 Task: For heading Use Courier New with pink colour.  font size for heading26,  'Change the font style of data to'Courier New and font size to 18,  Change the alignment of both headline & data to Align left In the sheet  Budget Analysis Templatebook
Action: Mouse moved to (193, 147)
Screenshot: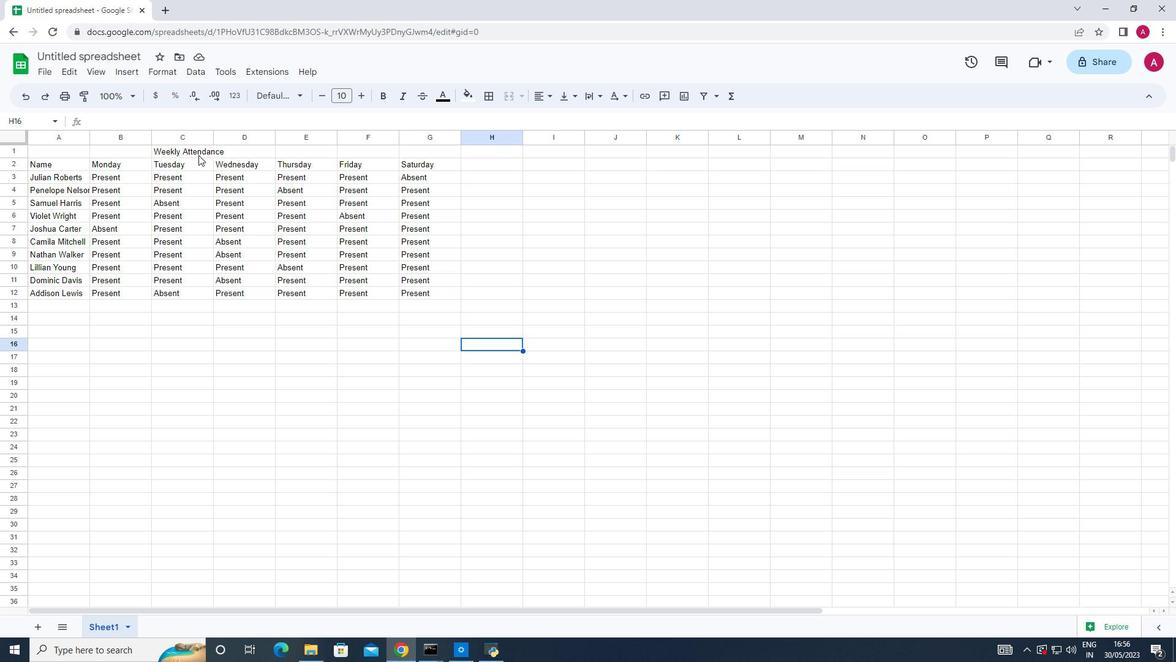 
Action: Mouse pressed left at (193, 147)
Screenshot: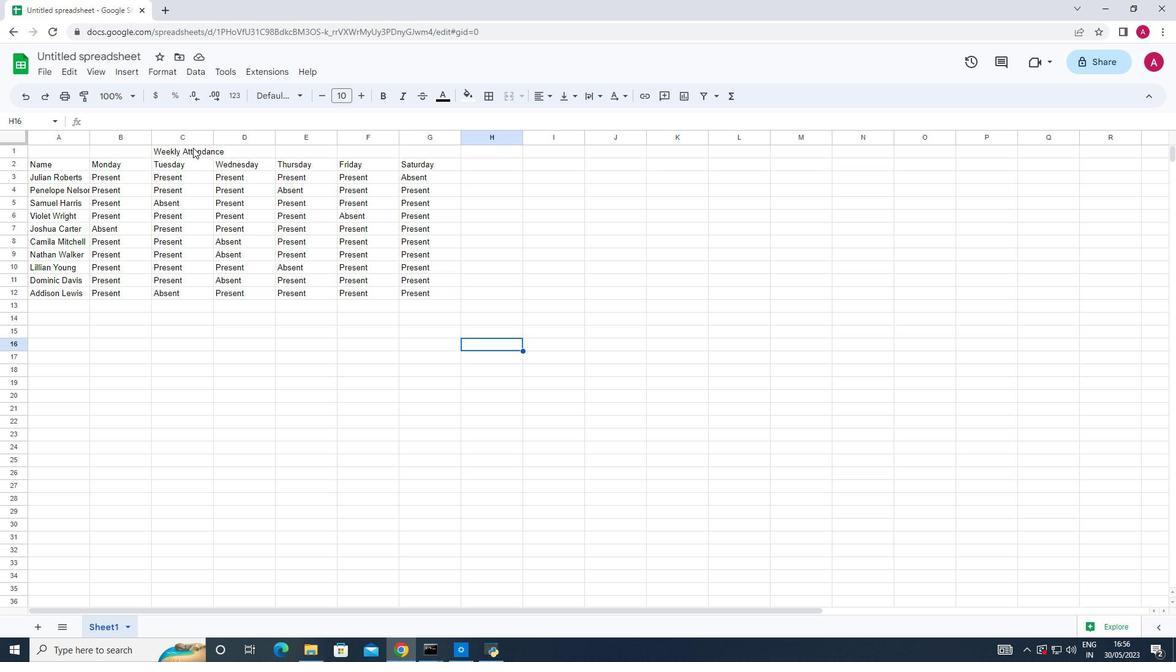 
Action: Mouse moved to (300, 99)
Screenshot: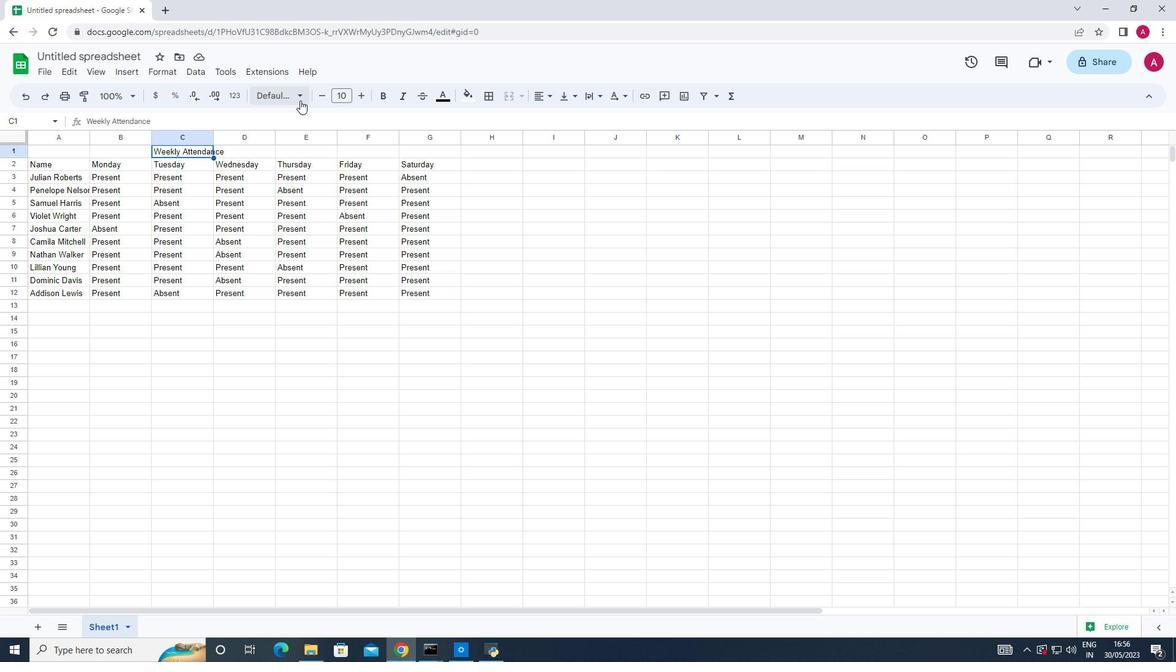 
Action: Mouse pressed left at (300, 99)
Screenshot: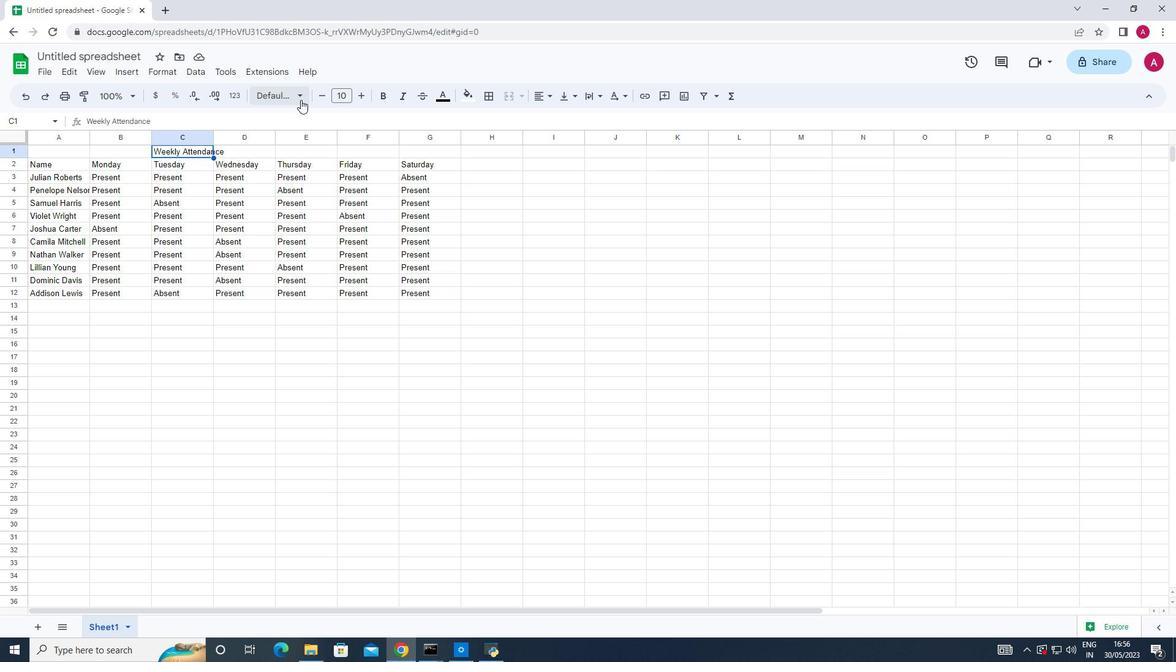 
Action: Mouse moved to (308, 423)
Screenshot: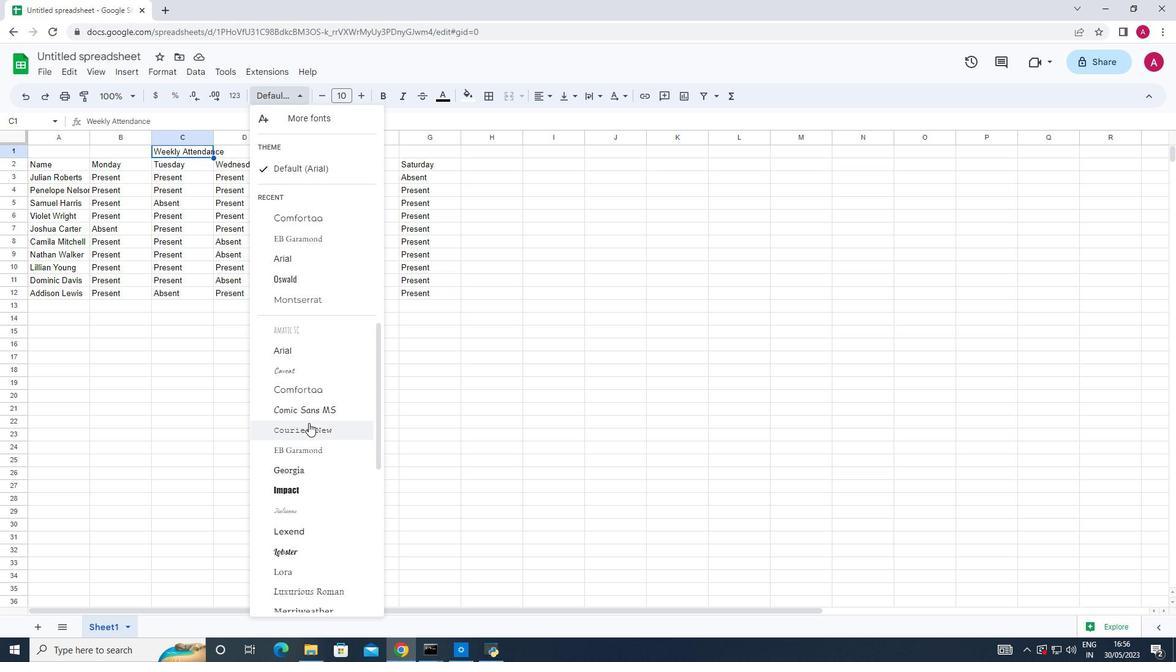 
Action: Mouse pressed left at (308, 423)
Screenshot: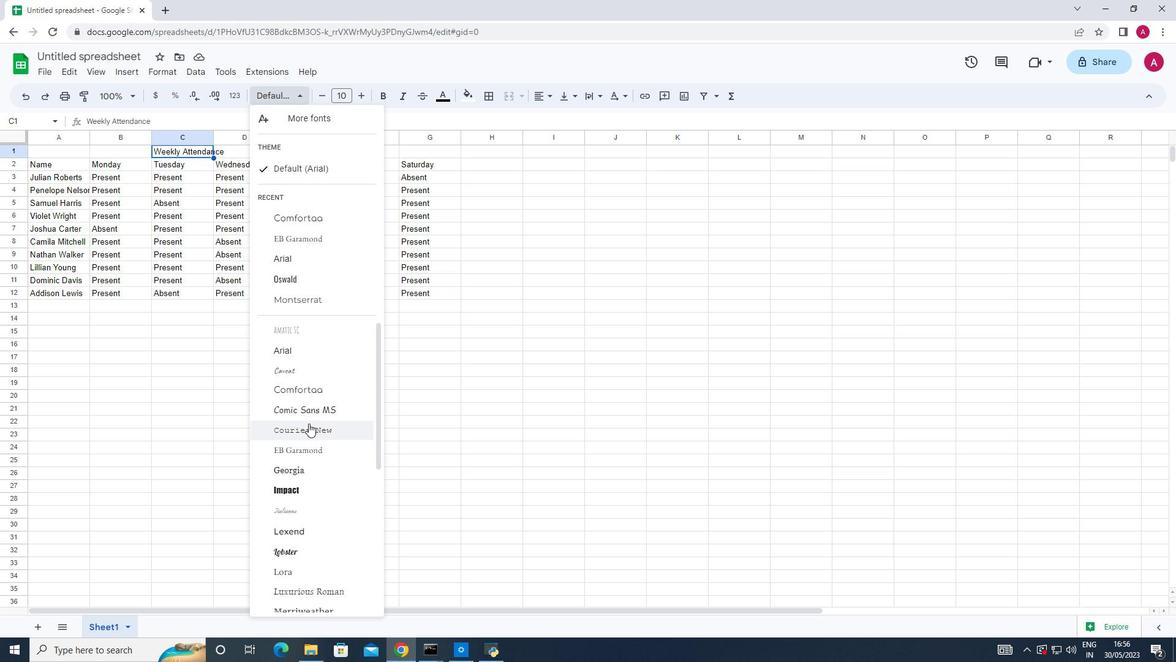 
Action: Mouse moved to (472, 95)
Screenshot: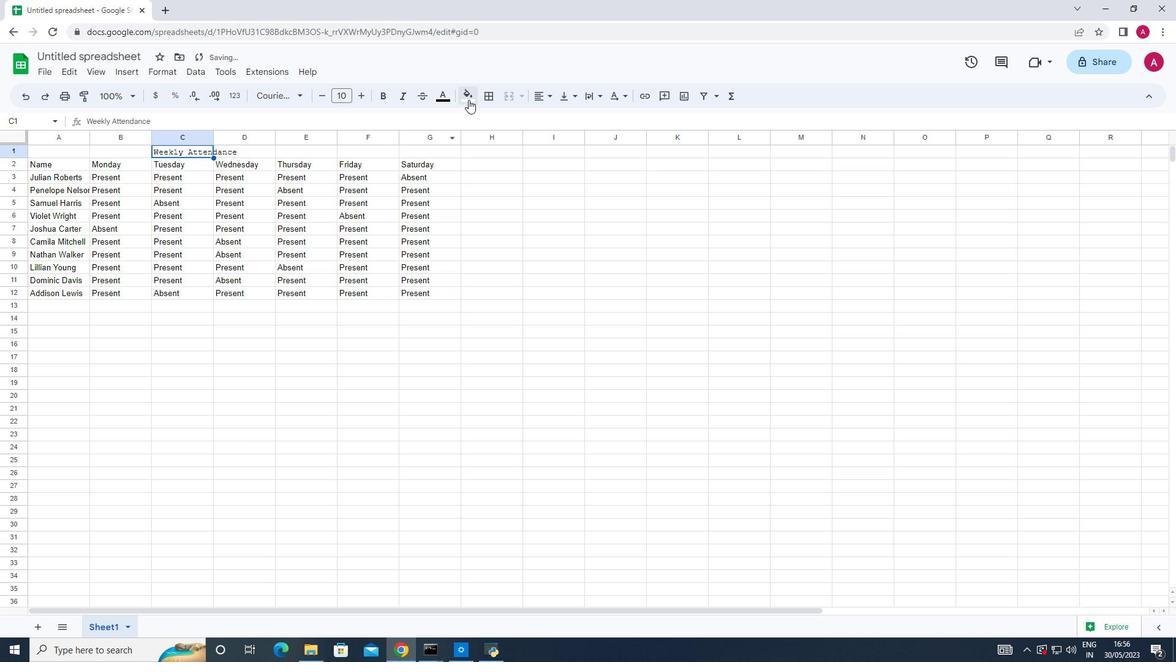 
Action: Mouse pressed left at (472, 95)
Screenshot: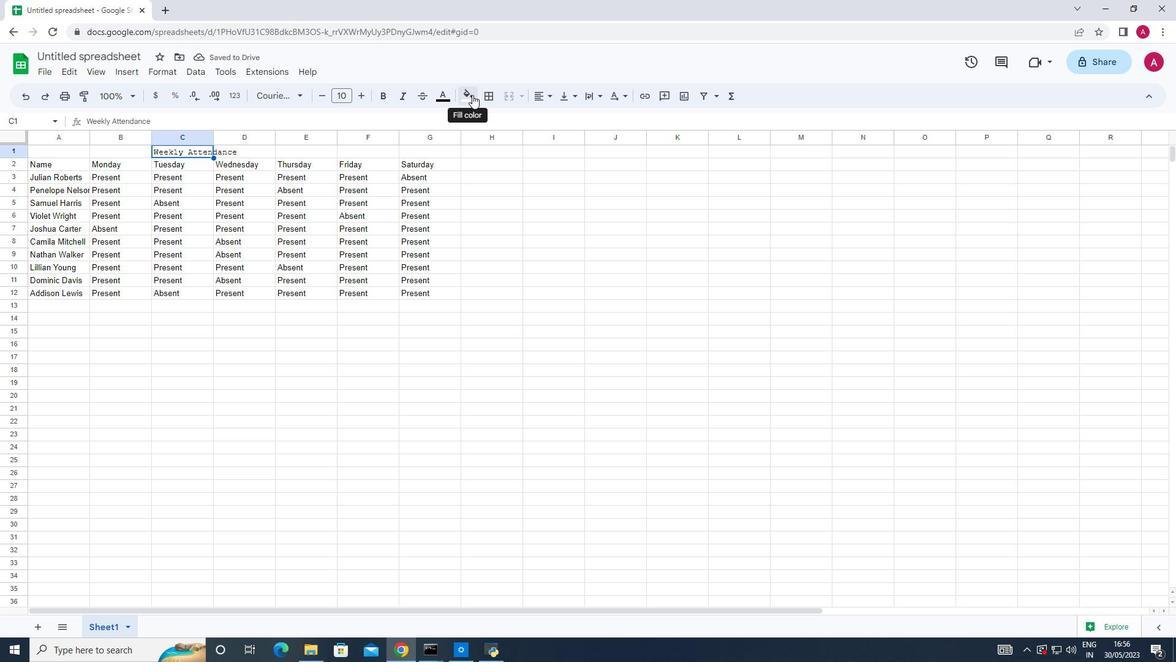 
Action: Mouse moved to (508, 245)
Screenshot: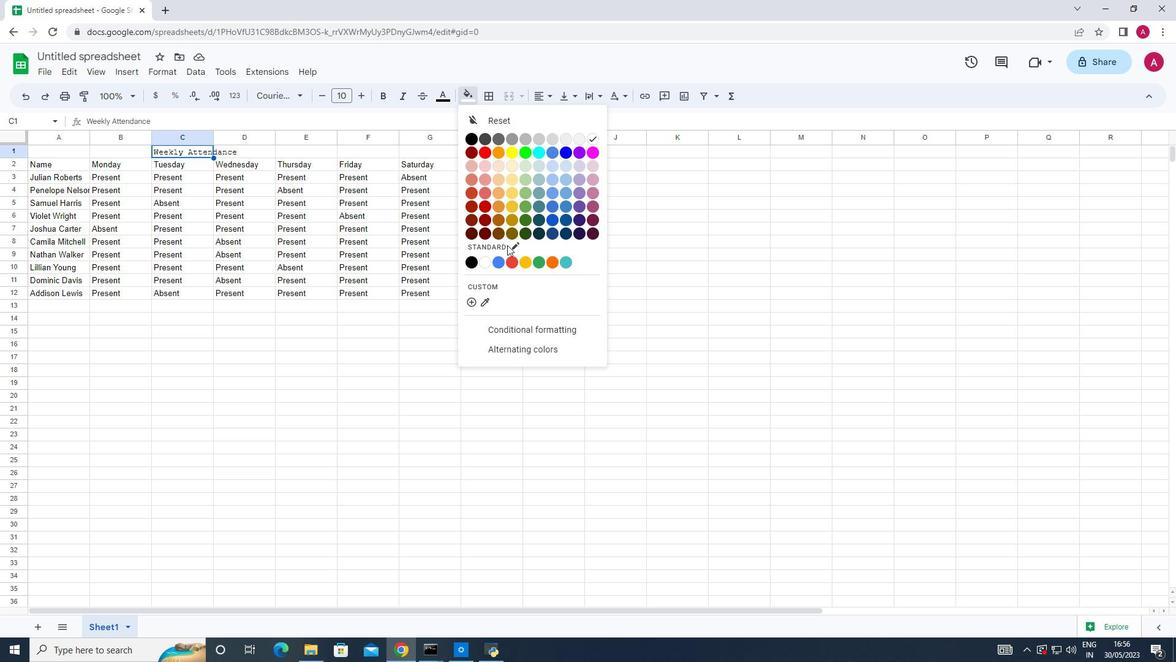 
Action: Mouse pressed left at (508, 245)
Screenshot: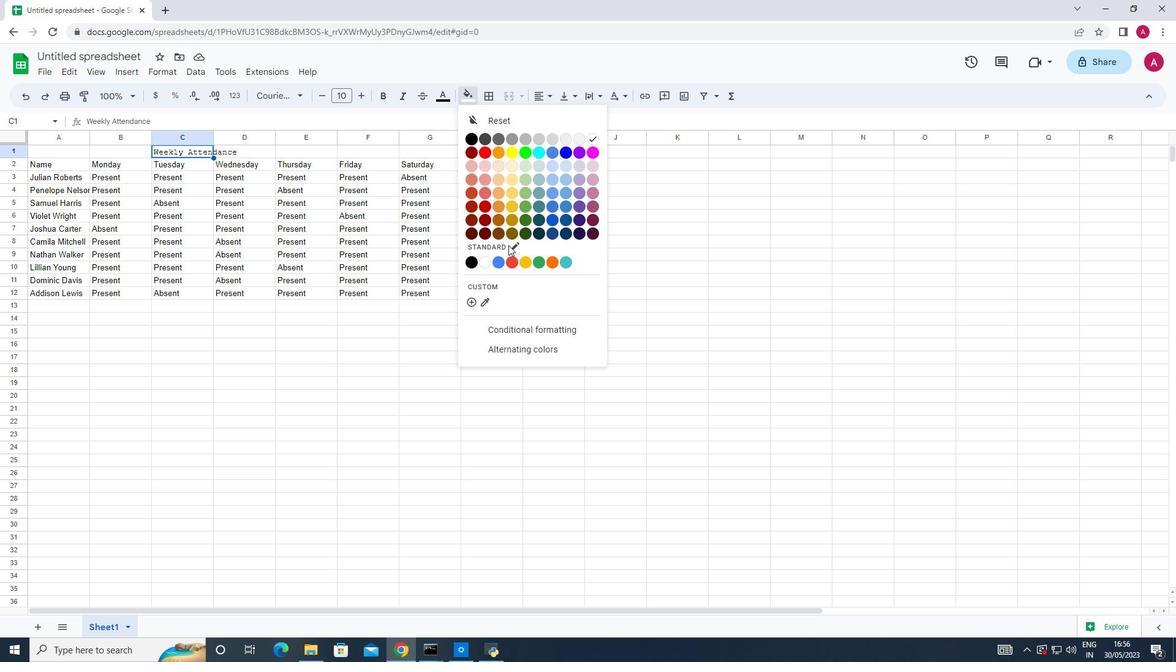 
Action: Mouse moved to (1087, 432)
Screenshot: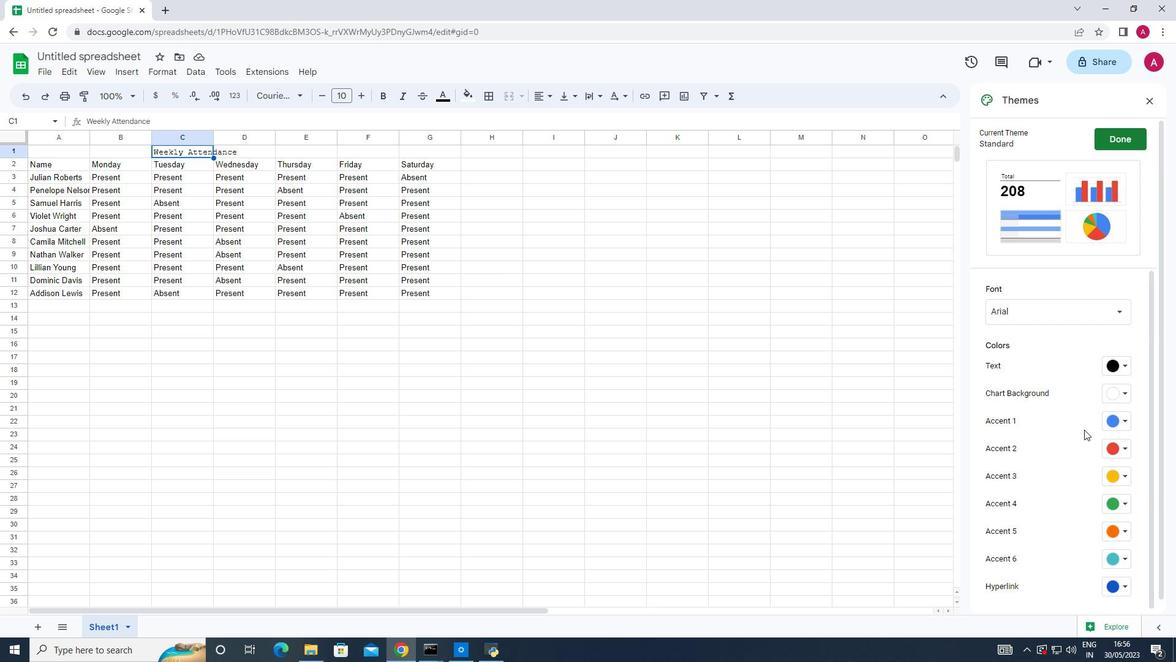 
Action: Mouse scrolled (1087, 432) with delta (0, 0)
Screenshot: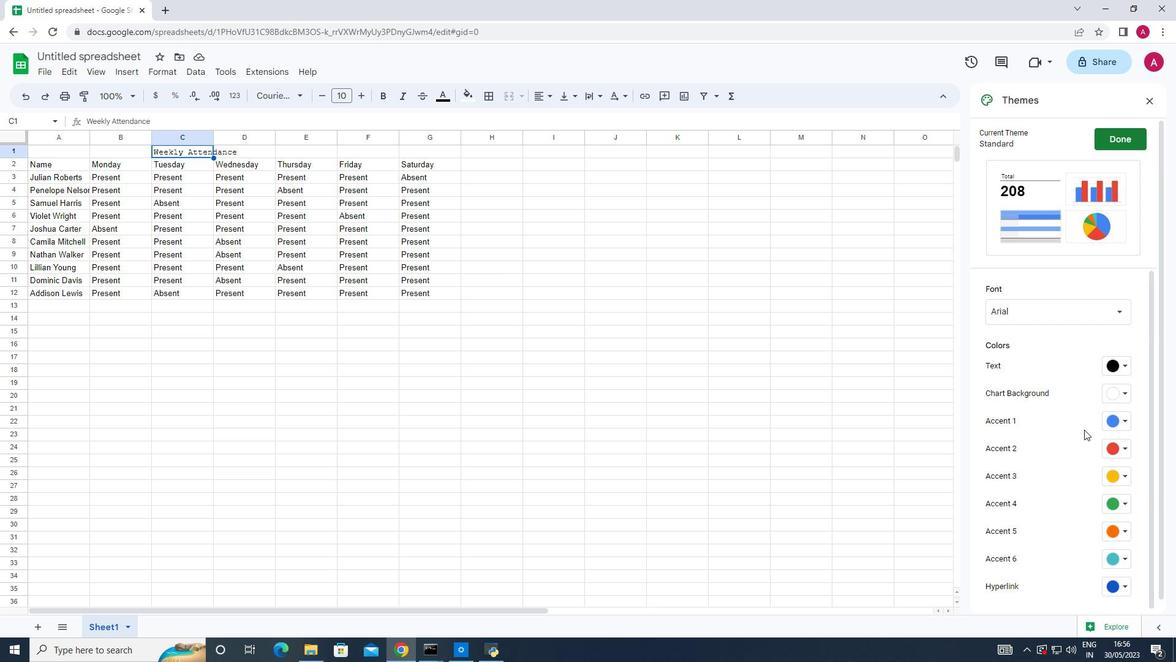 
Action: Mouse scrolled (1087, 432) with delta (0, 0)
Screenshot: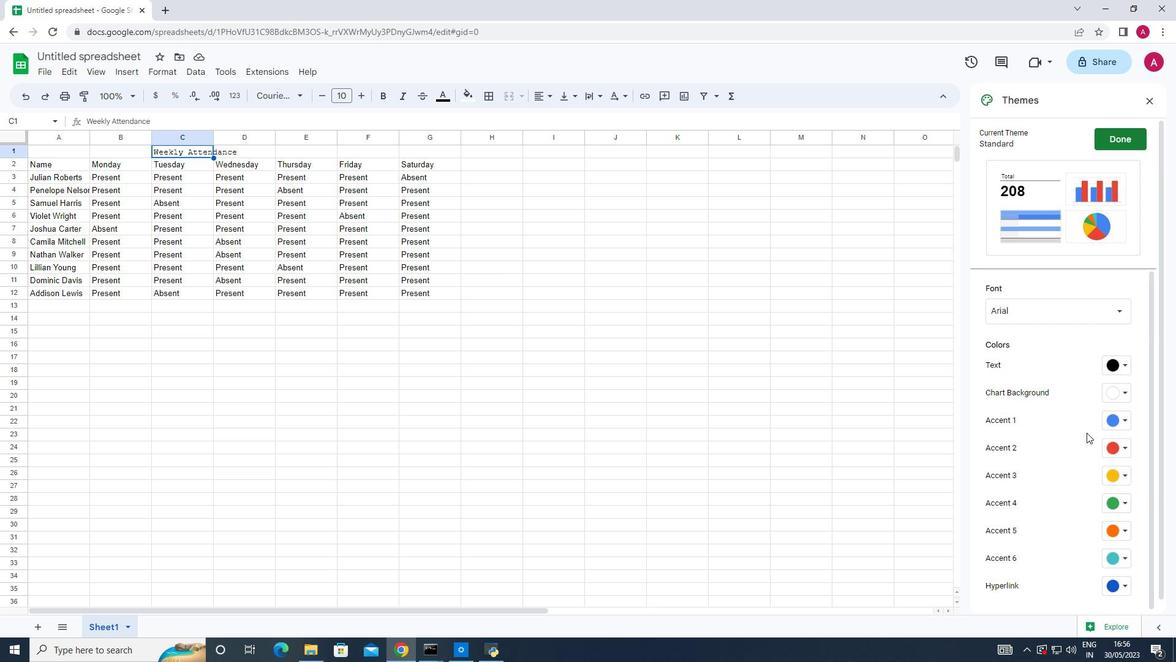 
Action: Mouse scrolled (1087, 432) with delta (0, 0)
Screenshot: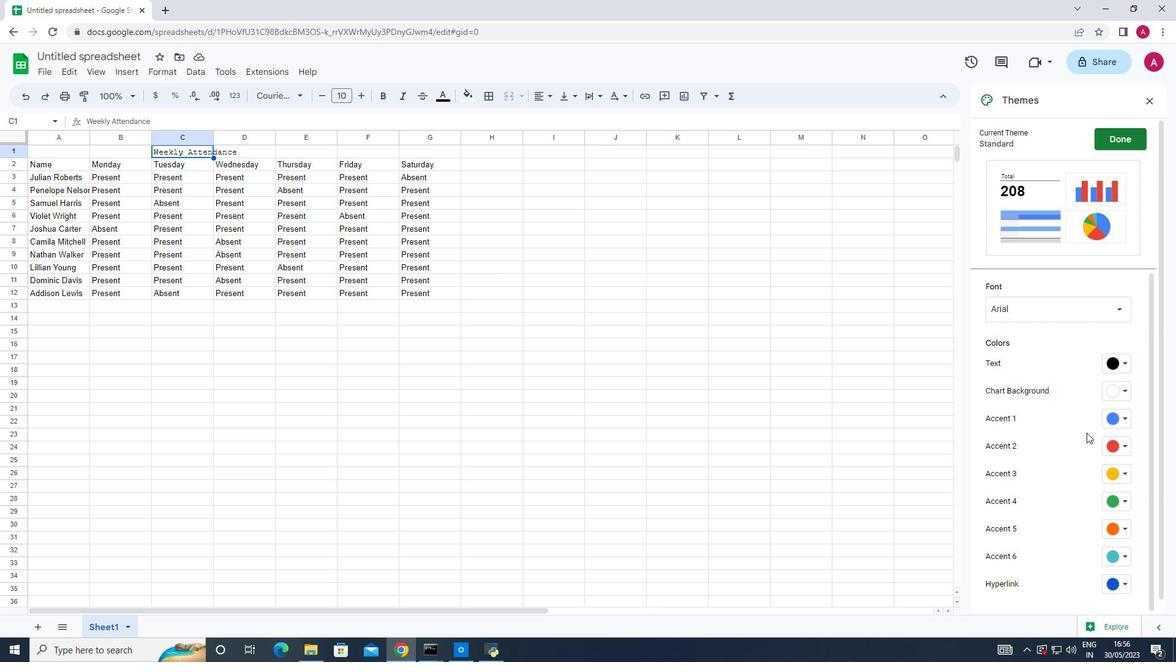 
Action: Mouse moved to (1087, 432)
Screenshot: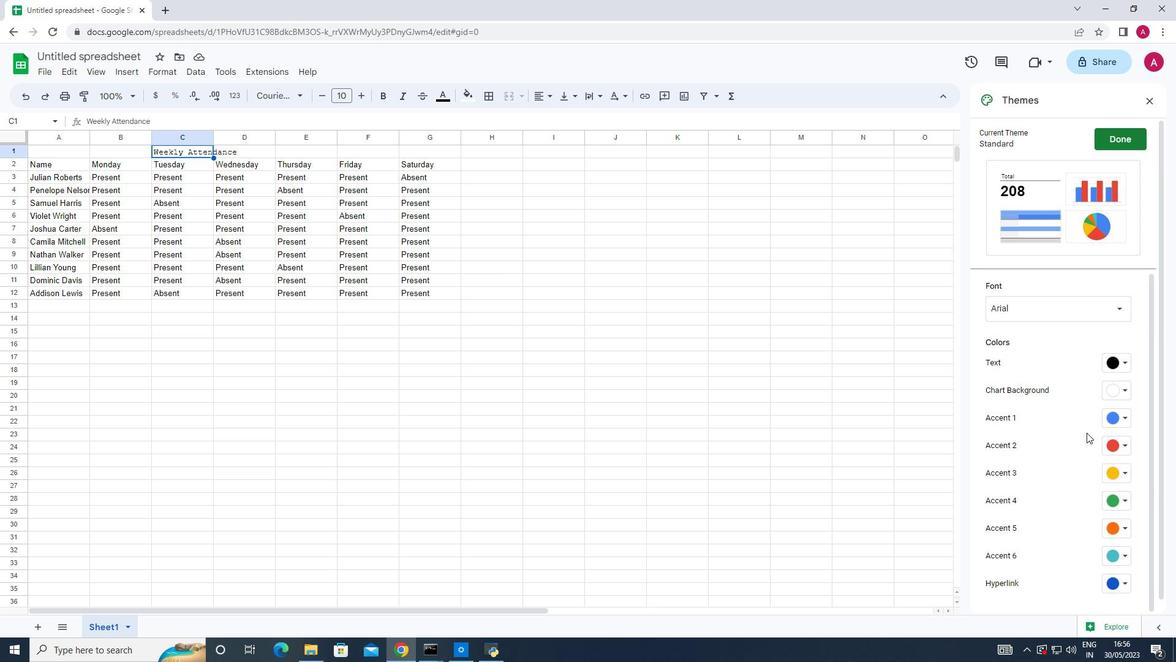 
Action: Mouse scrolled (1087, 432) with delta (0, 0)
Screenshot: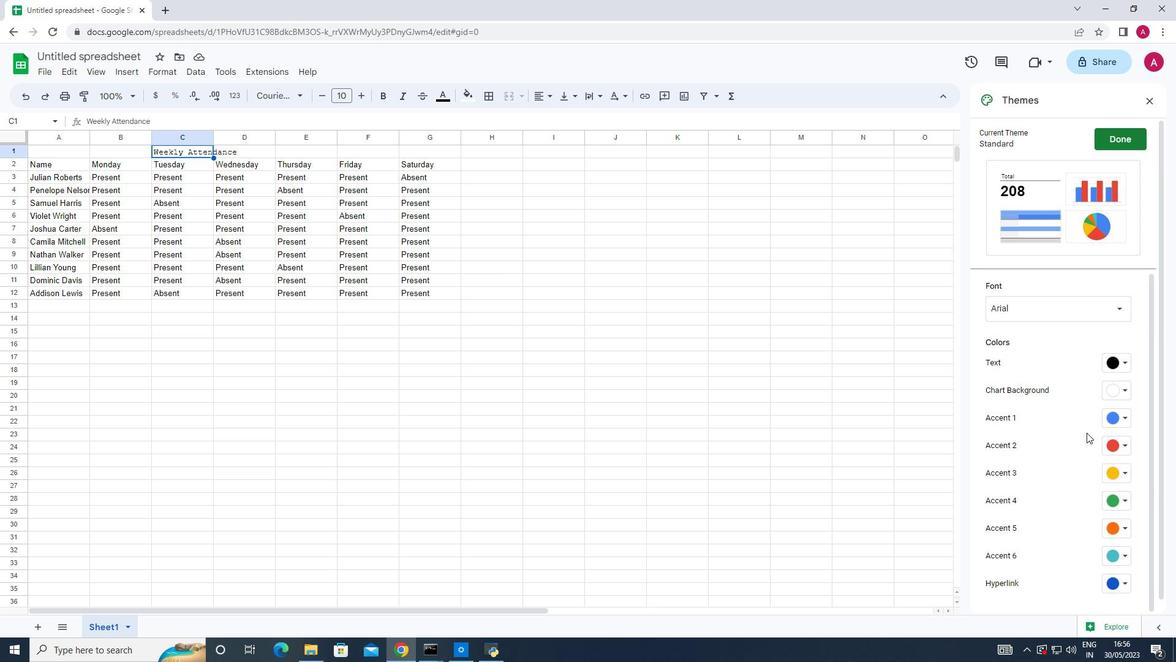 
Action: Mouse scrolled (1087, 433) with delta (0, 0)
Screenshot: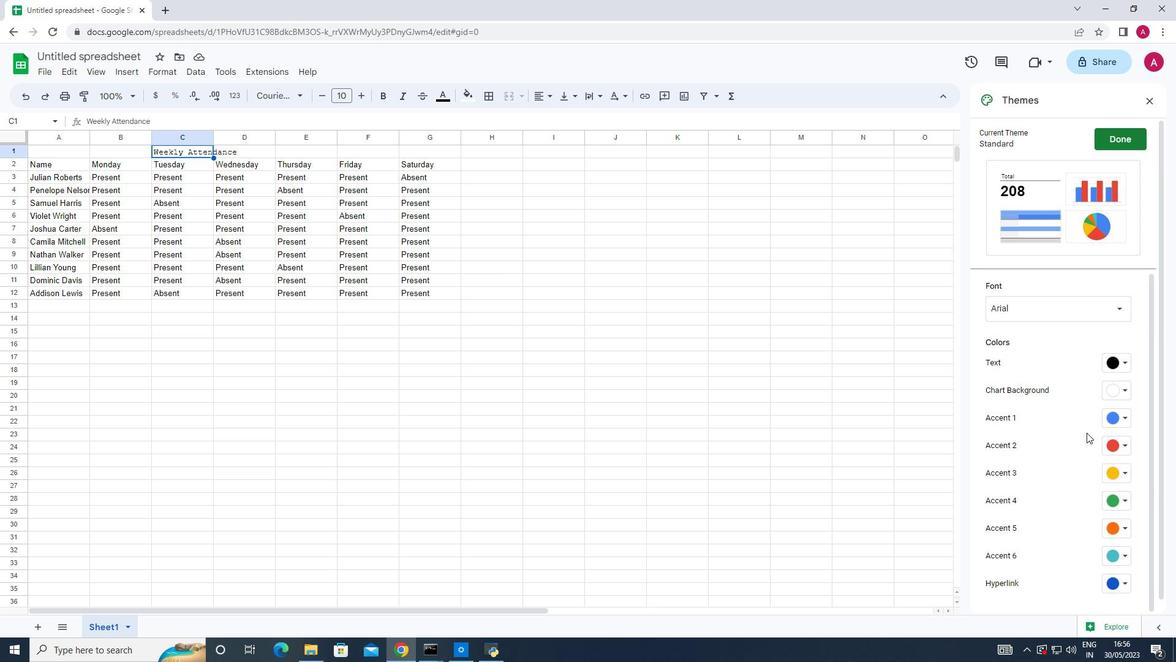 
Action: Mouse scrolled (1087, 433) with delta (0, 0)
Screenshot: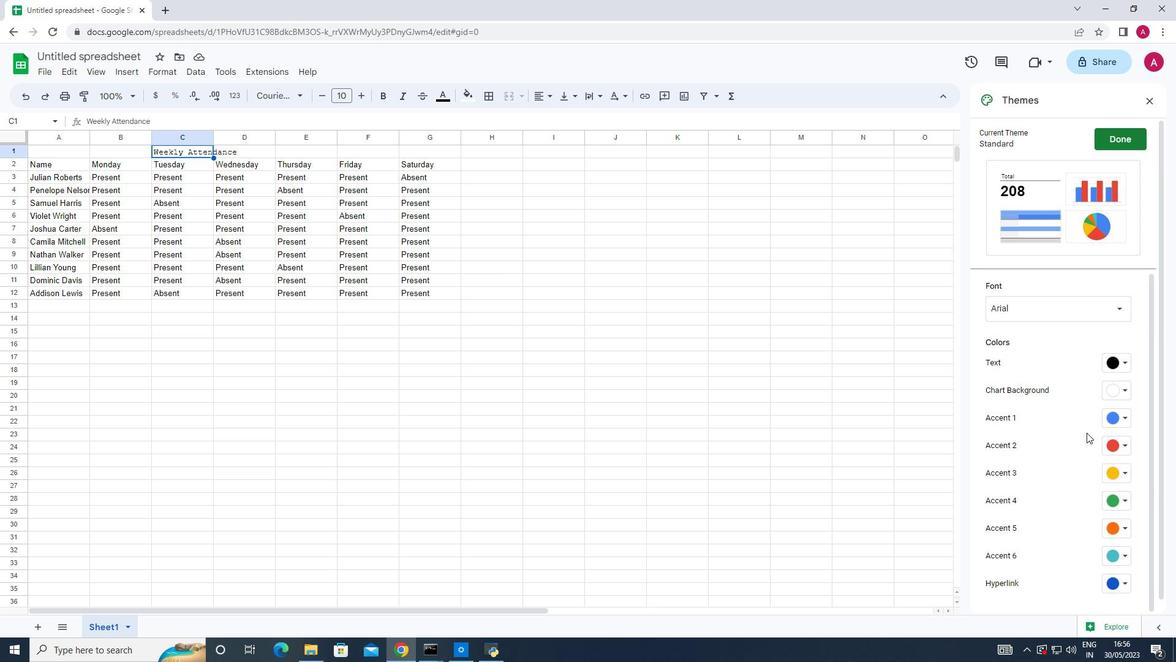 
Action: Mouse scrolled (1087, 433) with delta (0, 0)
Screenshot: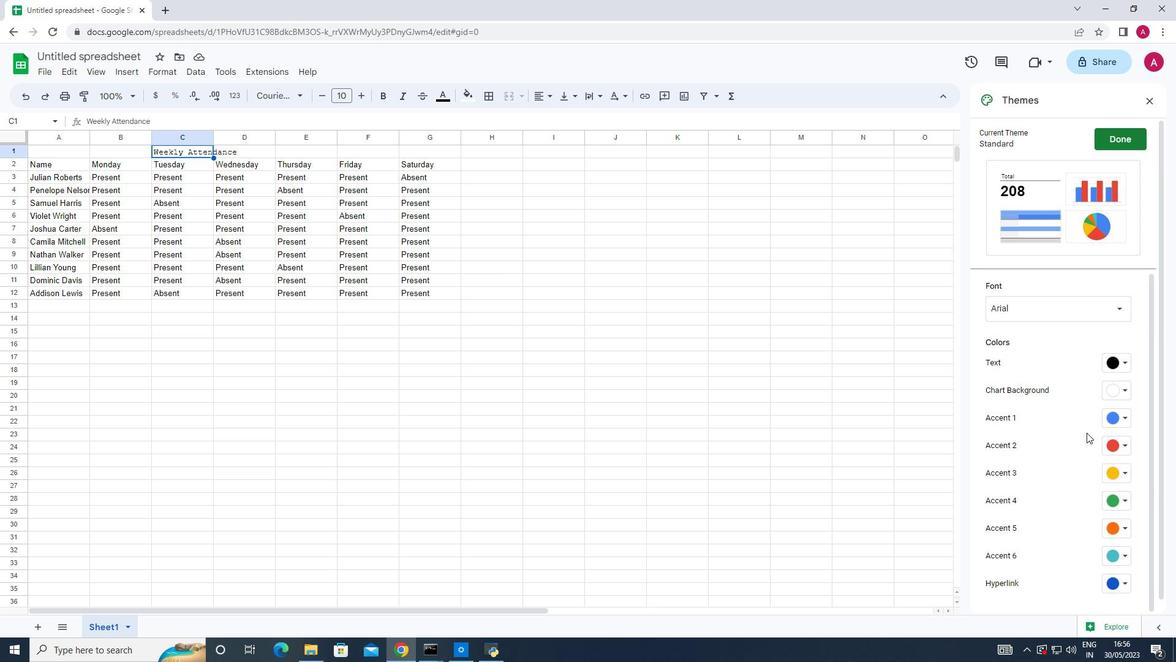 
Action: Mouse moved to (1149, 98)
Screenshot: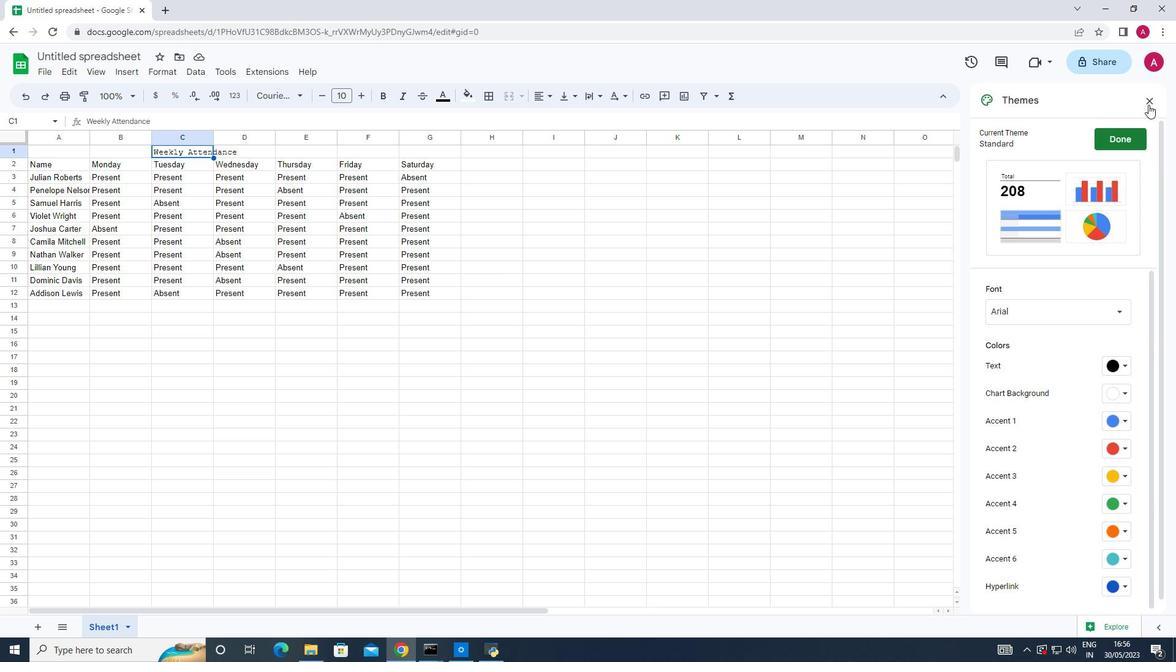 
Action: Mouse pressed left at (1149, 98)
Screenshot: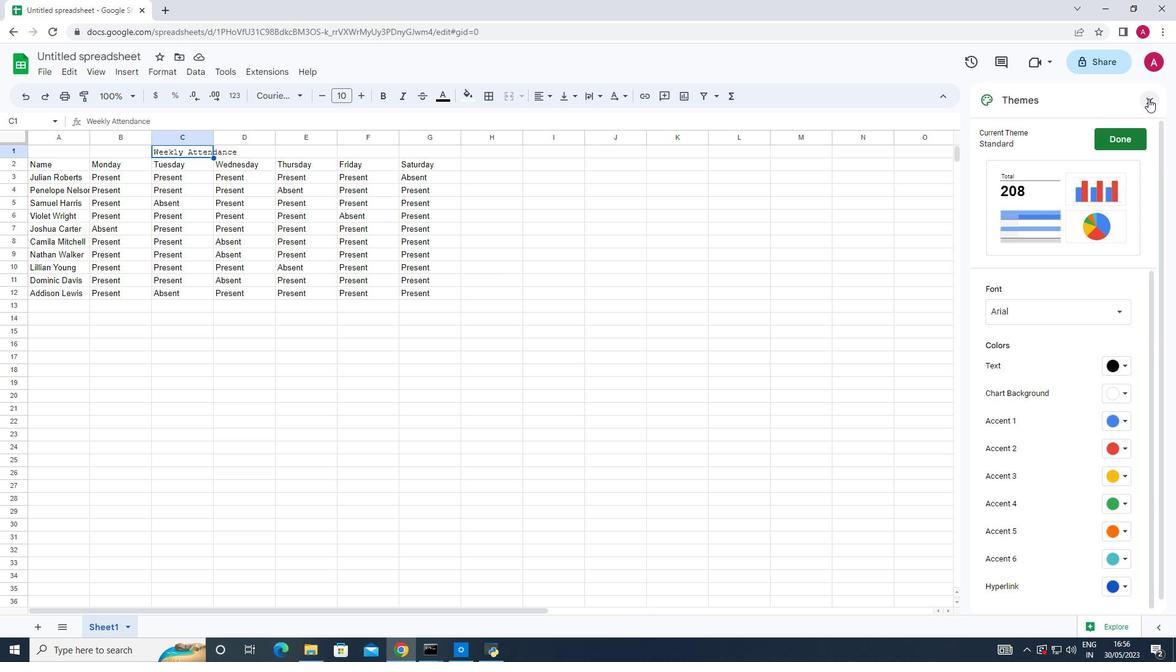 
Action: Mouse moved to (468, 88)
Screenshot: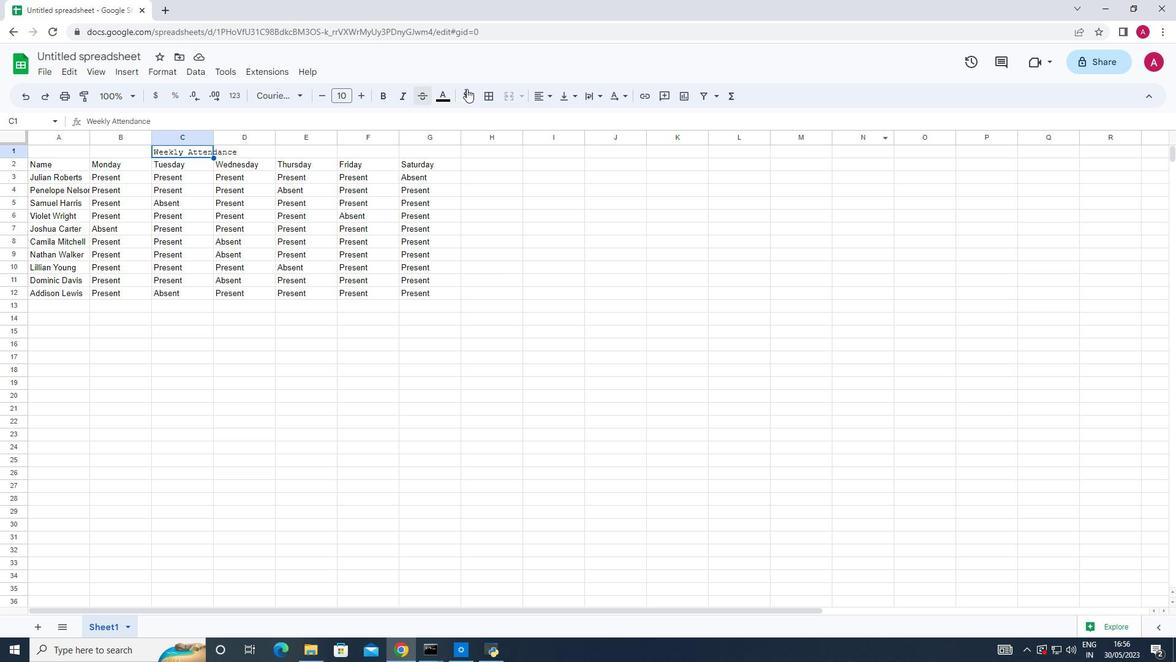 
Action: Mouse pressed left at (468, 88)
Screenshot: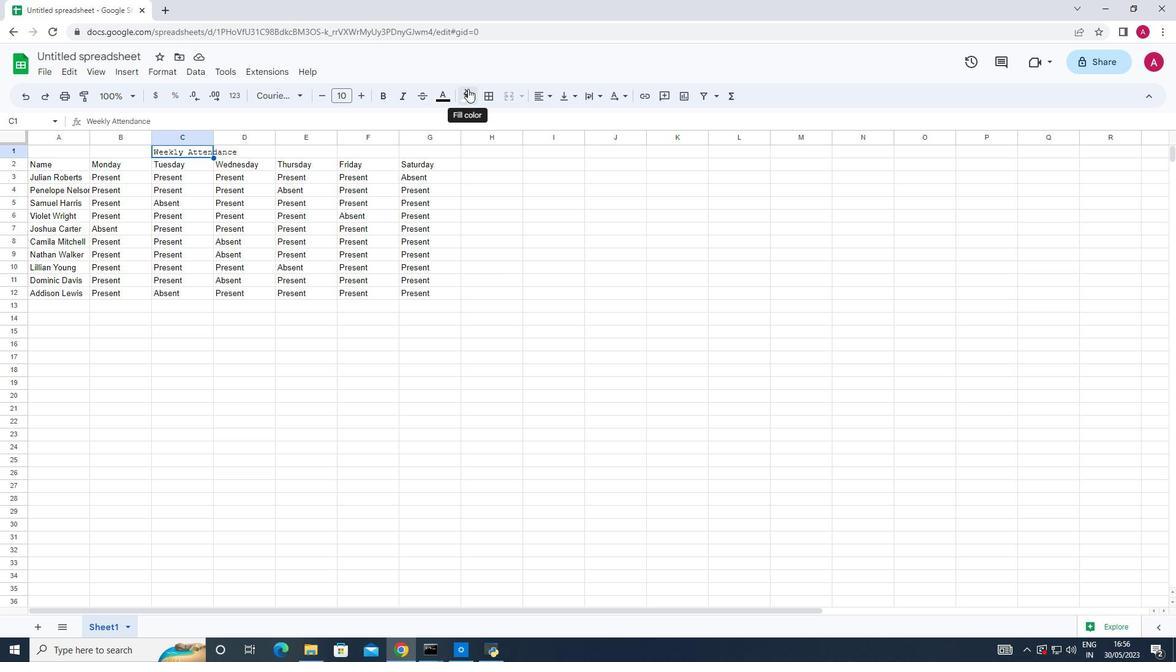 
Action: Mouse moved to (480, 299)
Screenshot: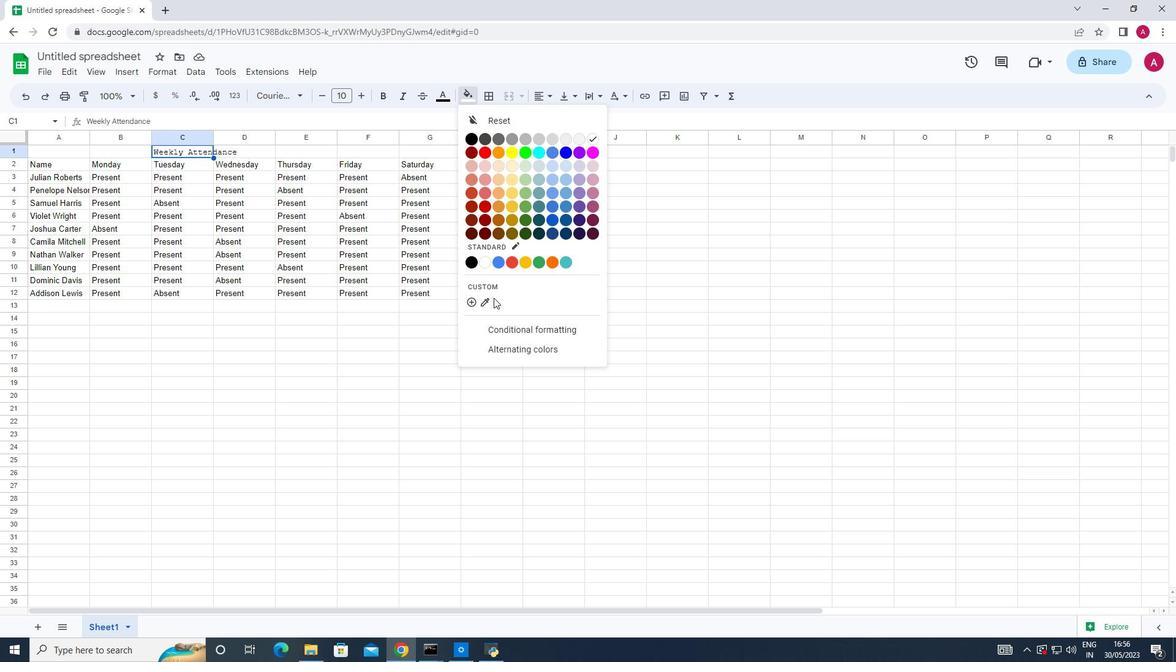 
Action: Mouse pressed left at (480, 299)
Screenshot: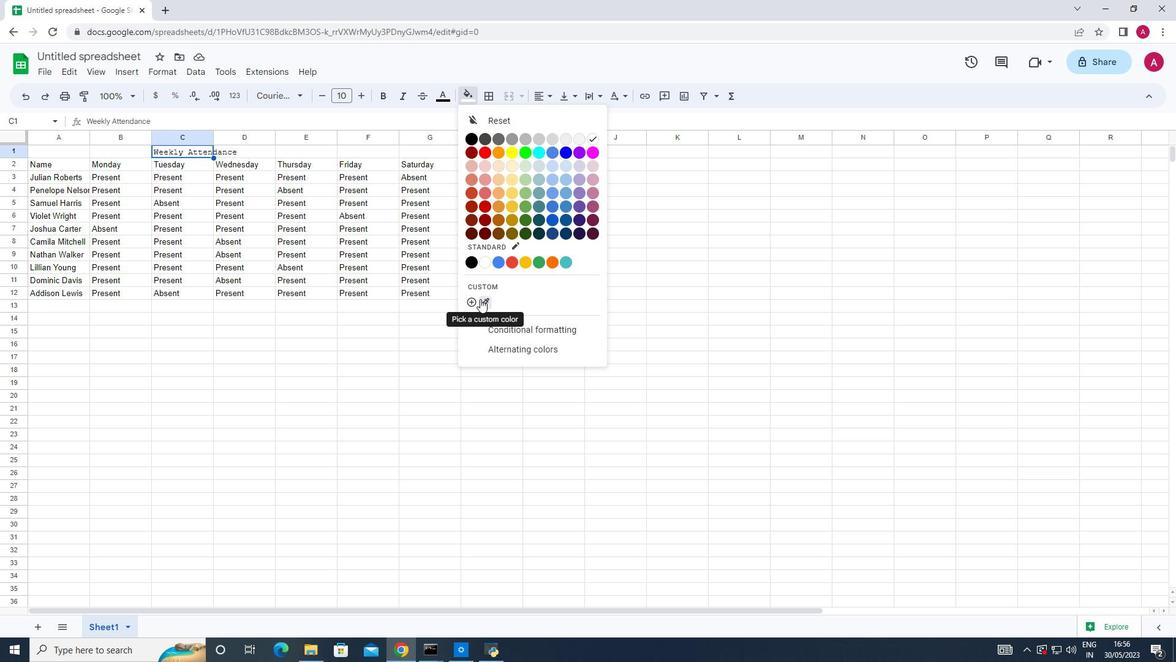 
Action: Mouse moved to (524, 249)
Screenshot: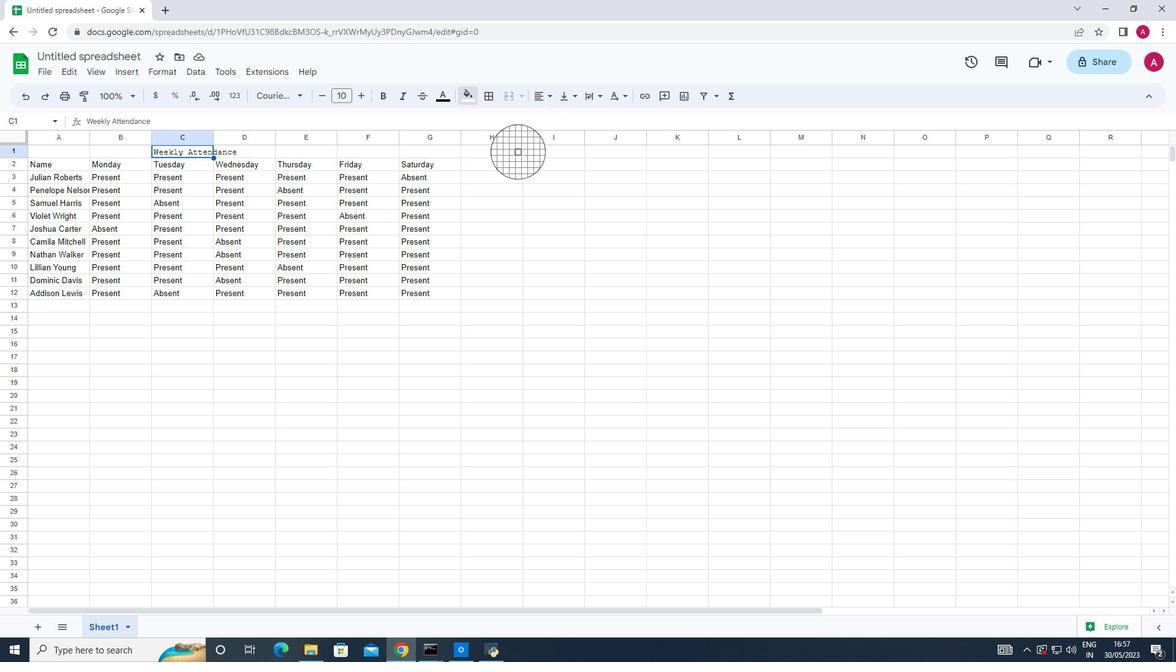 
Action: Mouse pressed right at (524, 249)
Screenshot: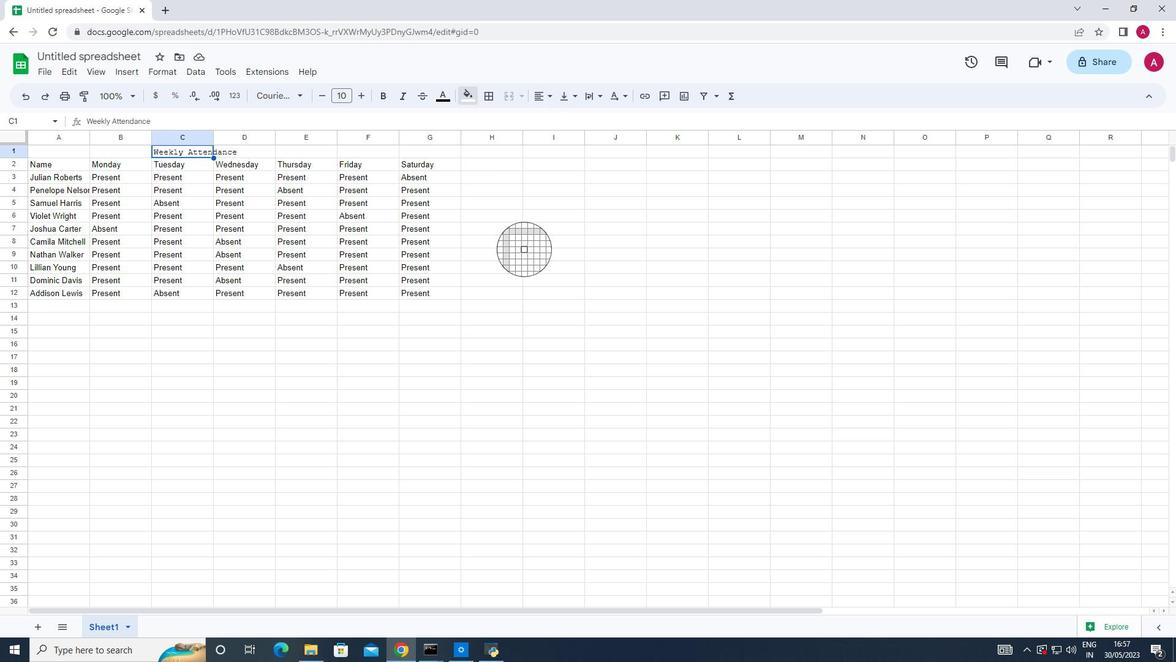 
Action: Mouse moved to (464, 91)
Screenshot: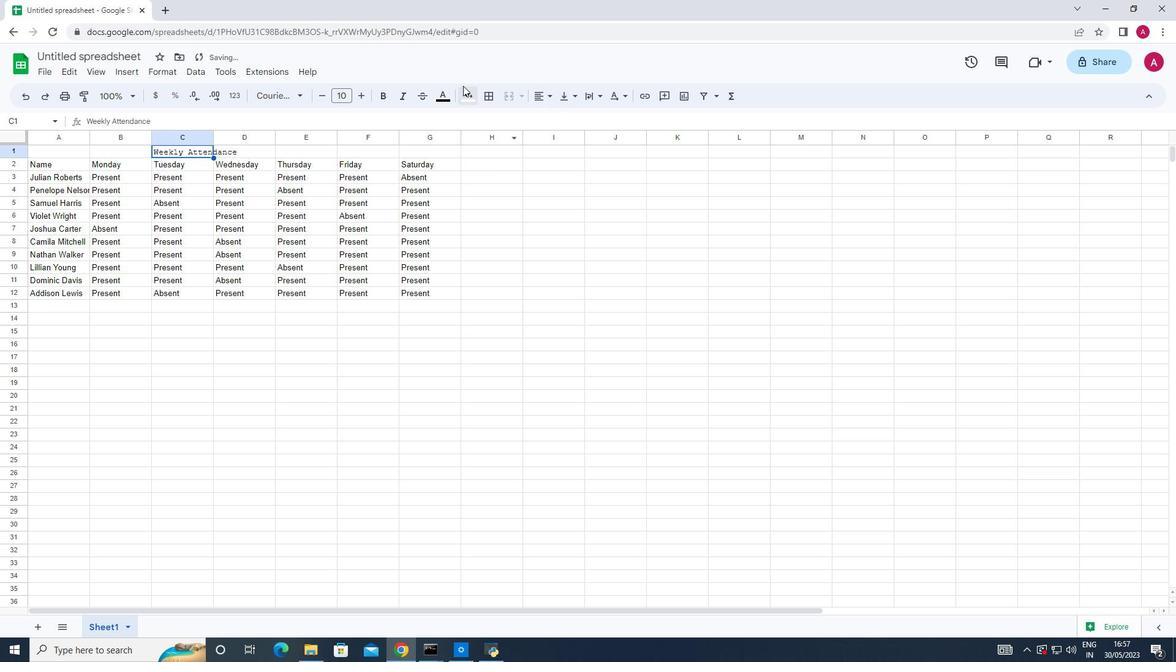 
Action: Mouse pressed left at (464, 91)
Screenshot: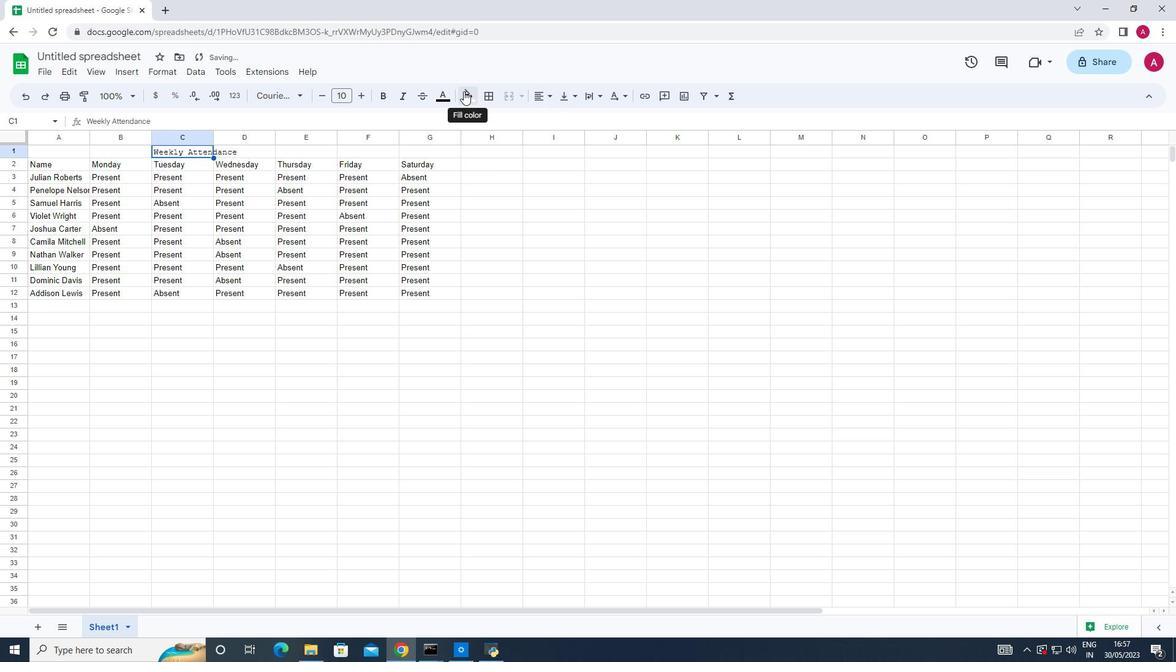 
Action: Mouse moved to (591, 152)
Screenshot: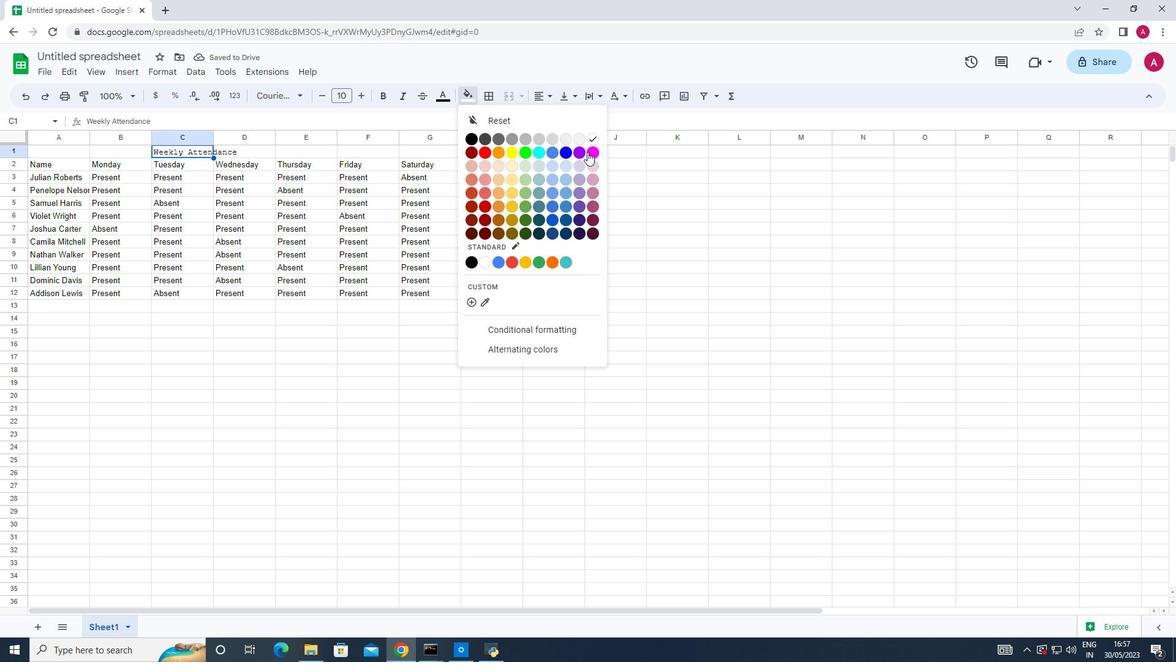 
Action: Mouse pressed left at (591, 152)
Screenshot: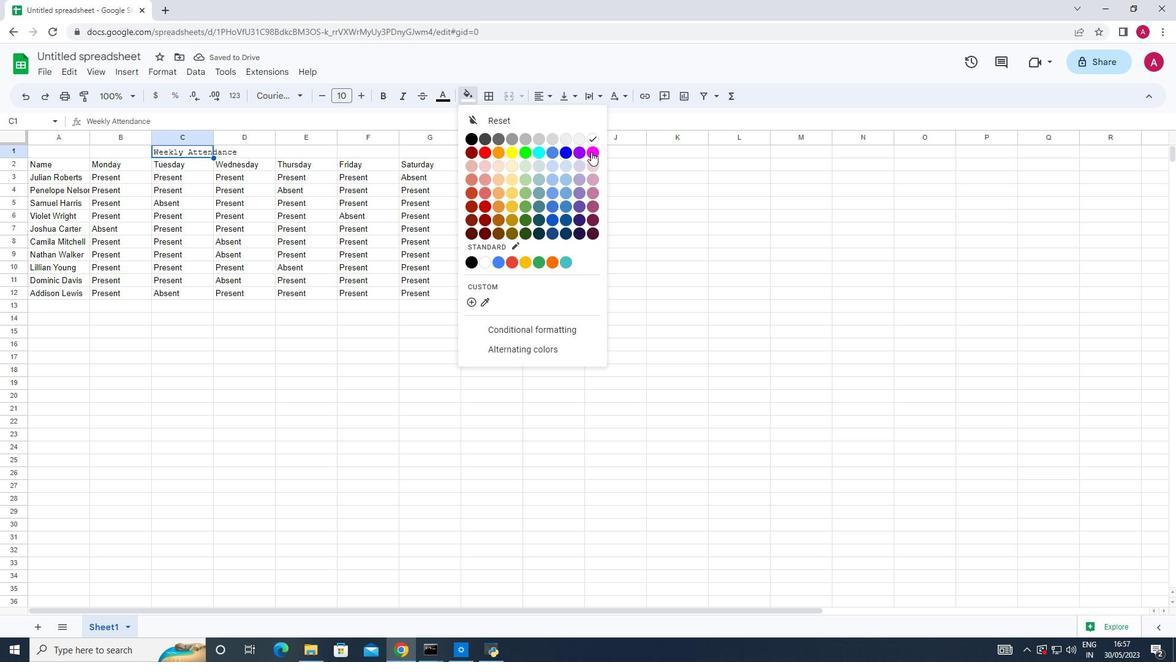 
Action: Mouse moved to (60, 148)
Screenshot: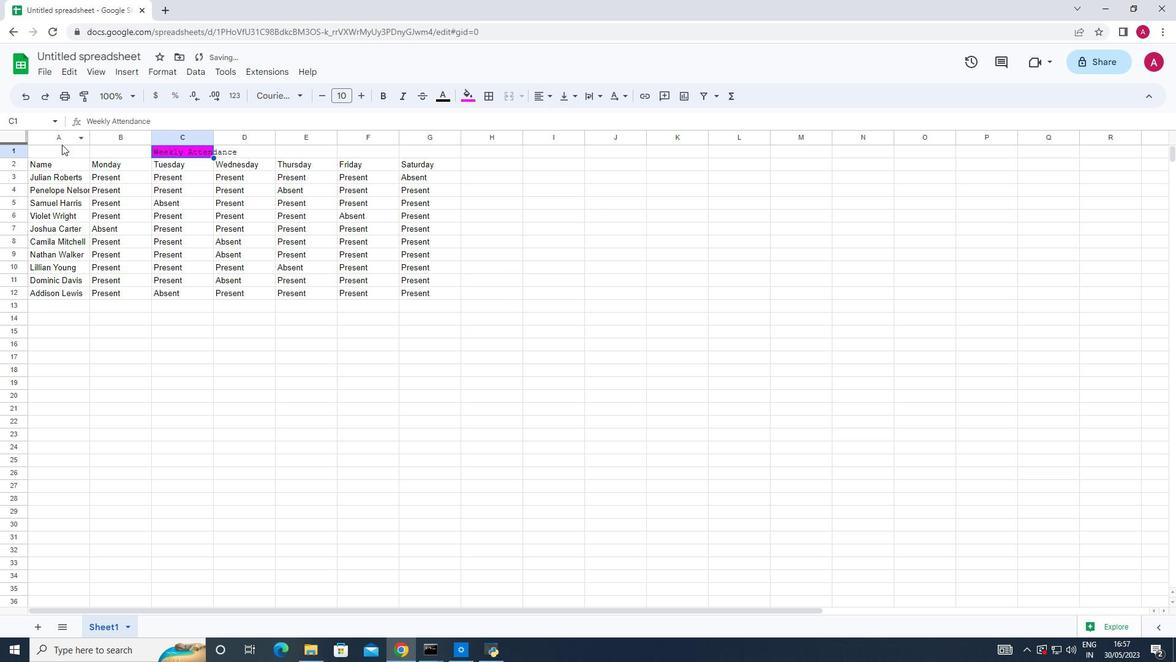
Action: Mouse pressed left at (60, 148)
Screenshot: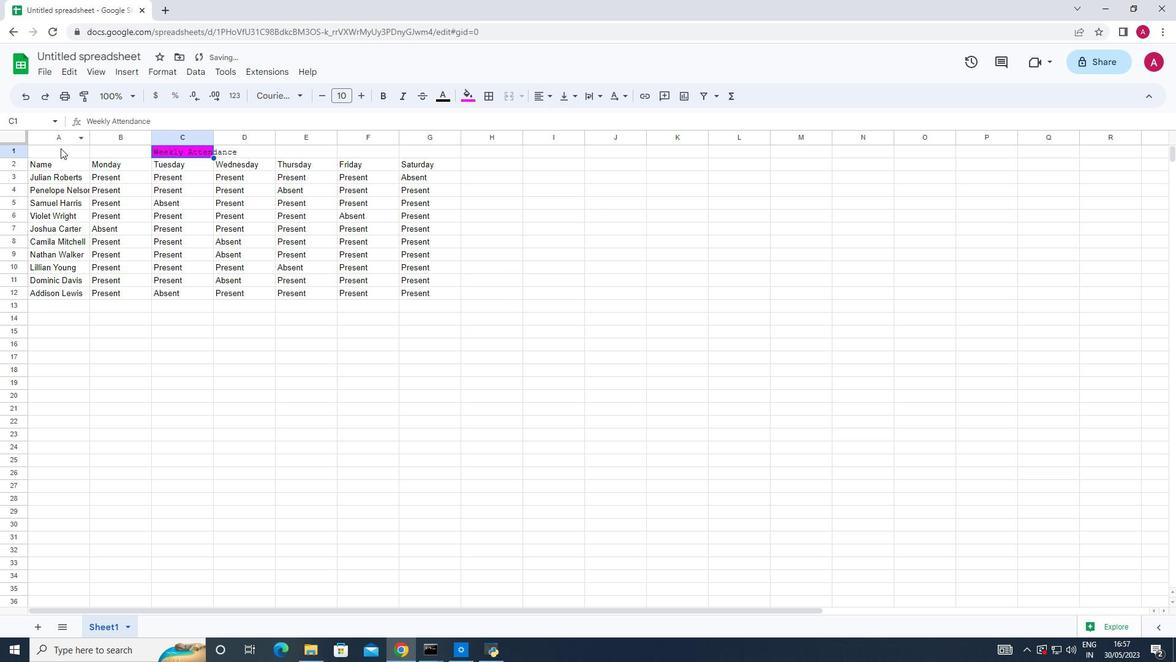 
Action: Mouse moved to (470, 90)
Screenshot: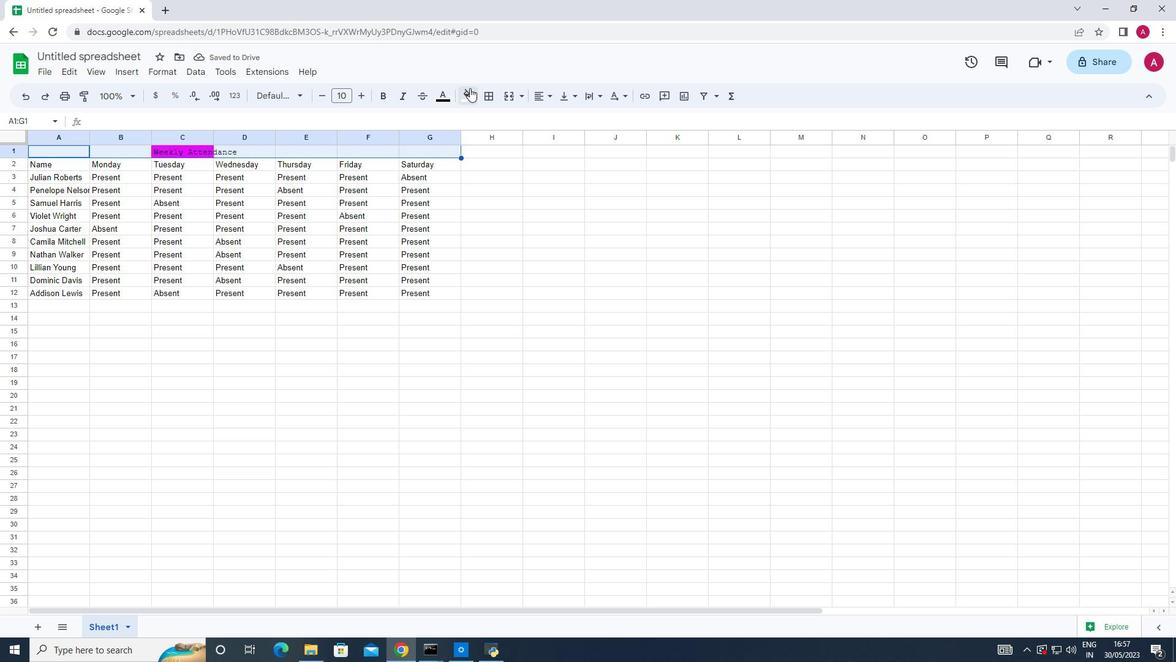 
Action: Mouse pressed left at (470, 90)
Screenshot: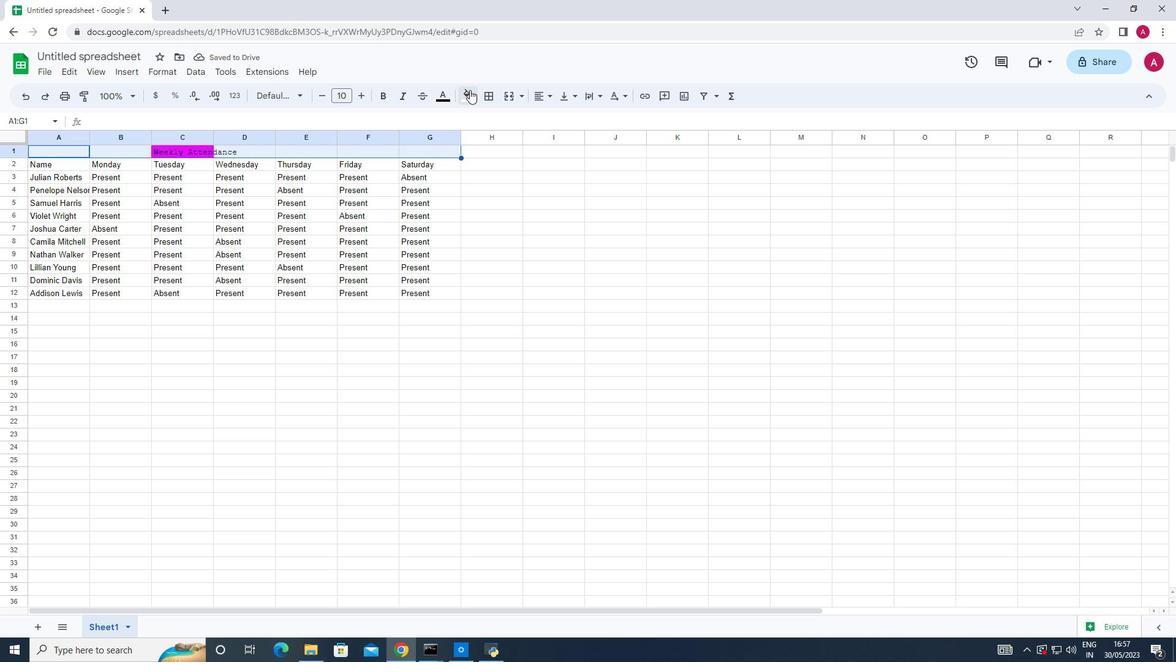 
Action: Mouse moved to (592, 150)
Screenshot: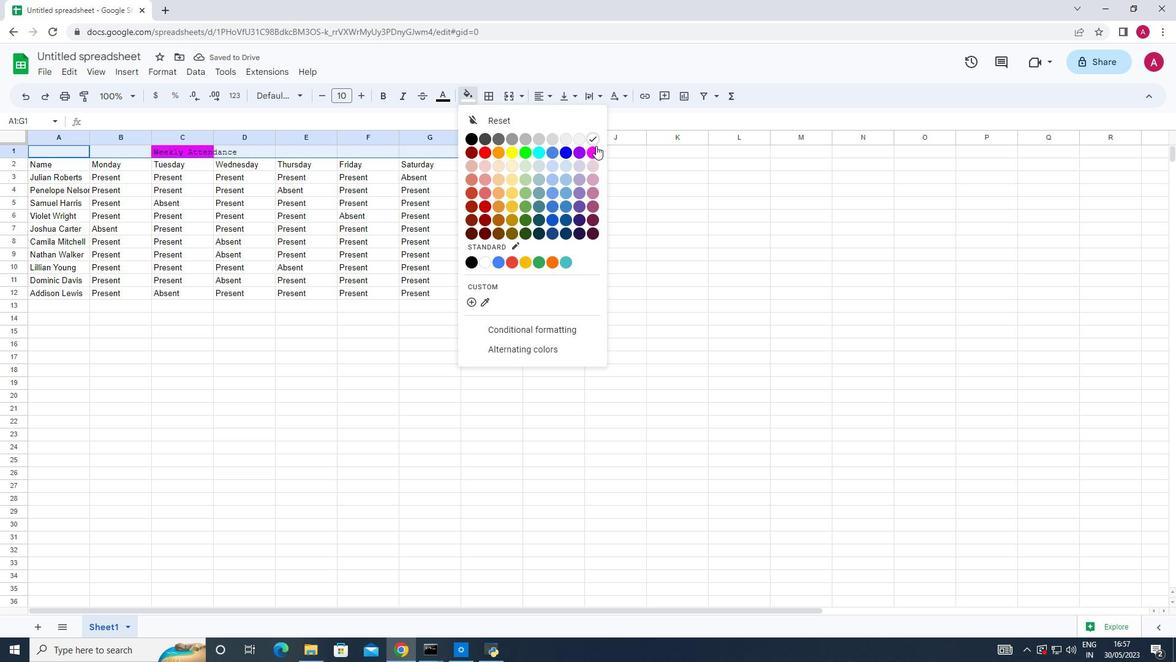 
Action: Mouse pressed left at (592, 150)
Screenshot: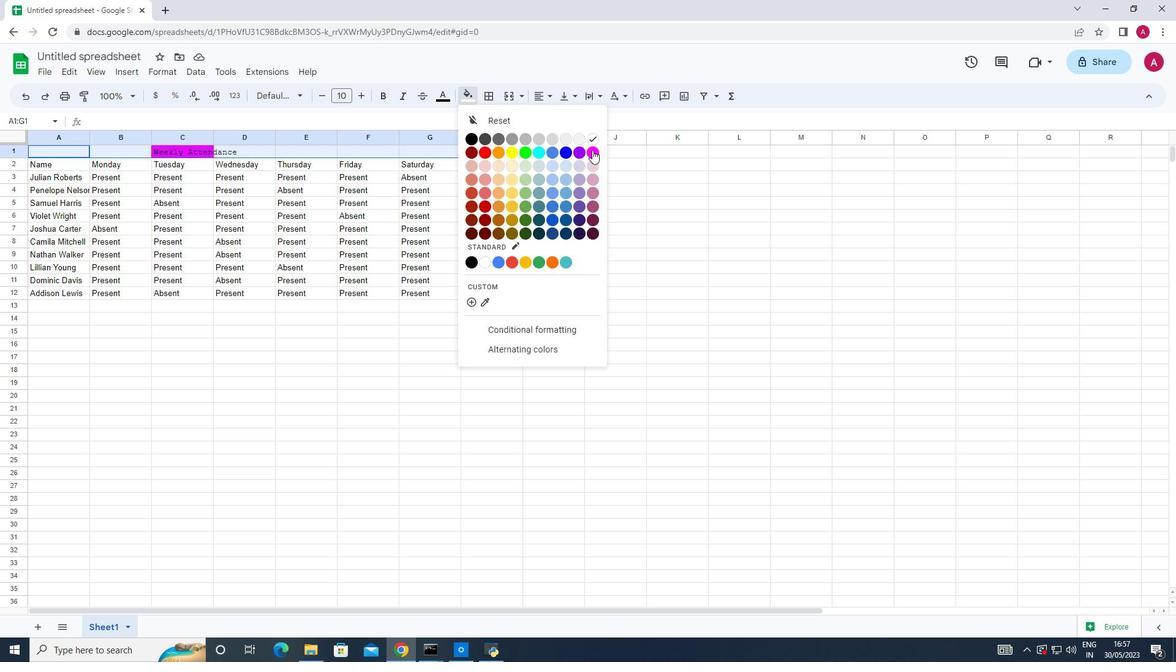 
Action: Mouse moved to (177, 154)
Screenshot: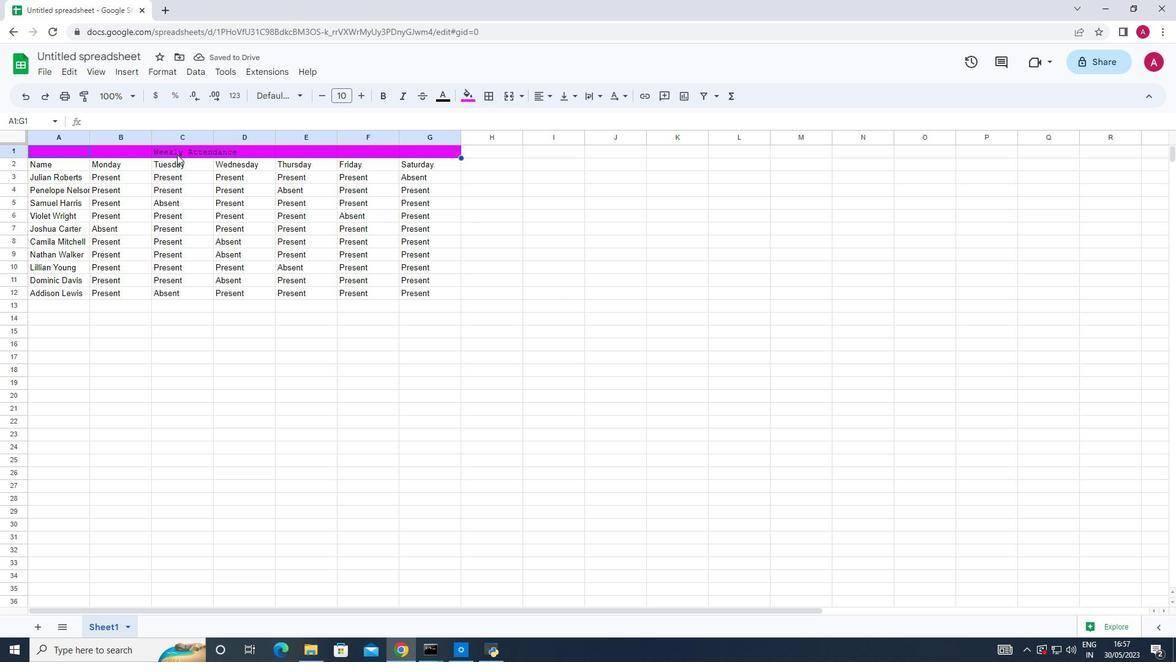 
Action: Mouse pressed left at (177, 154)
Screenshot: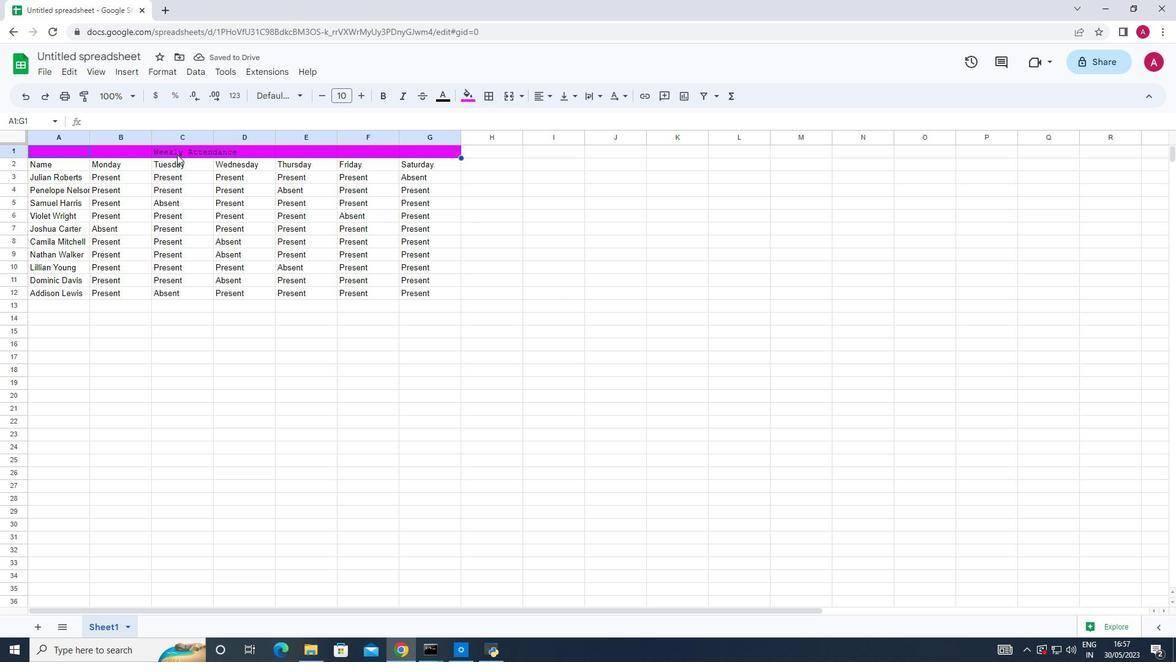 
Action: Mouse moved to (358, 94)
Screenshot: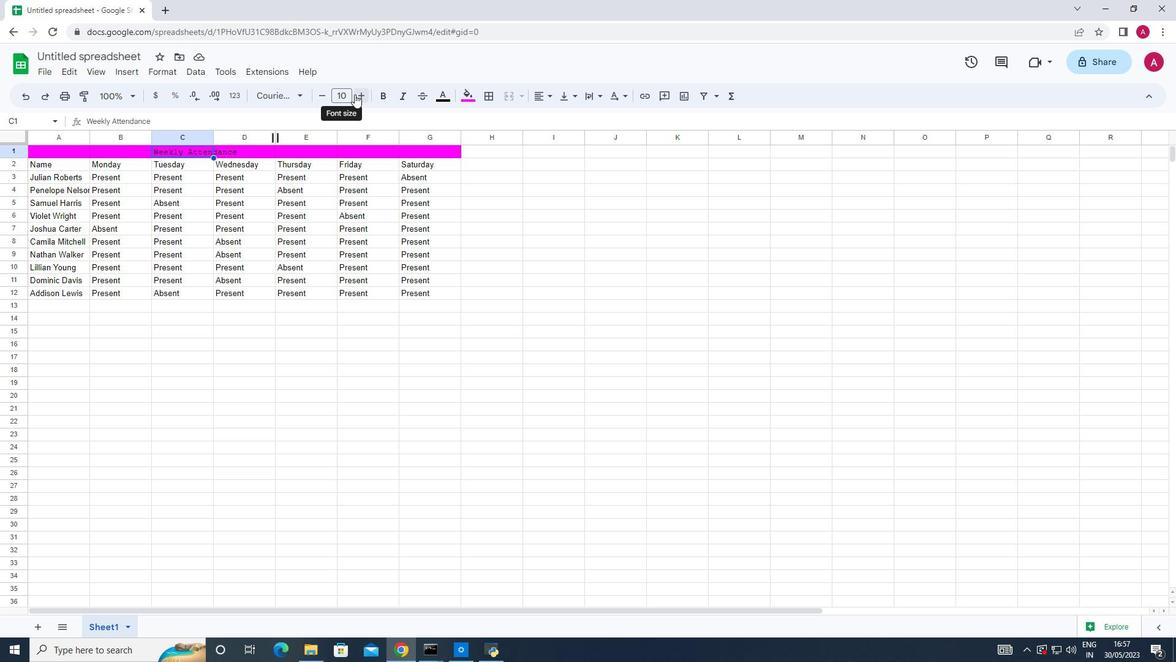 
Action: Mouse pressed left at (358, 94)
Screenshot: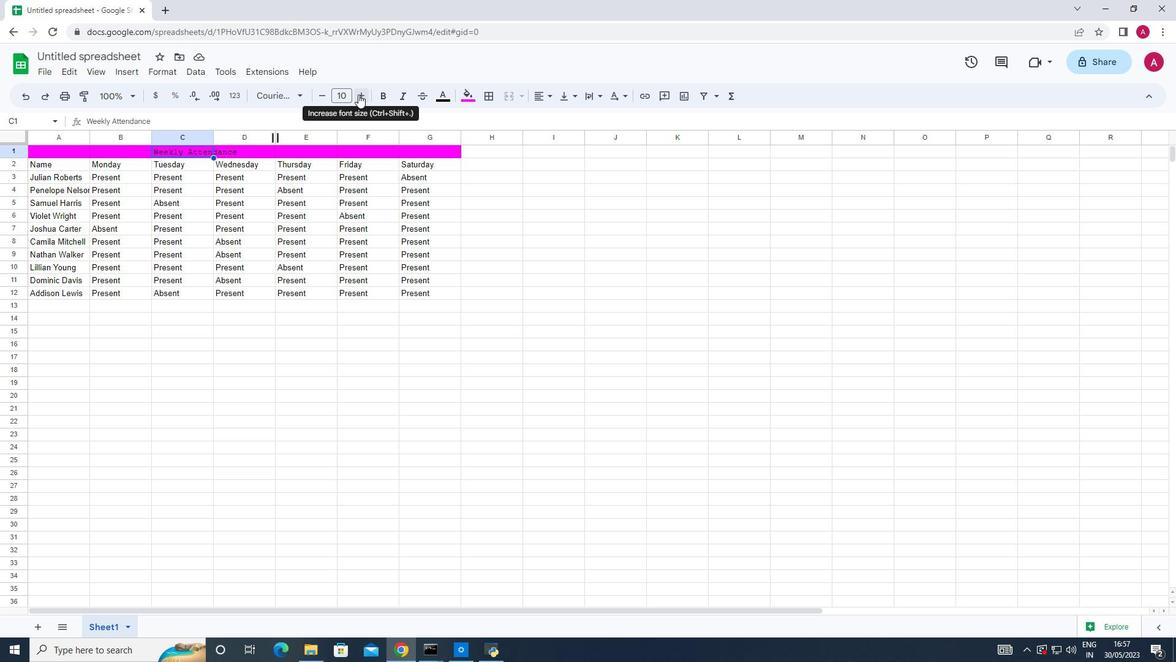 
Action: Mouse pressed left at (358, 94)
Screenshot: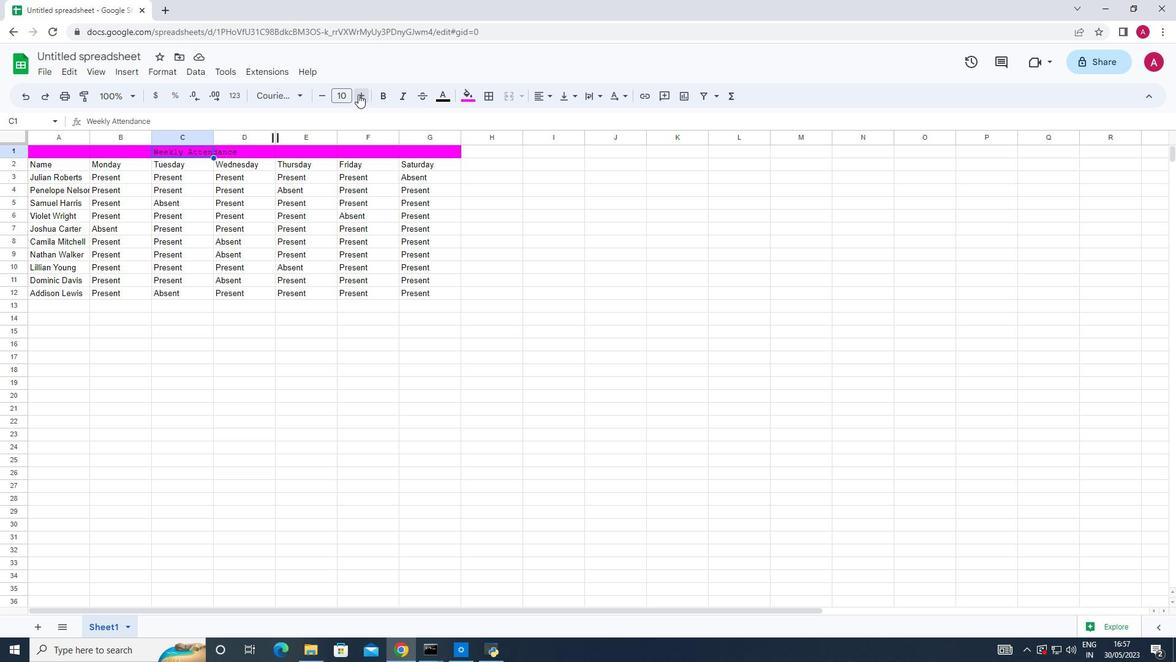 
Action: Mouse pressed left at (358, 94)
Screenshot: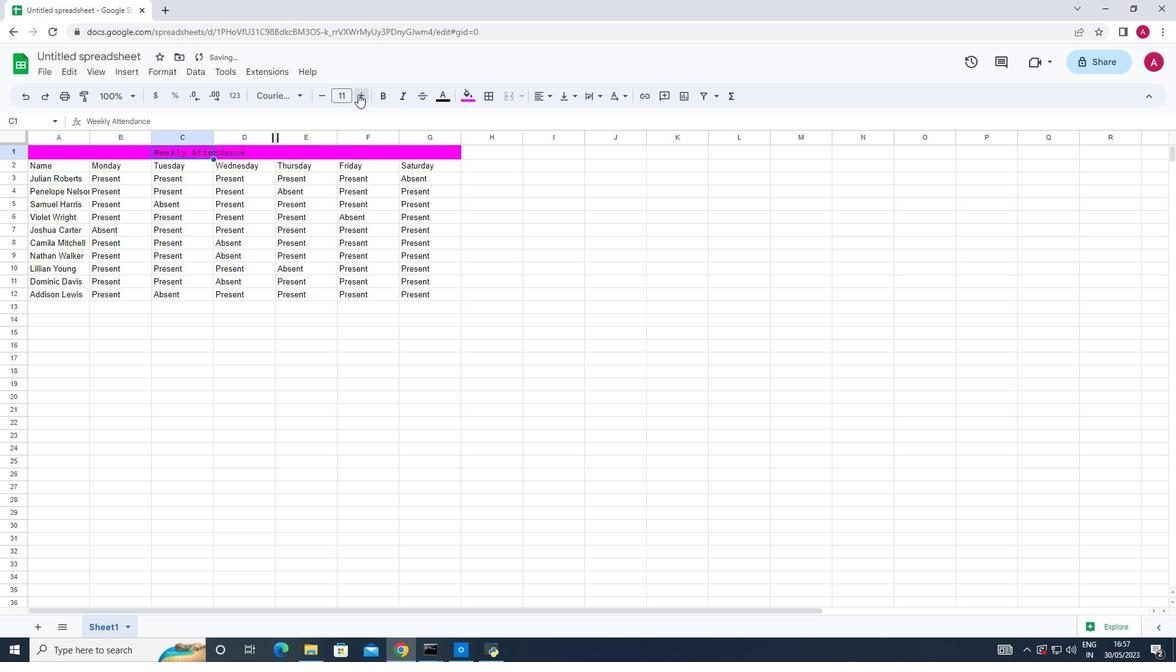 
Action: Mouse pressed left at (358, 94)
Screenshot: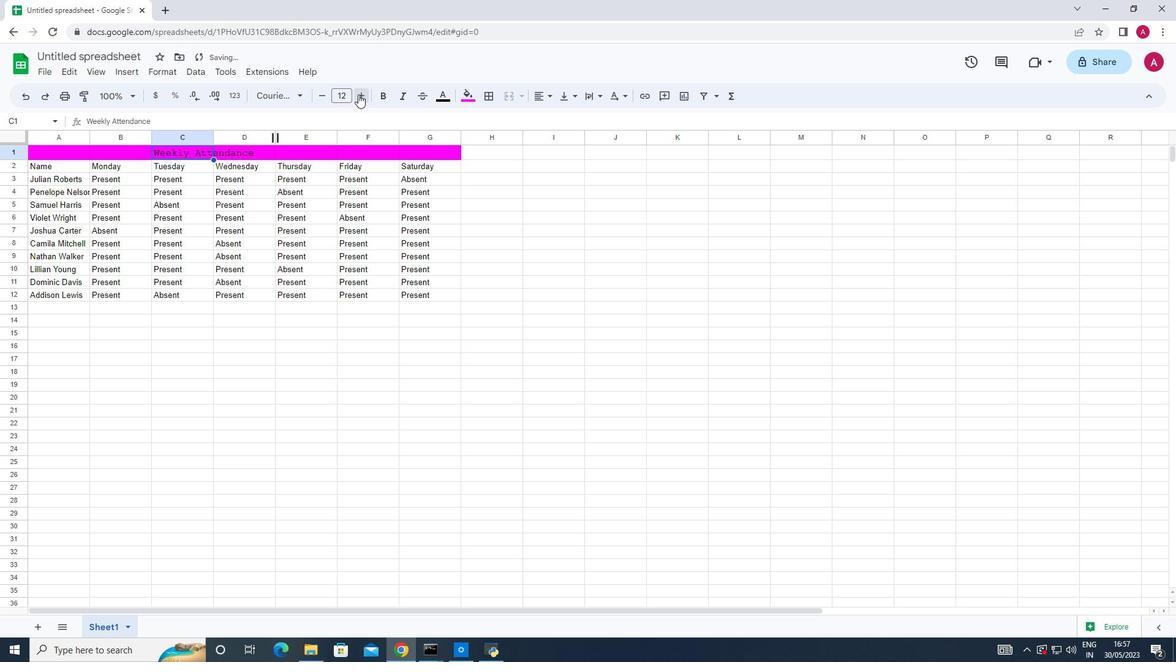 
Action: Mouse pressed left at (358, 94)
Screenshot: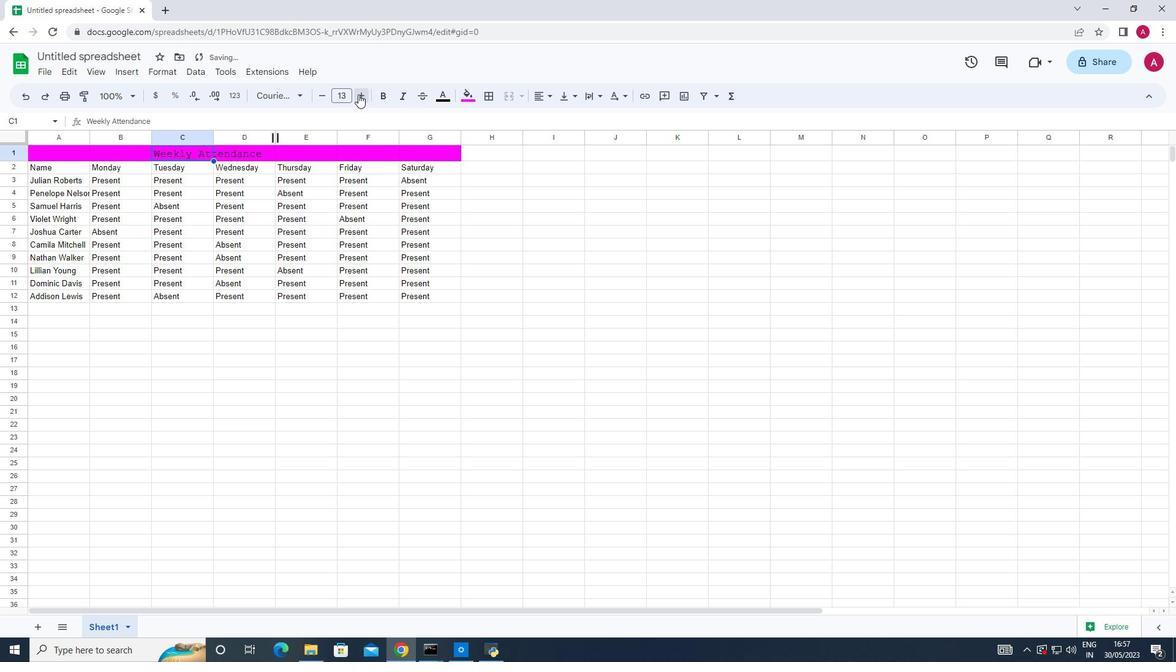 
Action: Mouse pressed left at (358, 94)
Screenshot: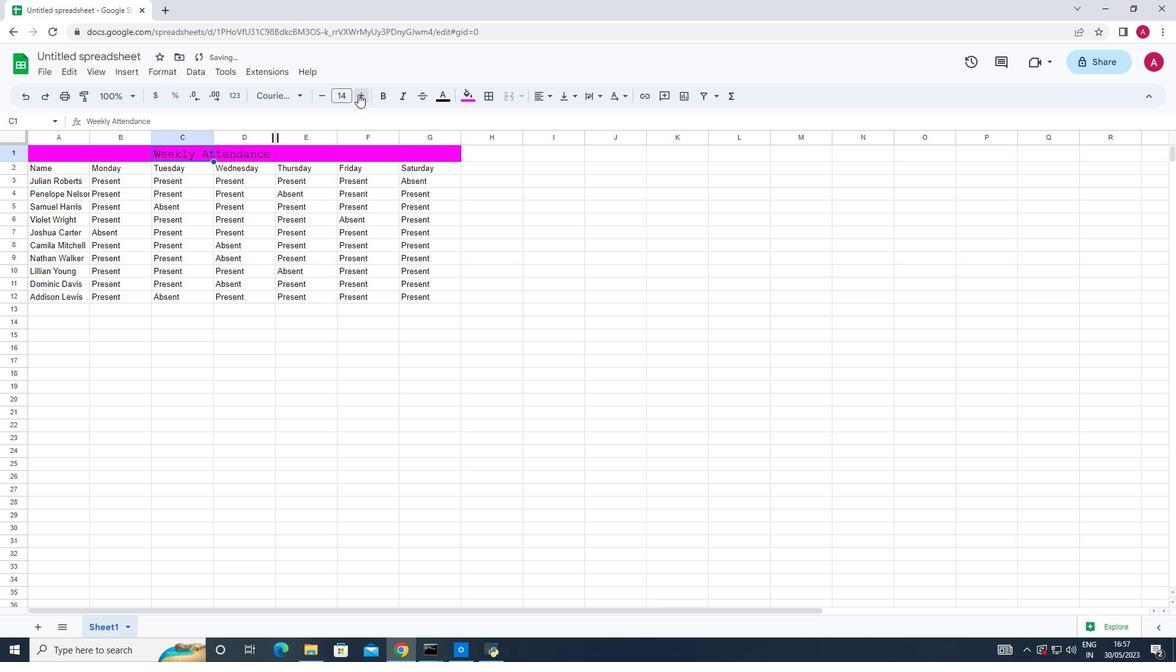 
Action: Mouse pressed left at (358, 94)
Screenshot: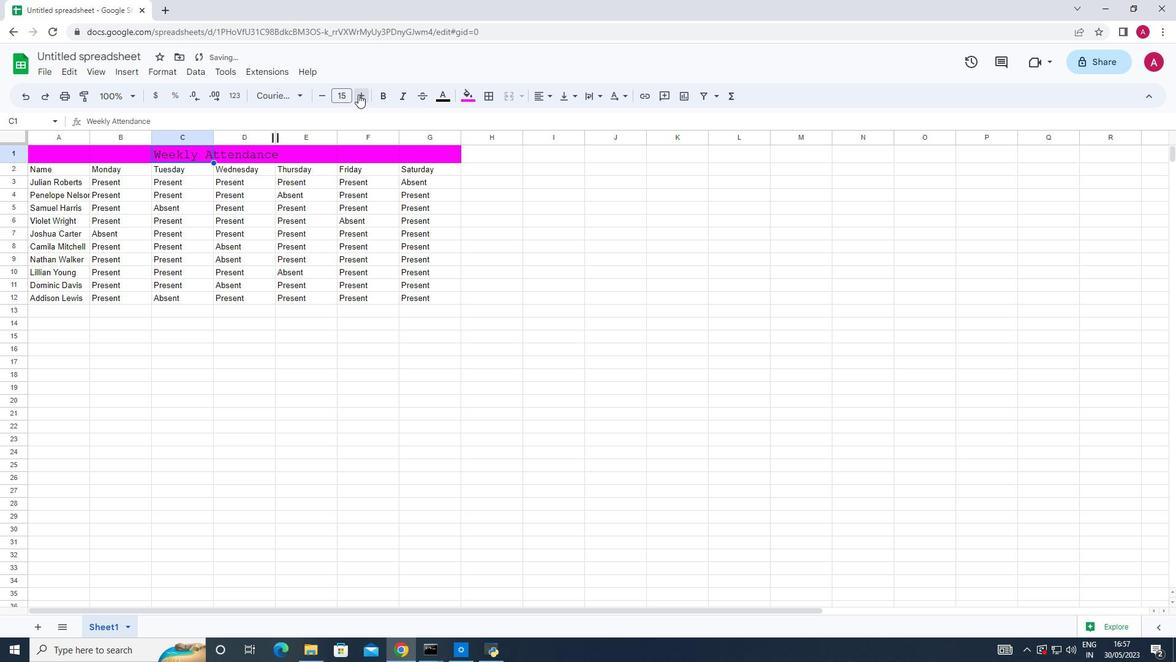 
Action: Mouse pressed left at (358, 94)
Screenshot: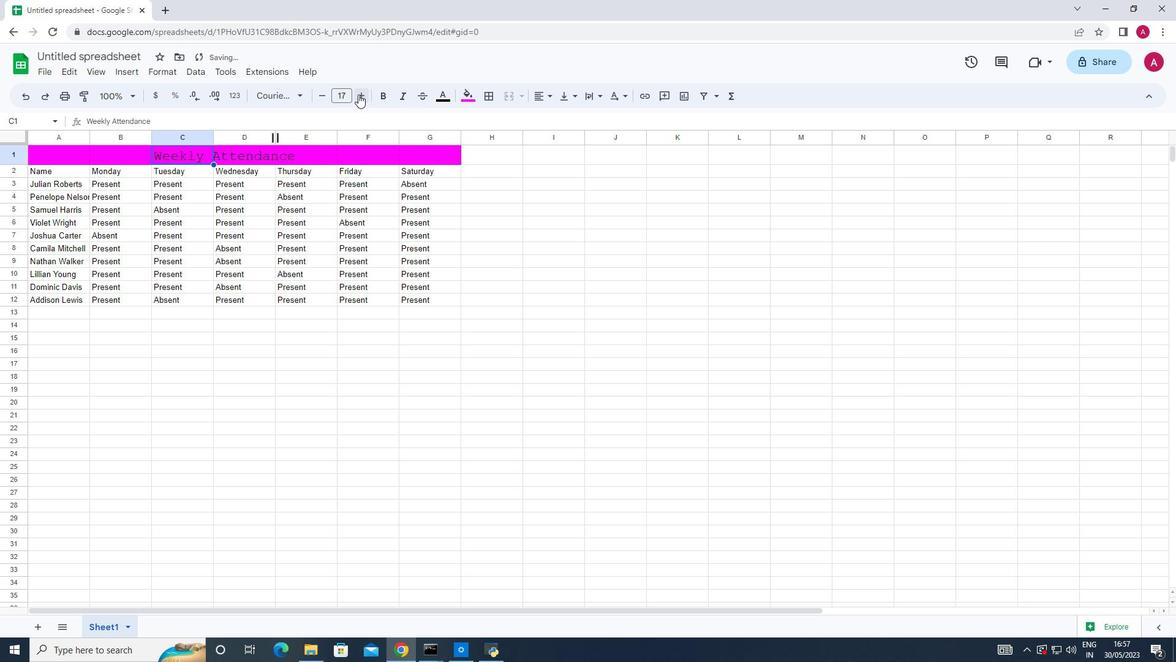 
Action: Mouse pressed left at (358, 94)
Screenshot: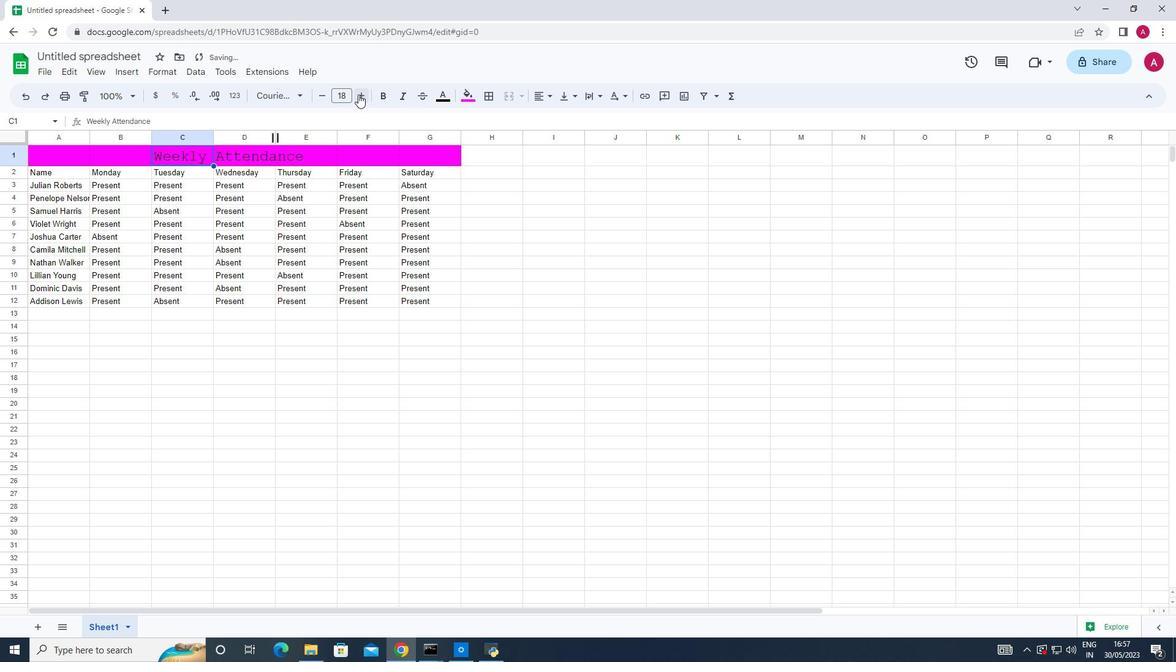 
Action: Mouse pressed left at (358, 94)
Screenshot: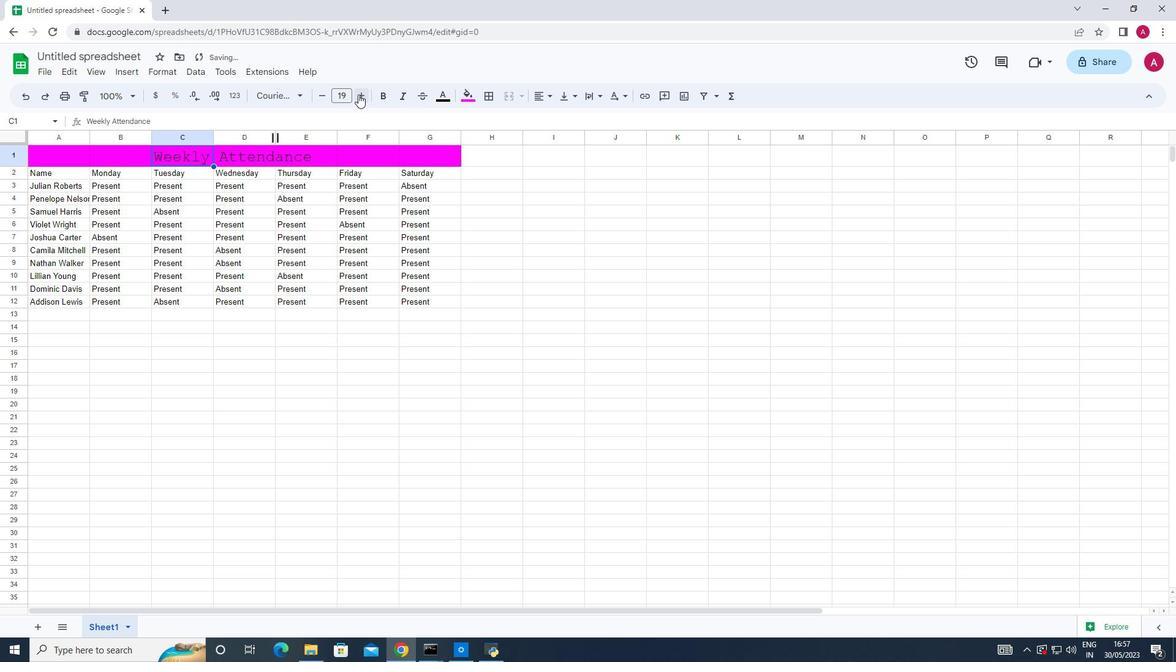 
Action: Mouse pressed left at (358, 94)
Screenshot: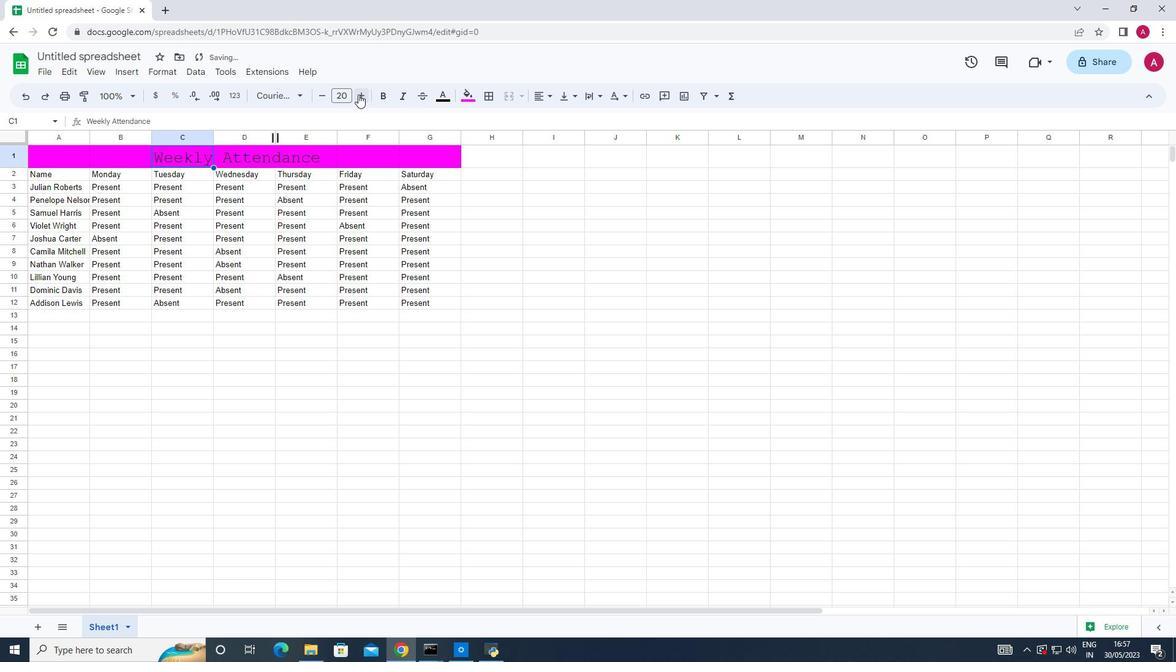
Action: Mouse pressed left at (358, 94)
Screenshot: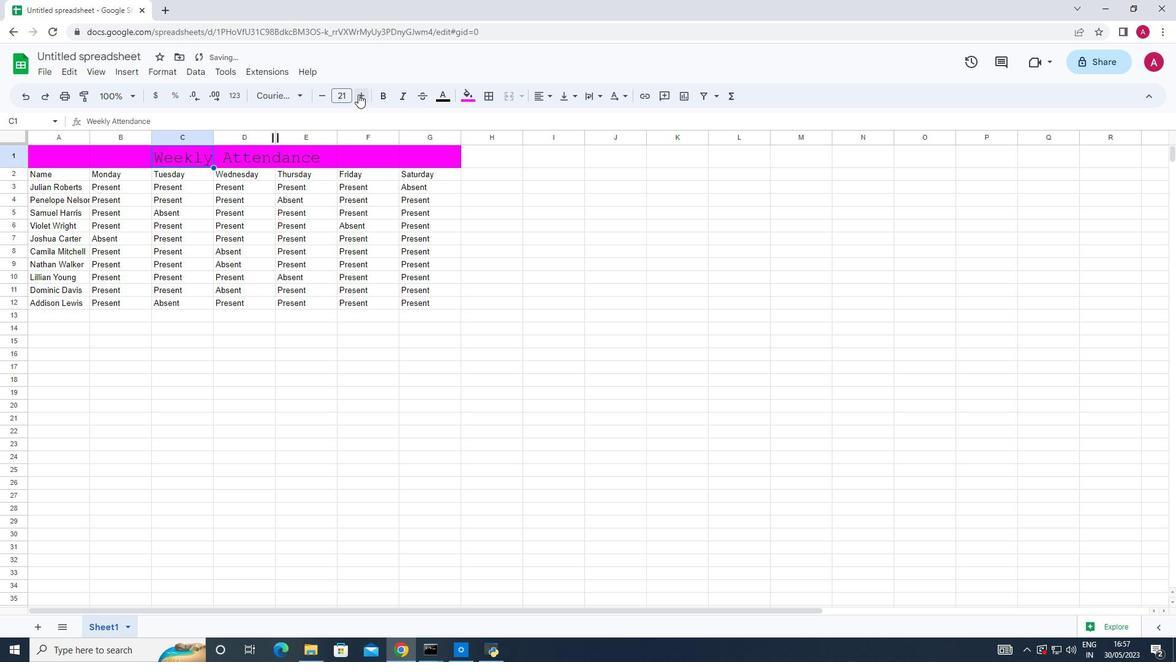 
Action: Mouse pressed left at (358, 94)
Screenshot: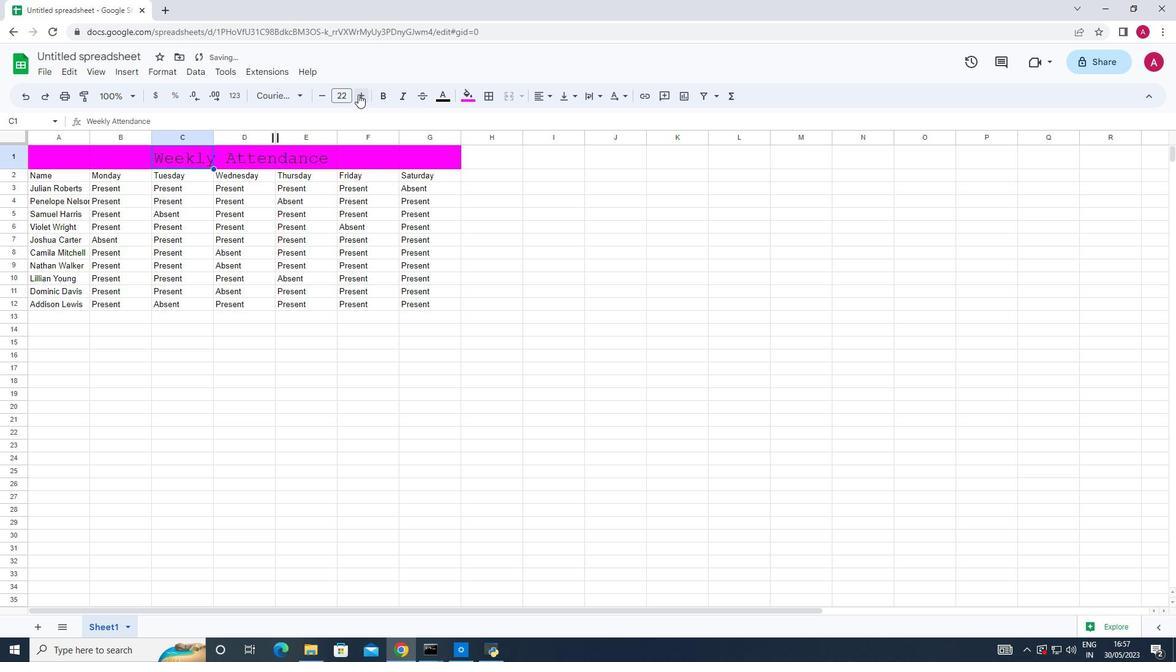 
Action: Mouse pressed left at (358, 94)
Screenshot: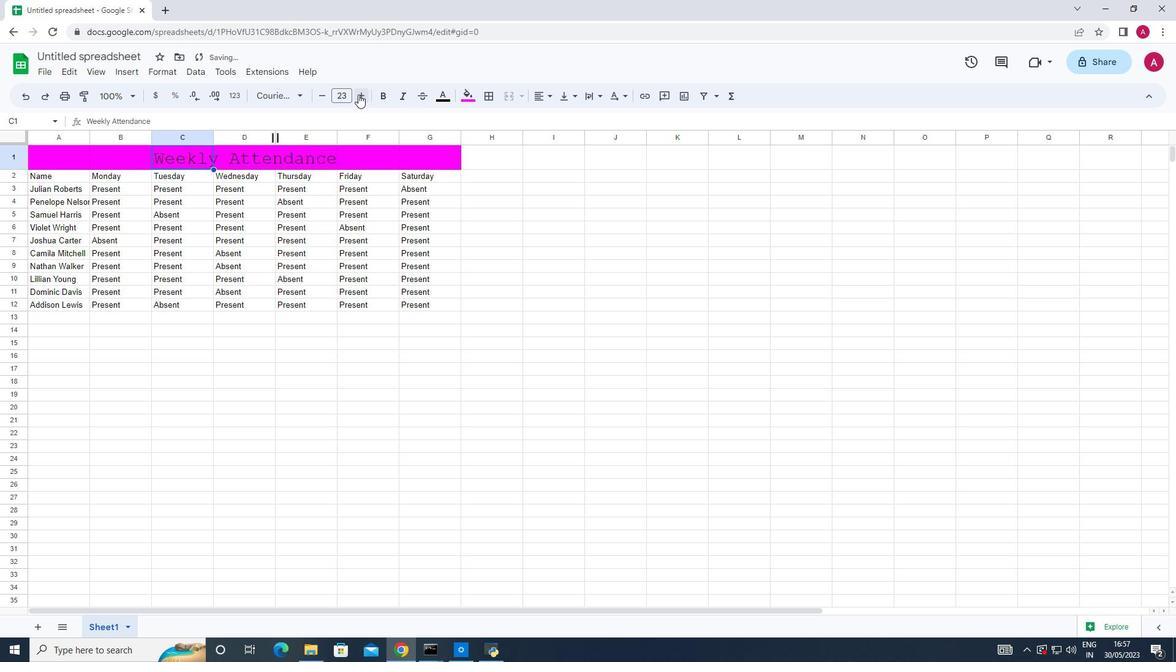 
Action: Mouse pressed left at (358, 94)
Screenshot: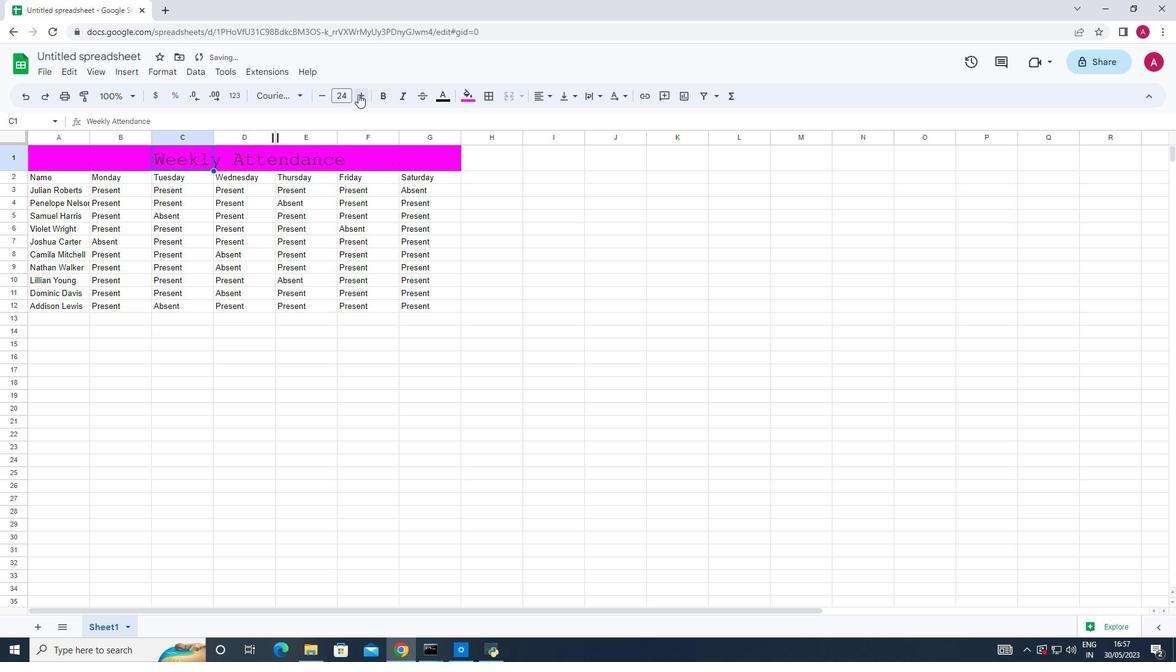 
Action: Mouse pressed left at (358, 94)
Screenshot: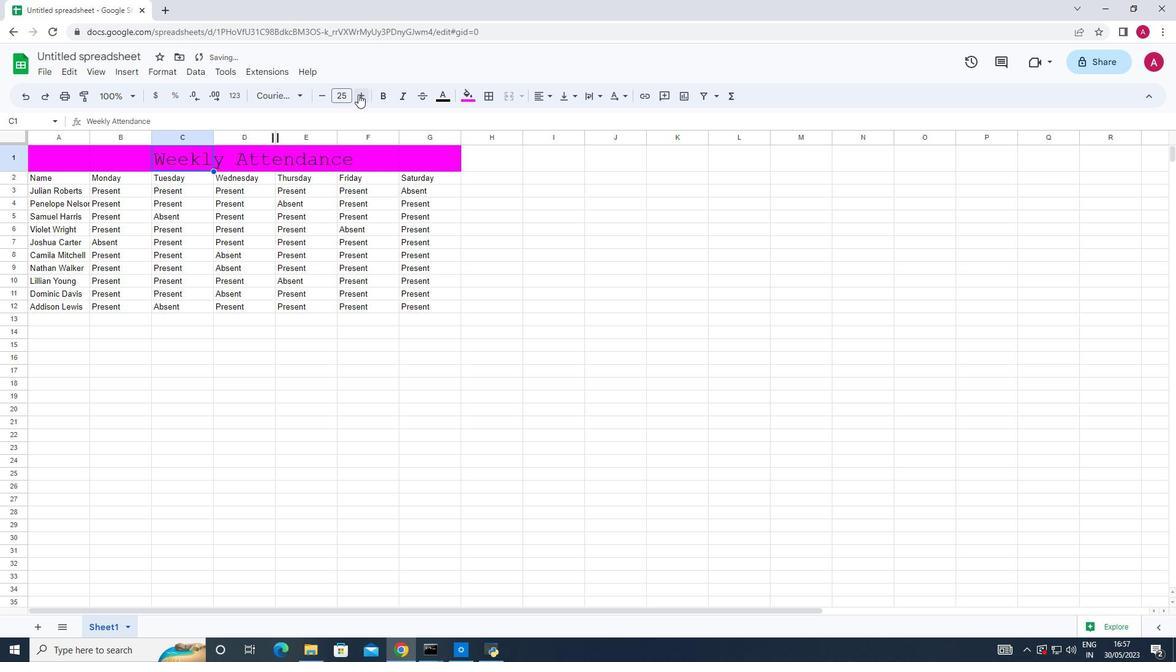 
Action: Mouse moved to (44, 176)
Screenshot: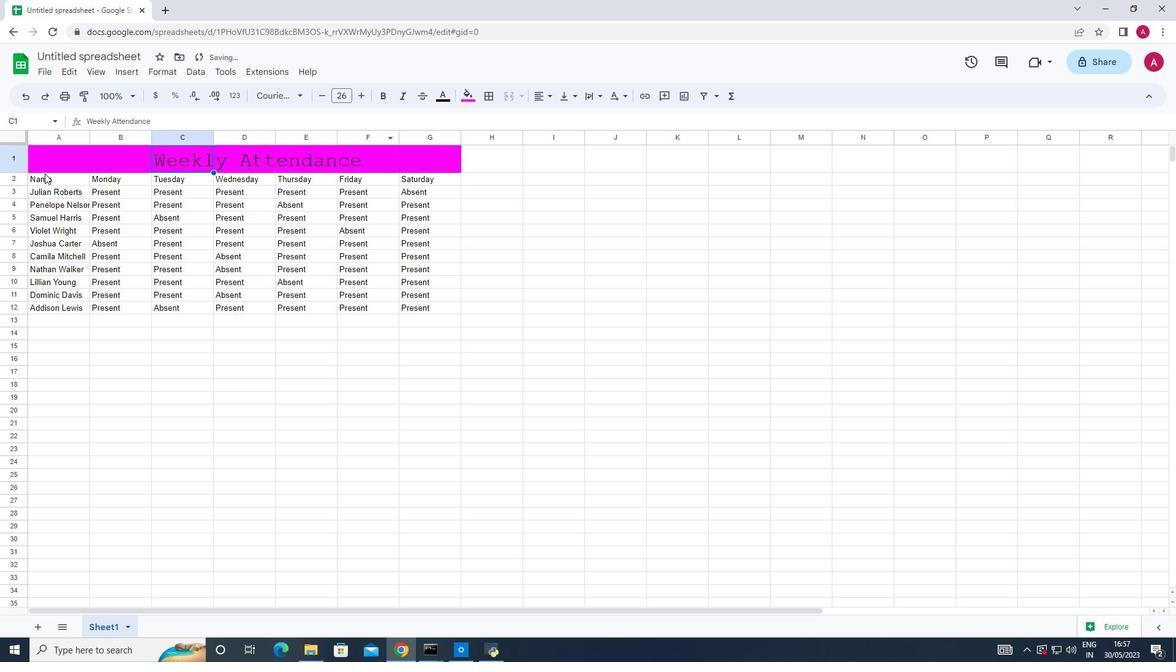 
Action: Mouse pressed left at (44, 176)
Screenshot: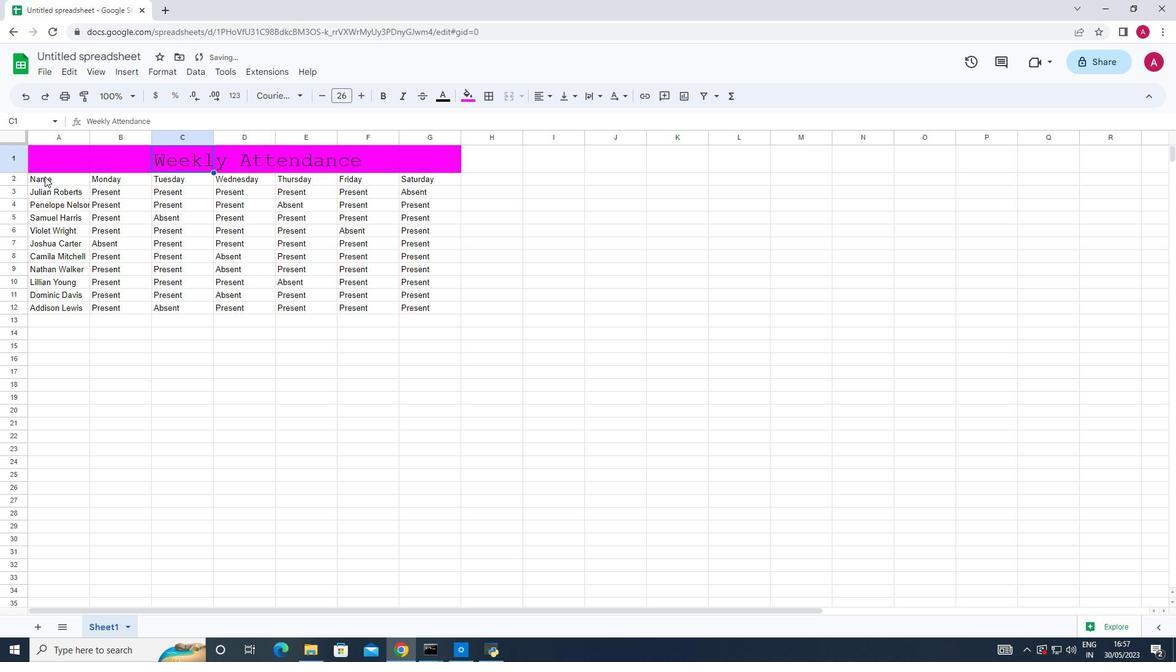 
Action: Mouse moved to (304, 99)
Screenshot: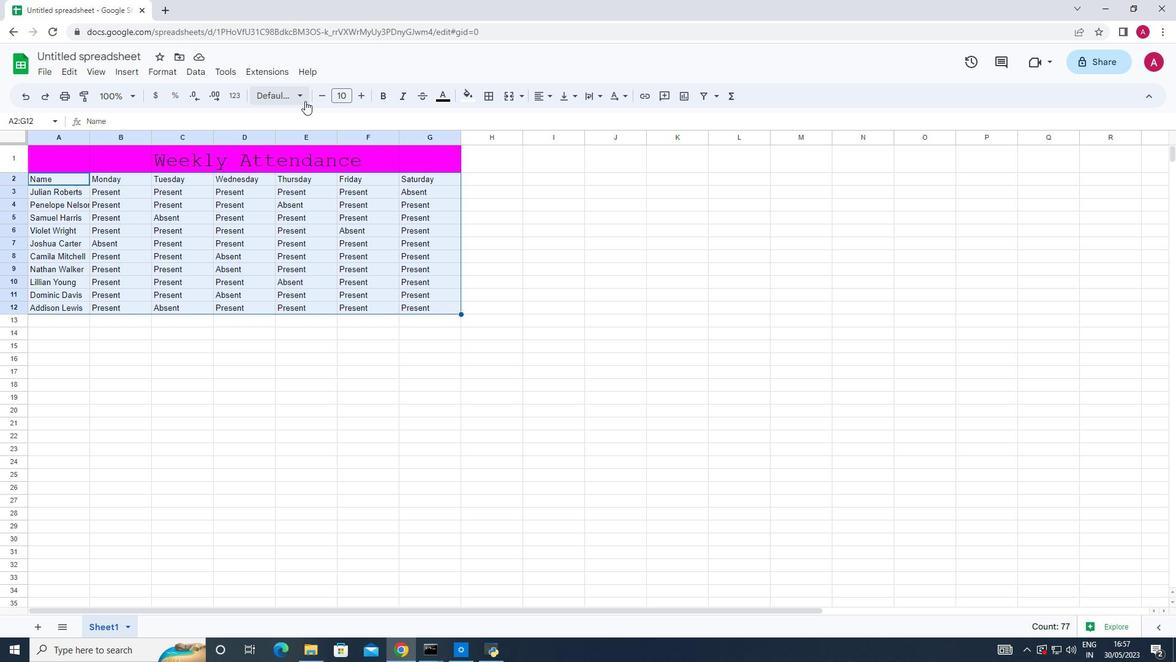 
Action: Mouse pressed left at (304, 99)
Screenshot: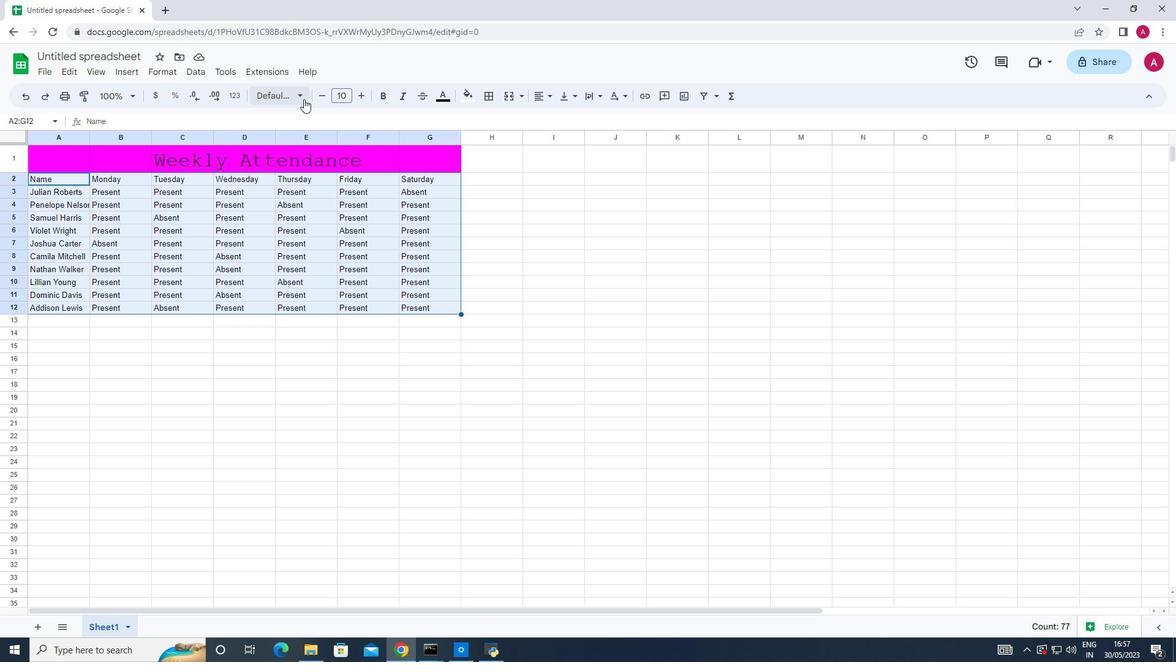 
Action: Mouse moved to (306, 429)
Screenshot: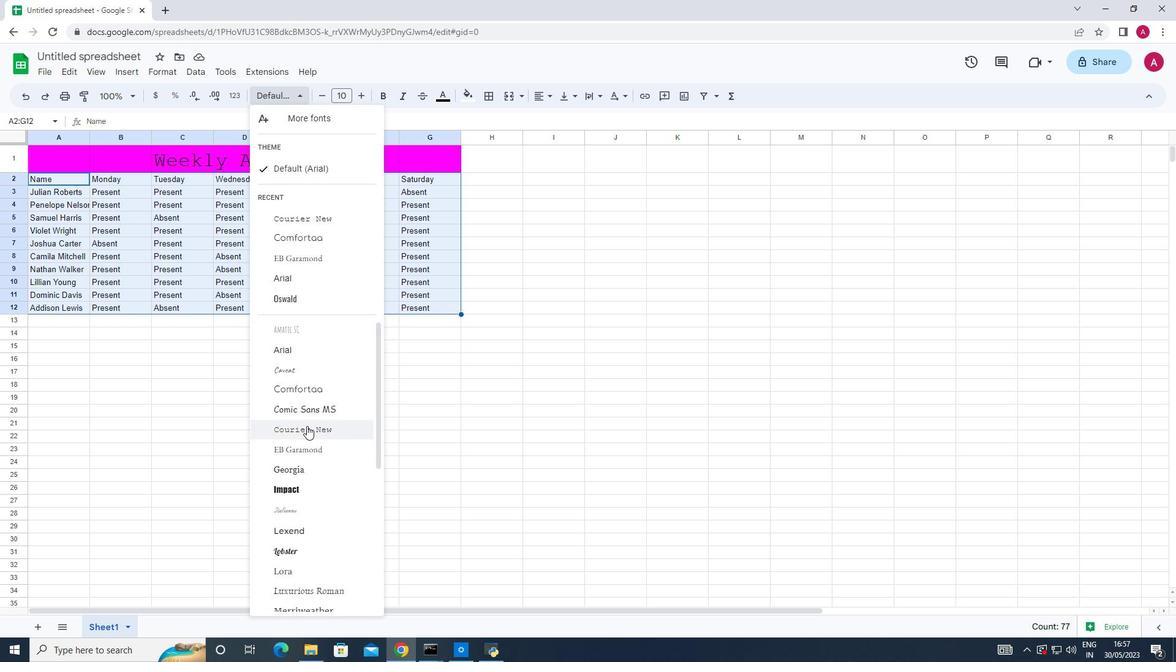 
Action: Mouse pressed left at (306, 429)
Screenshot: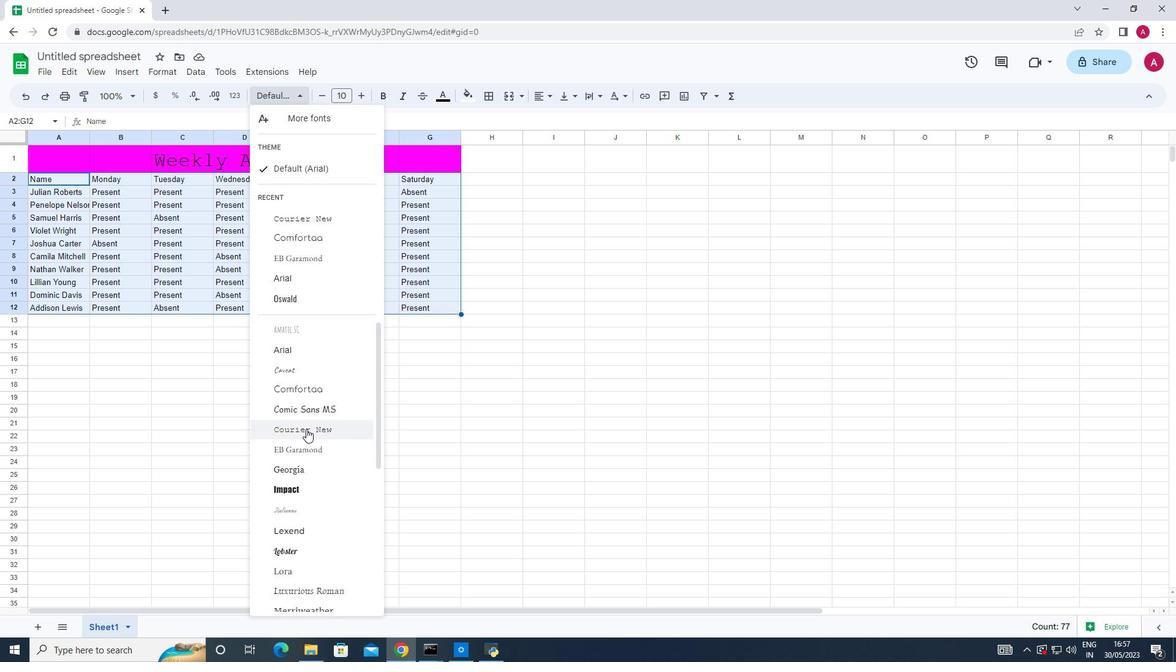 
Action: Mouse moved to (362, 95)
Screenshot: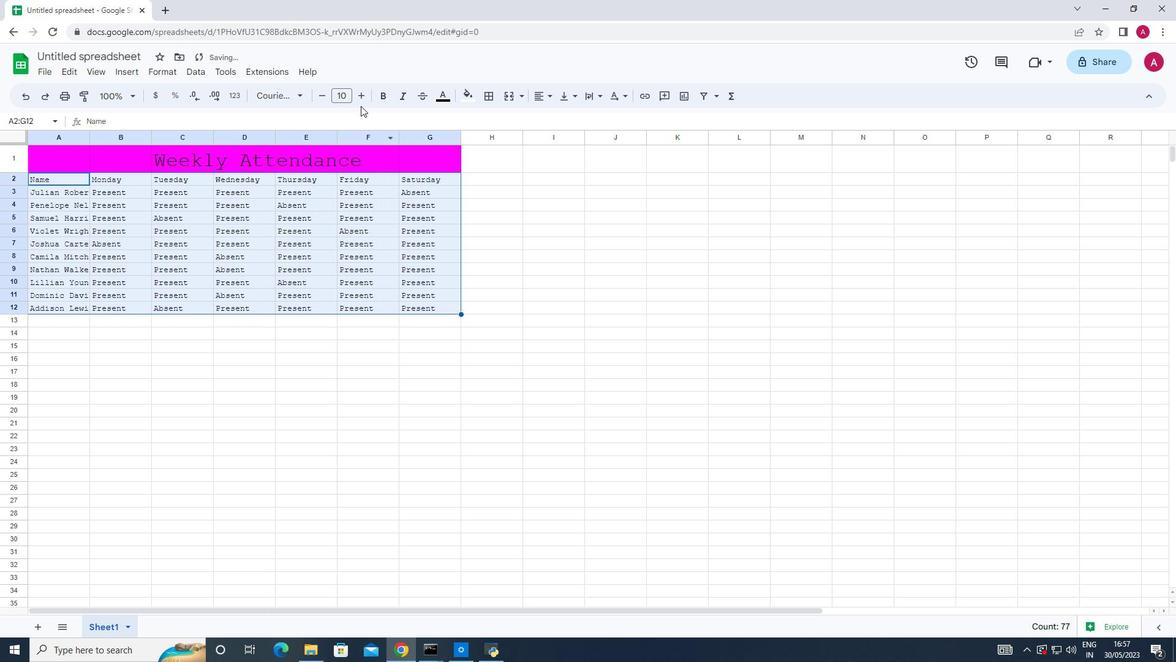 
Action: Mouse pressed left at (362, 95)
Screenshot: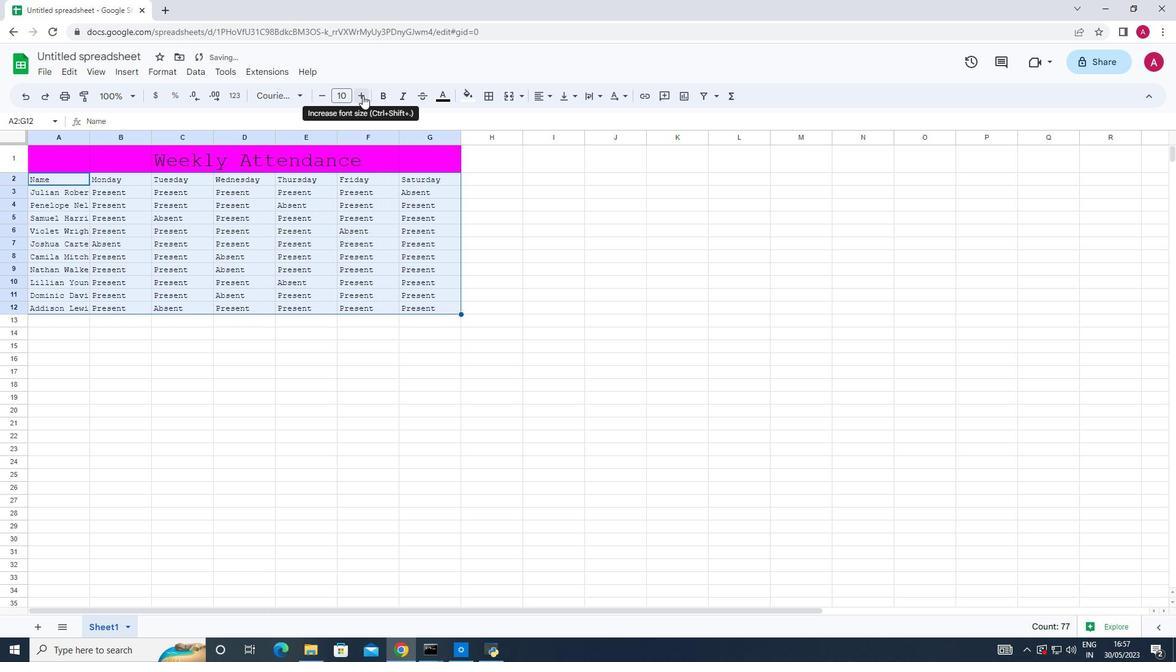
Action: Mouse pressed left at (362, 95)
Screenshot: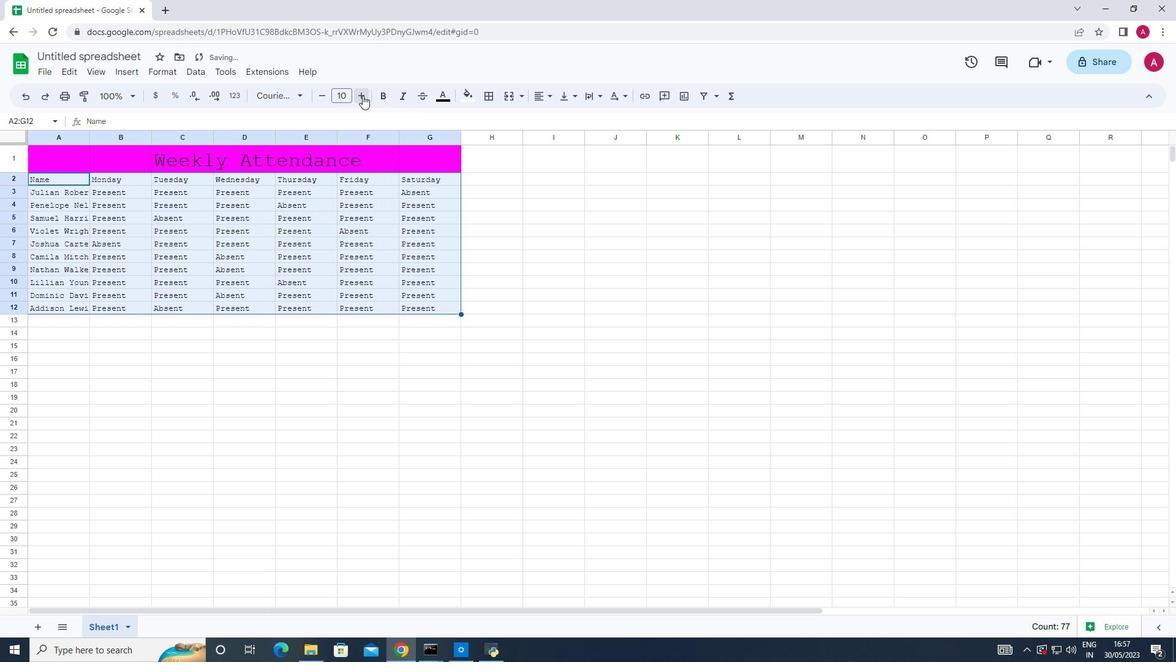 
Action: Mouse pressed left at (362, 95)
Screenshot: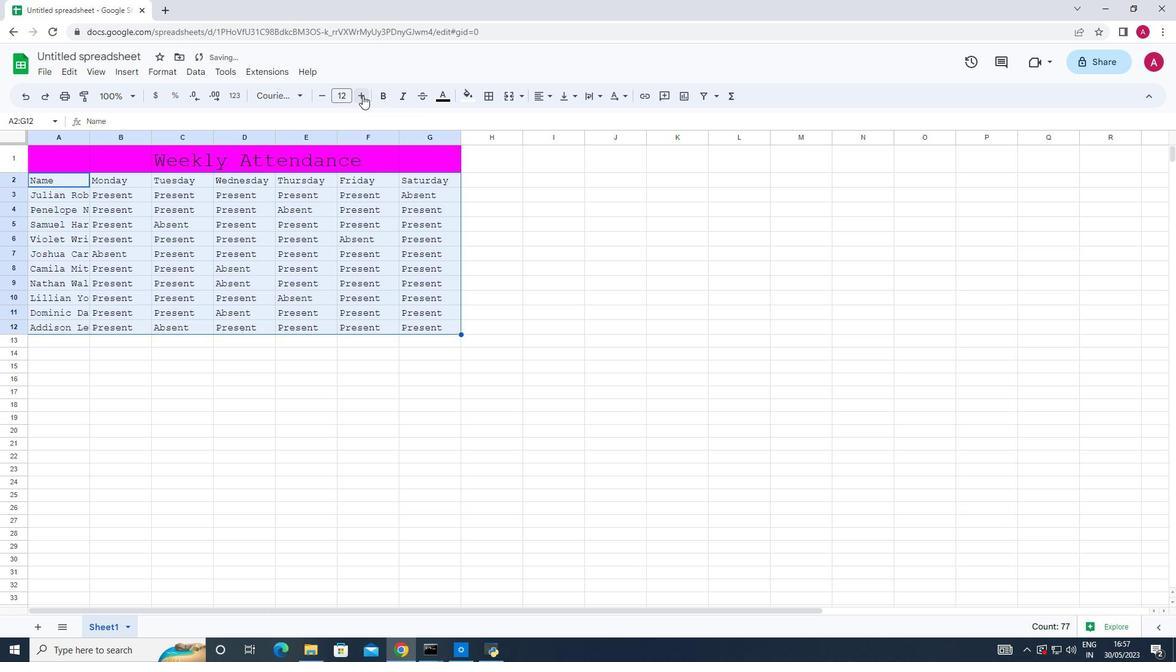 
Action: Mouse pressed left at (362, 95)
Screenshot: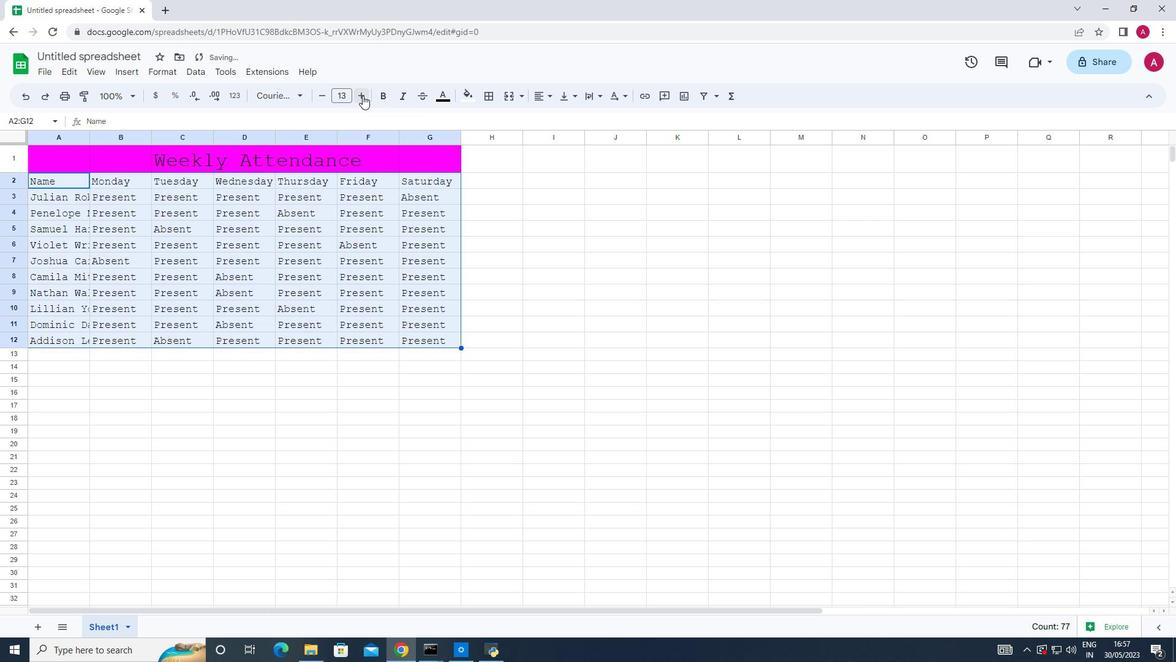
Action: Mouse pressed left at (362, 95)
Screenshot: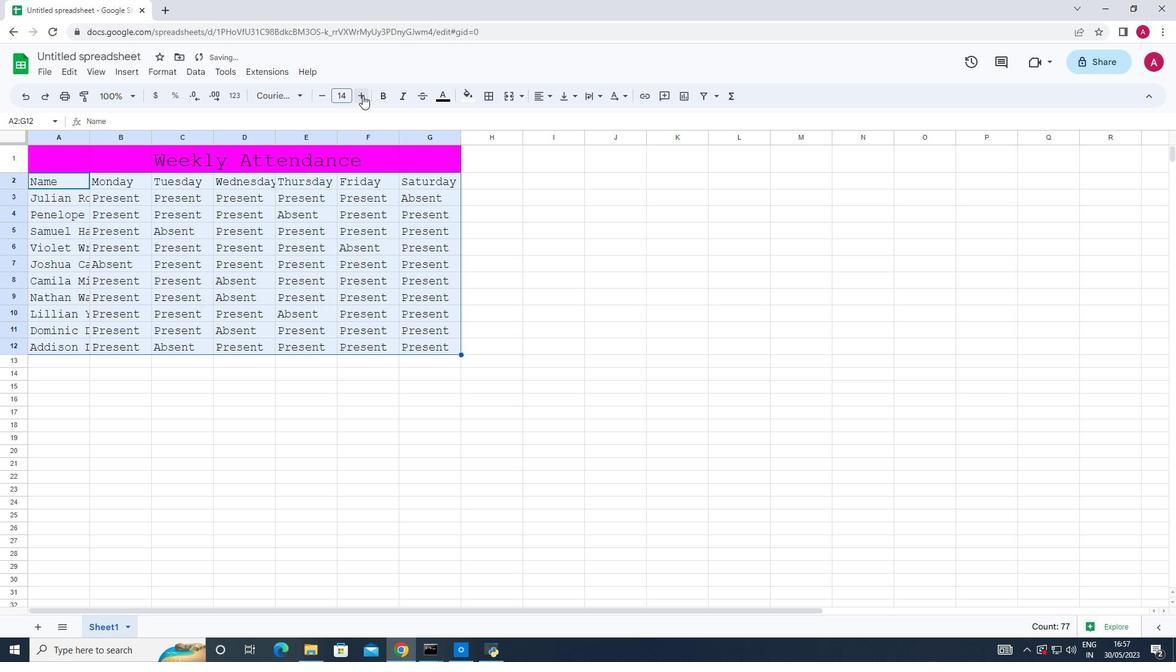 
Action: Mouse pressed left at (362, 95)
Screenshot: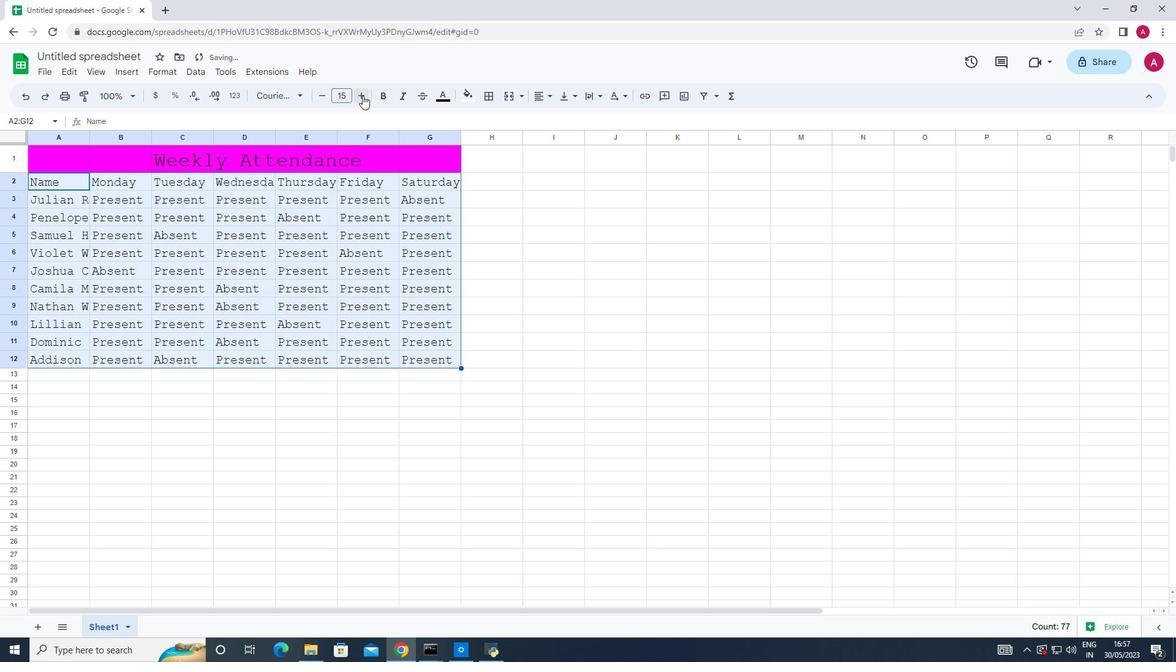 
Action: Mouse pressed left at (362, 95)
Screenshot: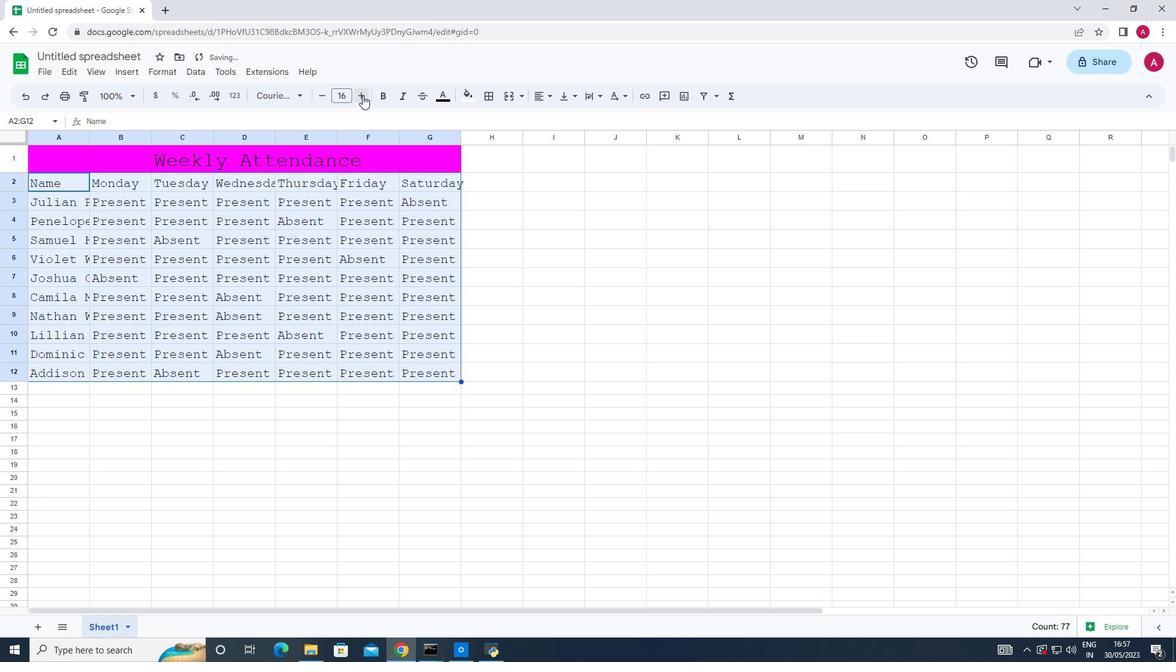 
Action: Mouse pressed left at (362, 95)
Screenshot: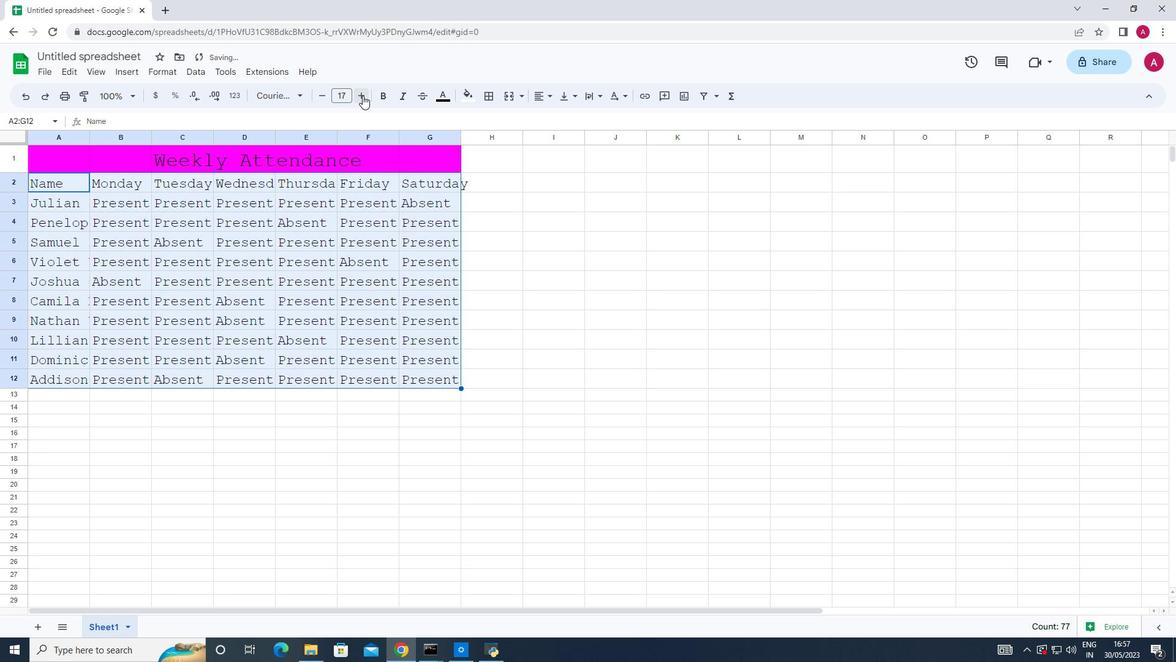 
Action: Mouse moved to (172, 66)
Screenshot: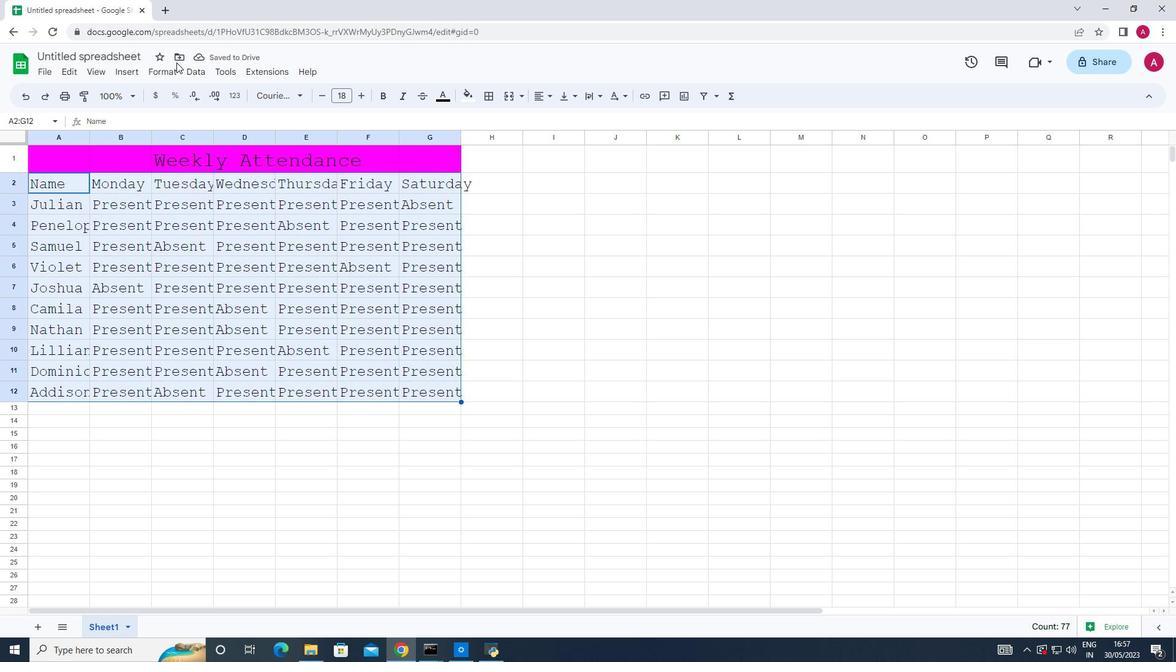 
Action: Mouse pressed left at (172, 66)
Screenshot: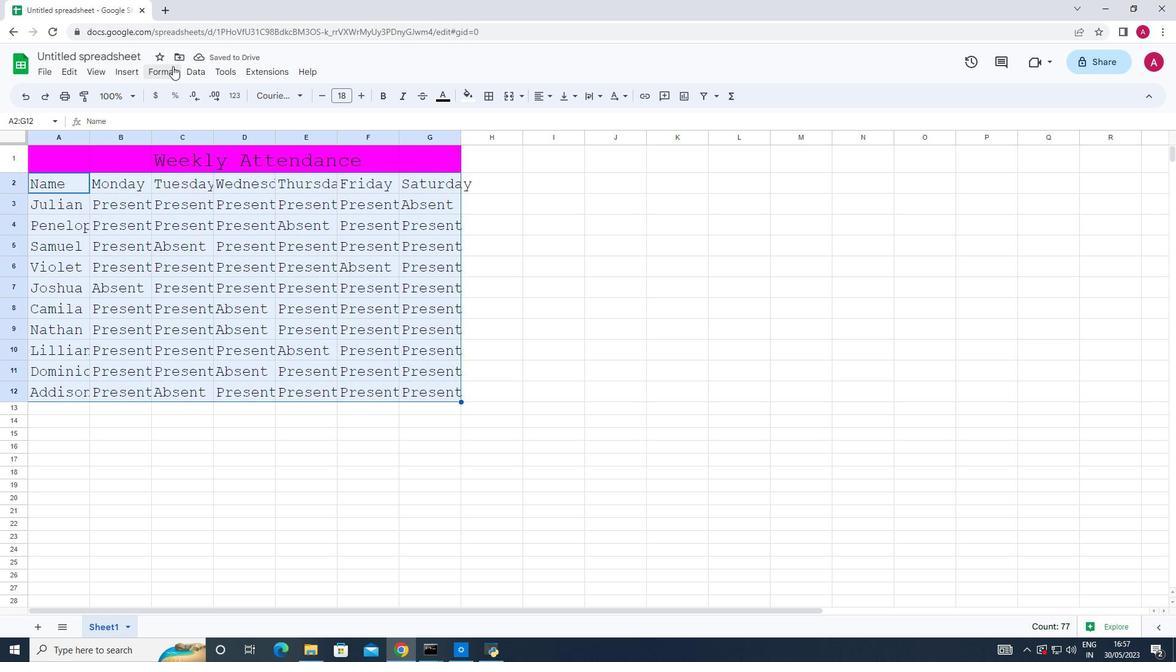 
Action: Mouse moved to (237, 157)
Screenshot: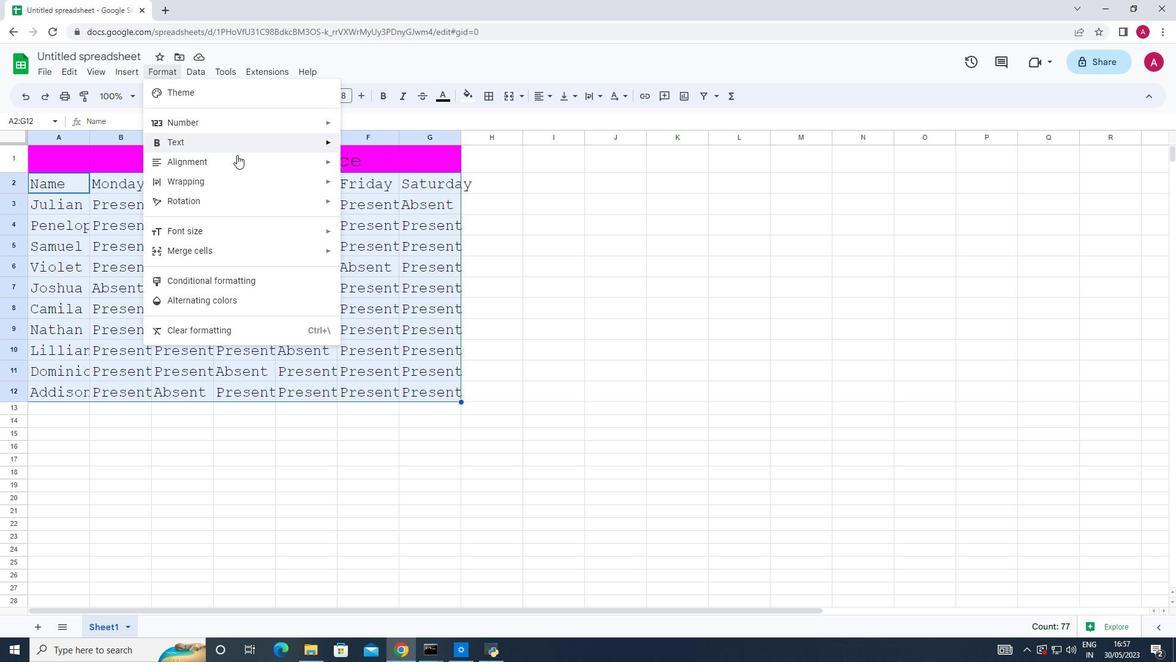 
Action: Mouse pressed left at (237, 157)
Screenshot: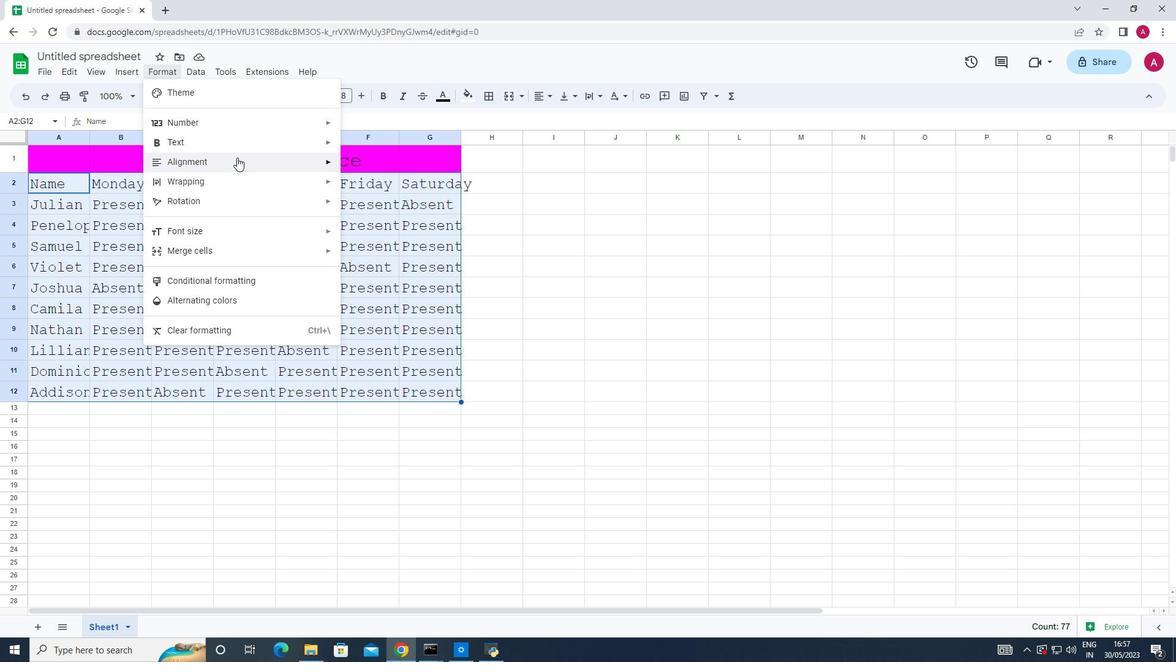 
Action: Mouse moved to (371, 161)
Screenshot: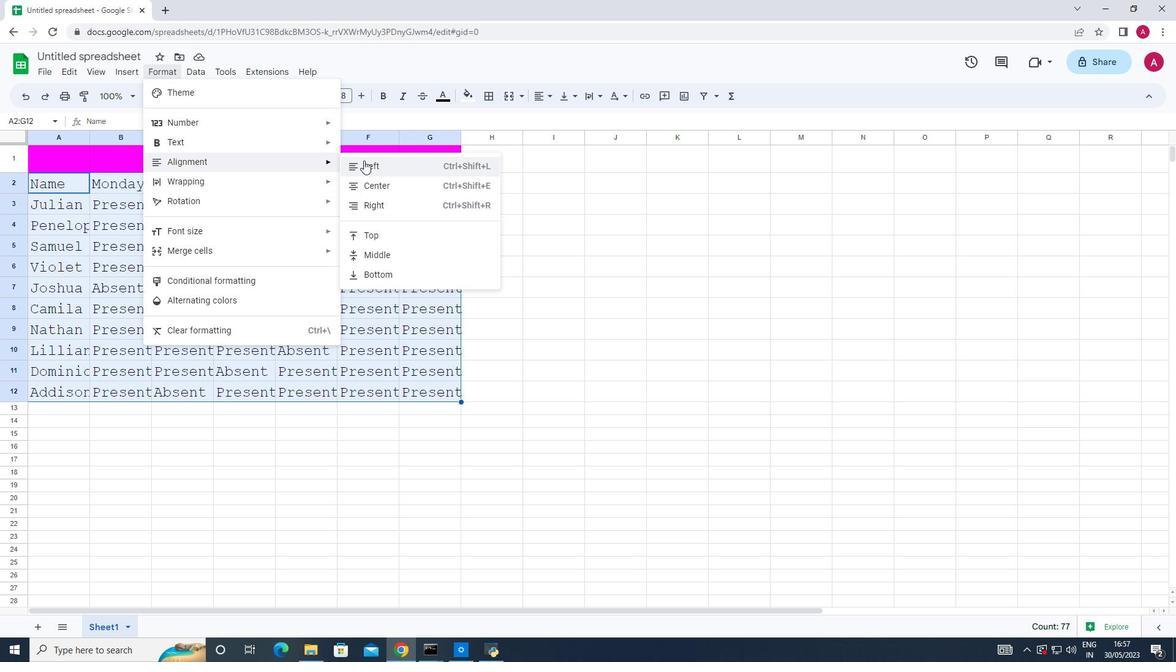
Action: Mouse pressed left at (371, 161)
Screenshot: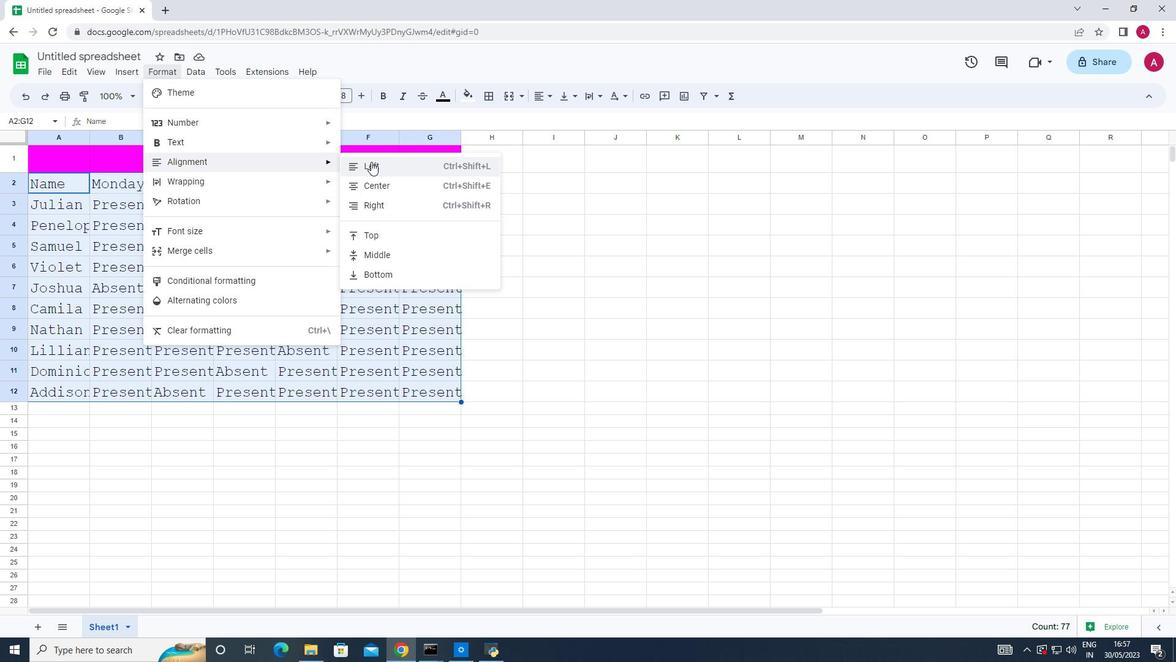 
Action: Mouse moved to (535, 247)
Screenshot: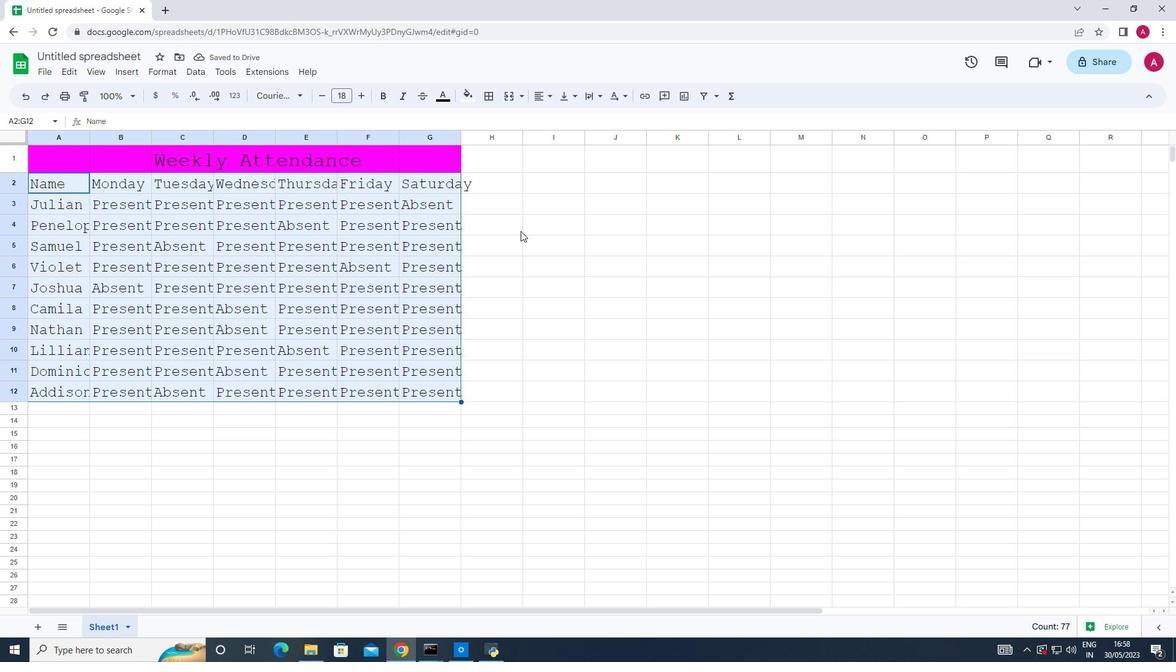 
Action: Mouse pressed left at (535, 247)
Screenshot: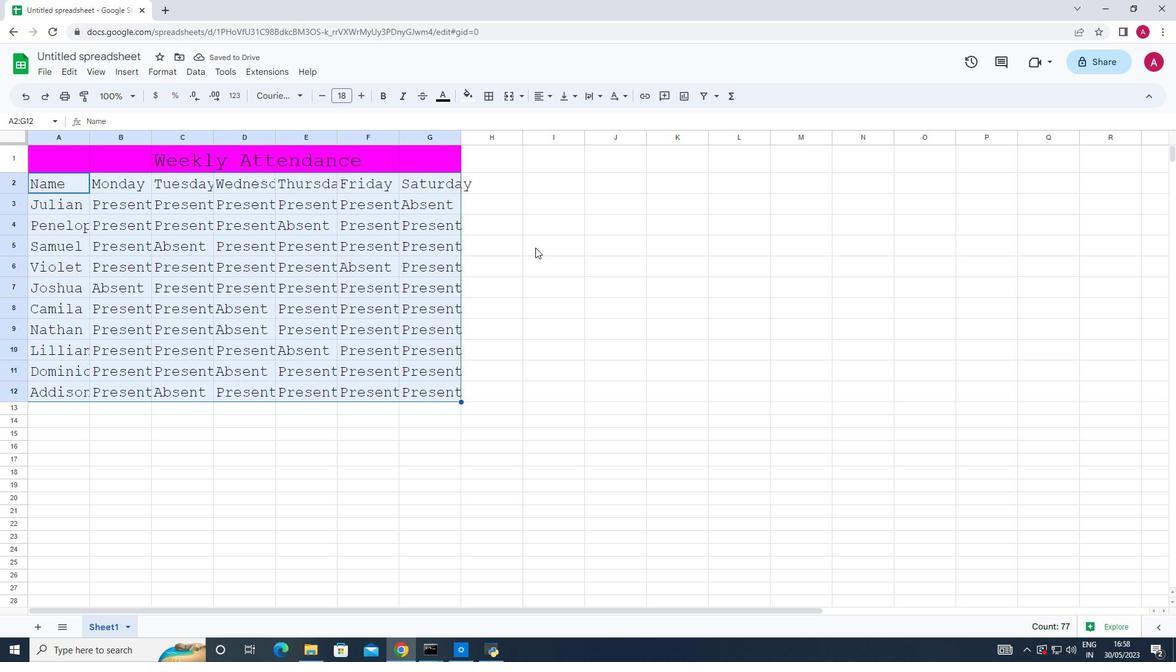 
Action: Mouse moved to (87, 137)
Screenshot: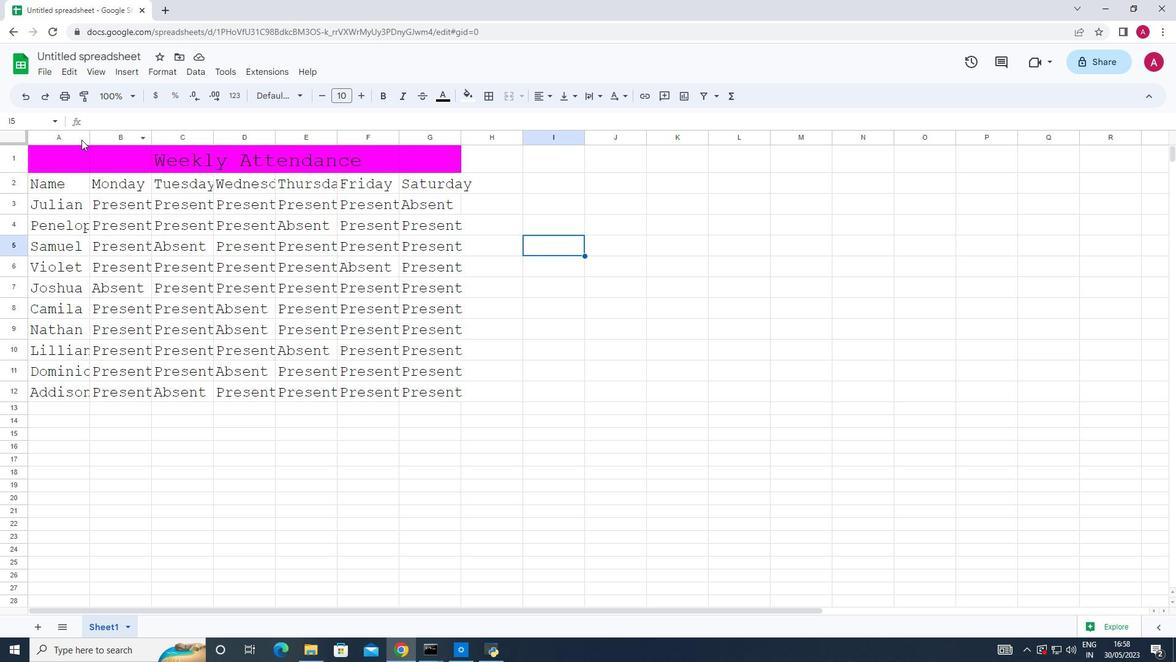 
Action: Mouse pressed left at (87, 137)
Screenshot: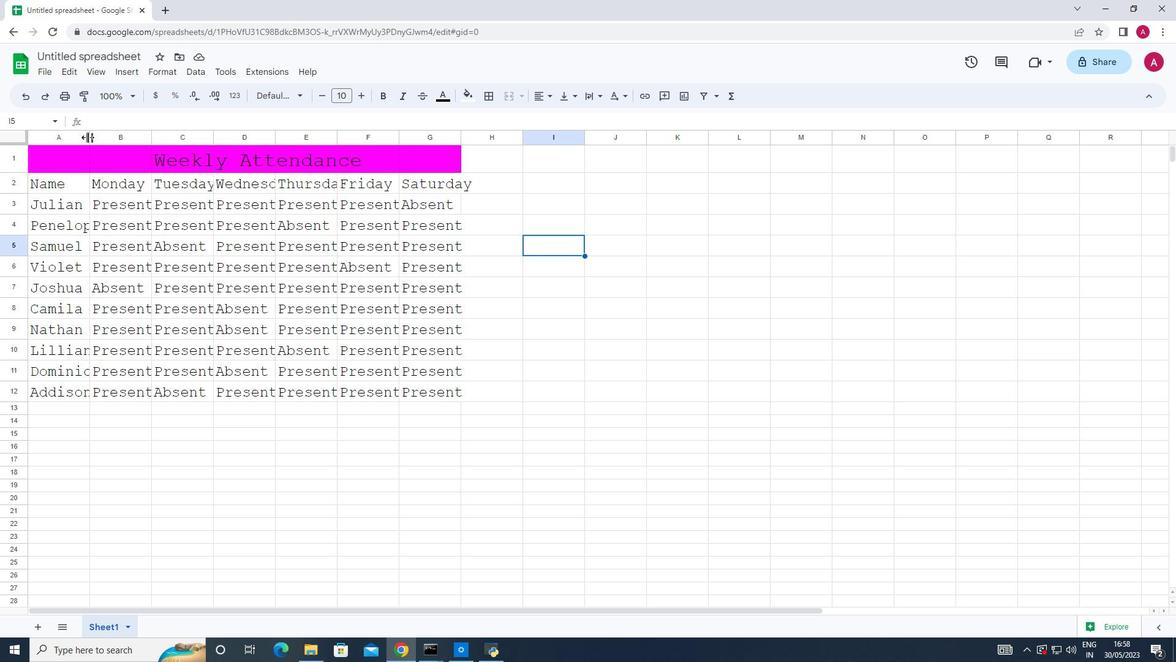 
Action: Mouse pressed left at (87, 137)
Screenshot: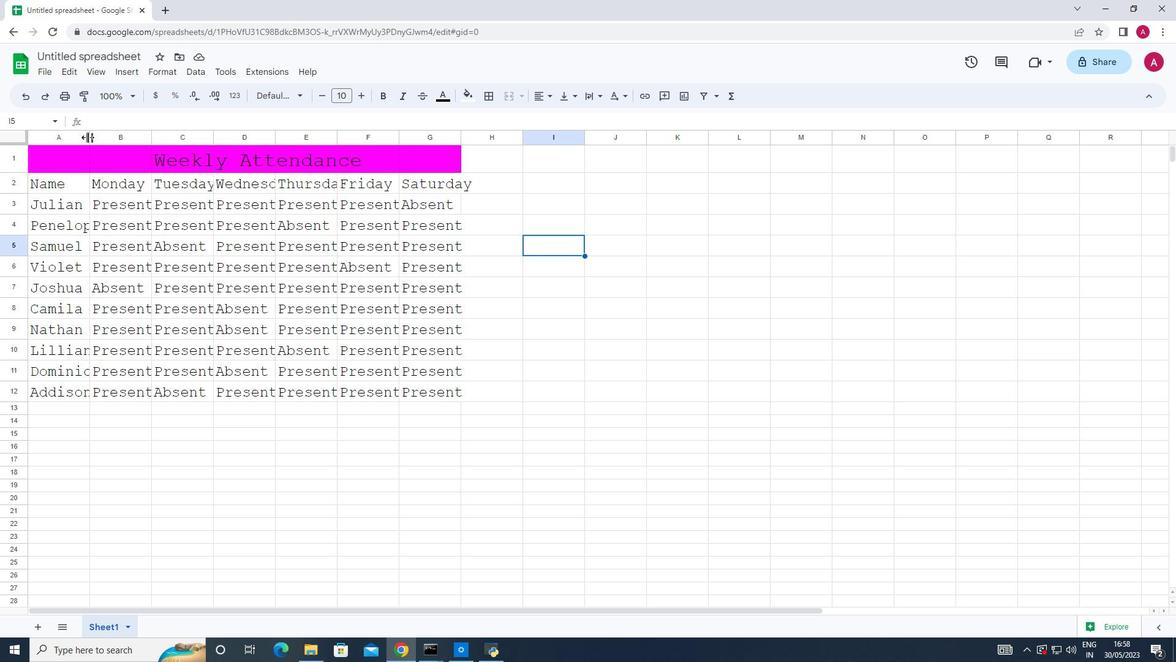
Action: Mouse moved to (226, 138)
Screenshot: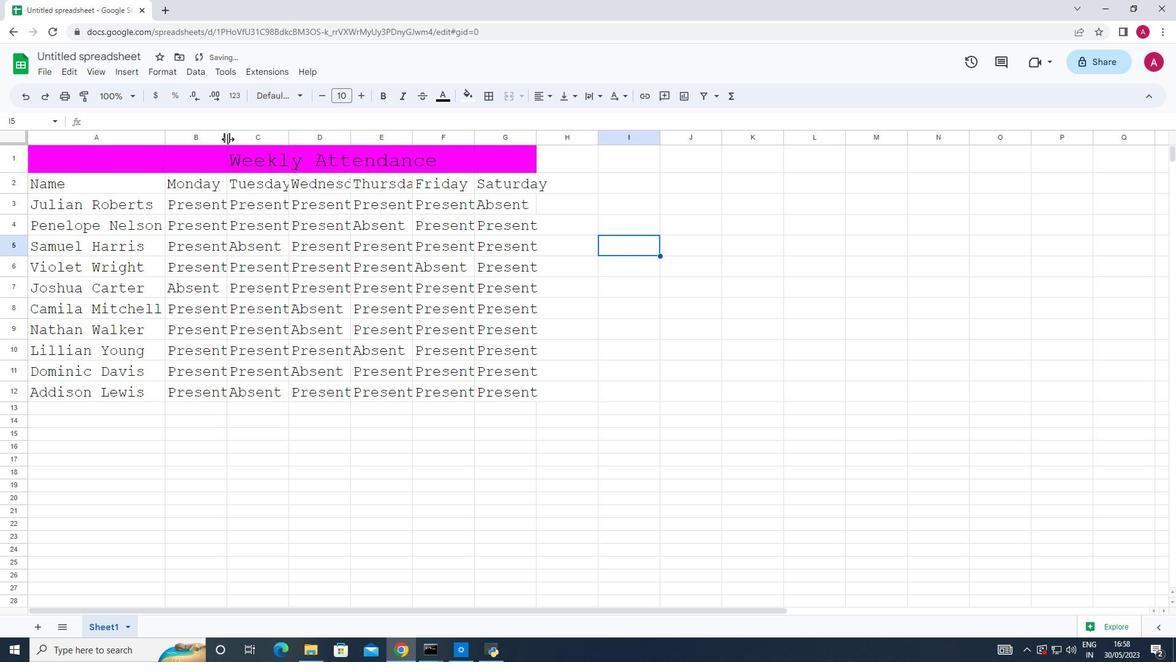 
Action: Mouse pressed left at (226, 138)
Screenshot: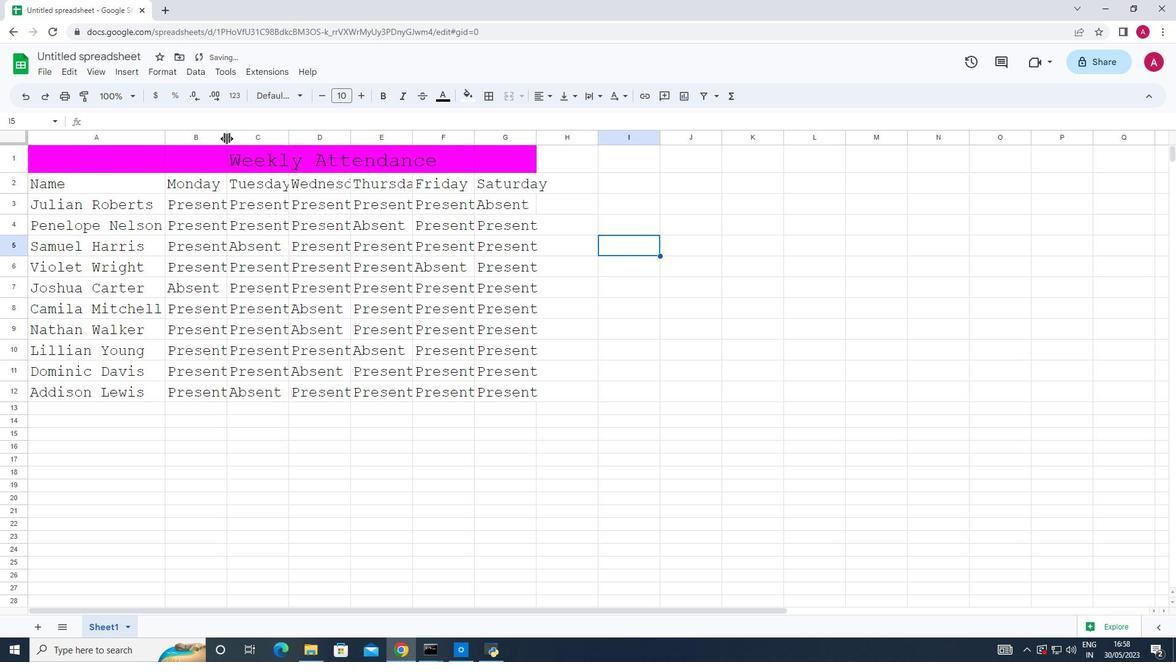 
Action: Mouse pressed left at (226, 138)
Screenshot: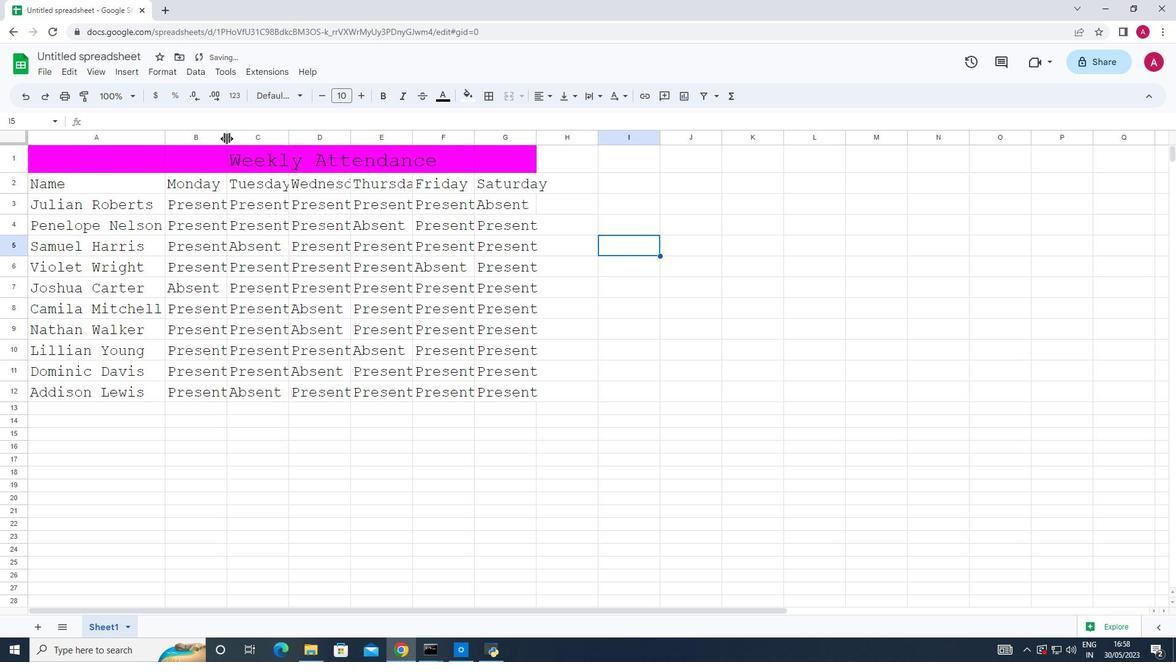 
Action: Mouse moved to (293, 132)
Screenshot: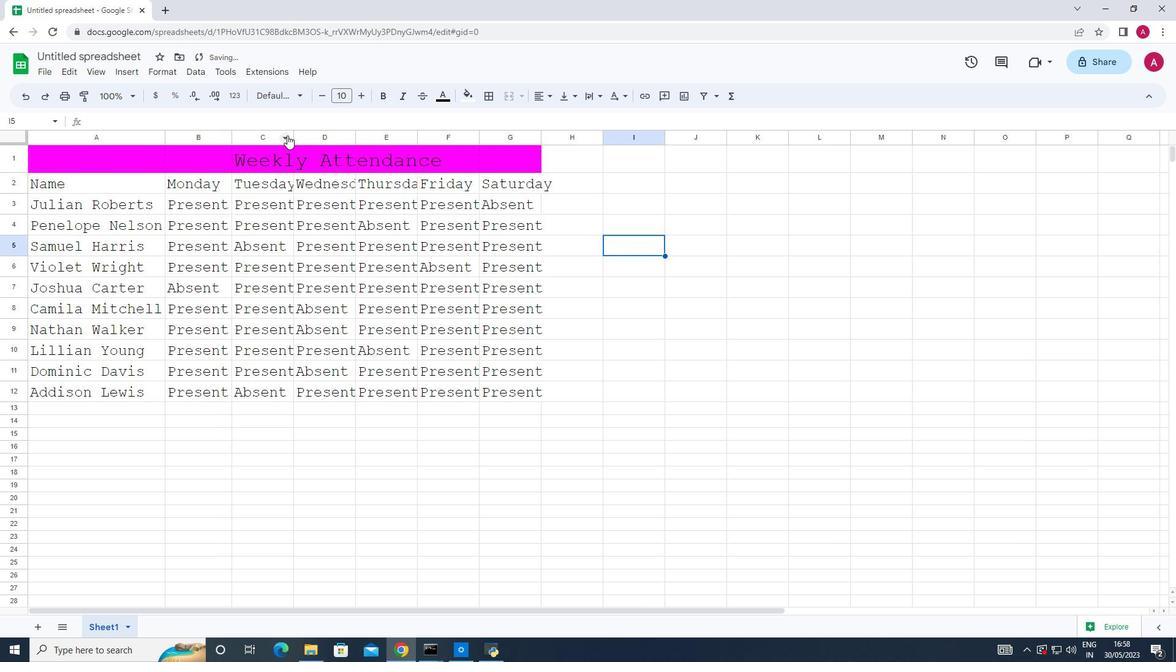 
Action: Mouse pressed left at (293, 132)
Screenshot: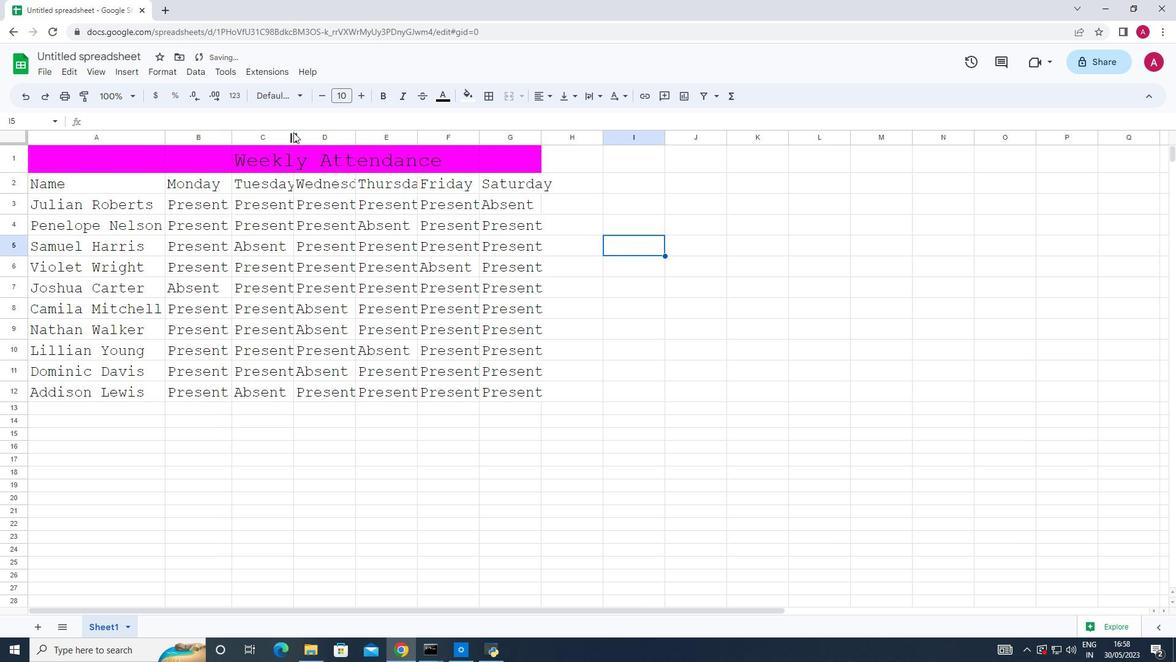
Action: Mouse pressed left at (293, 132)
Screenshot: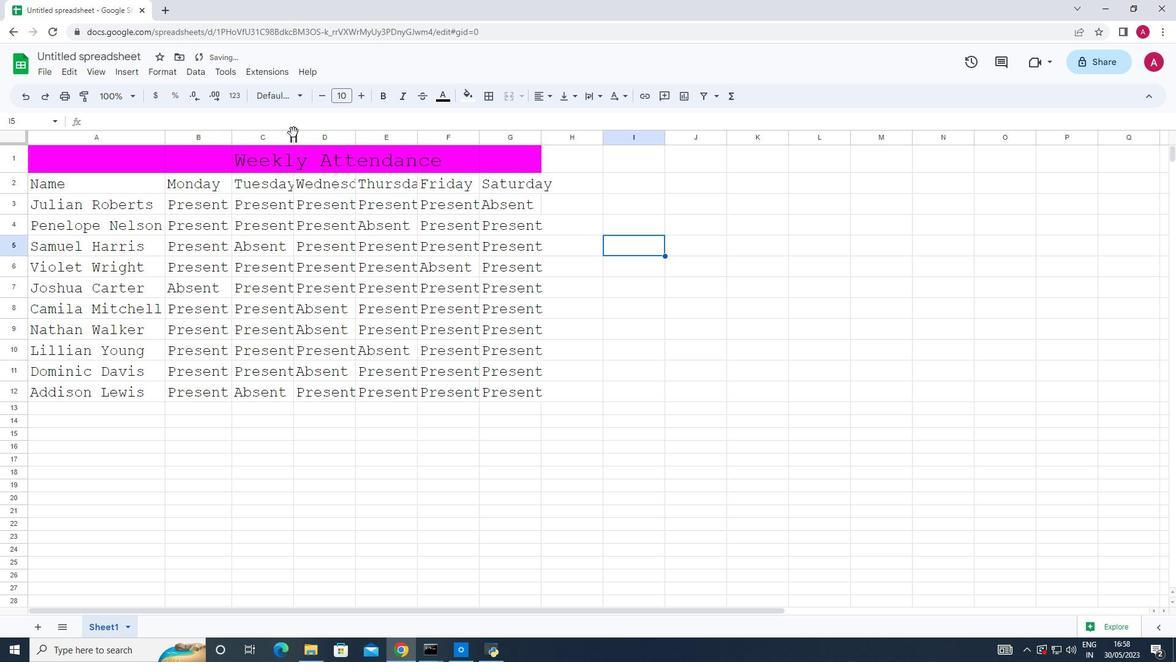 
Action: Mouse moved to (293, 133)
Screenshot: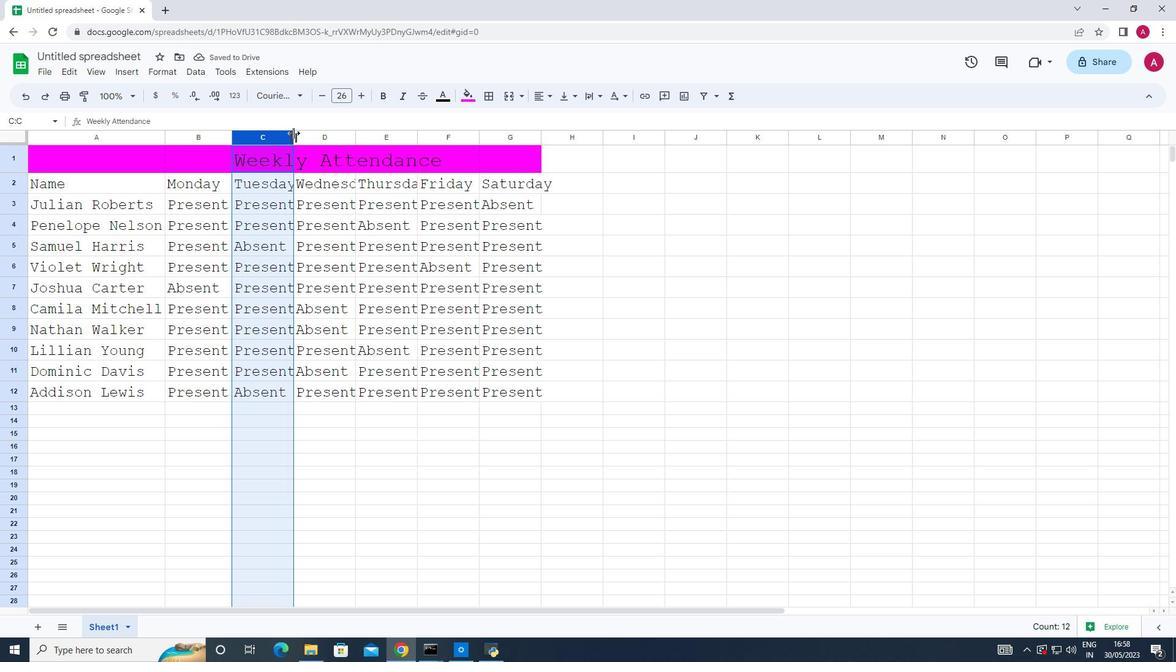 
Action: Mouse pressed left at (293, 133)
Screenshot: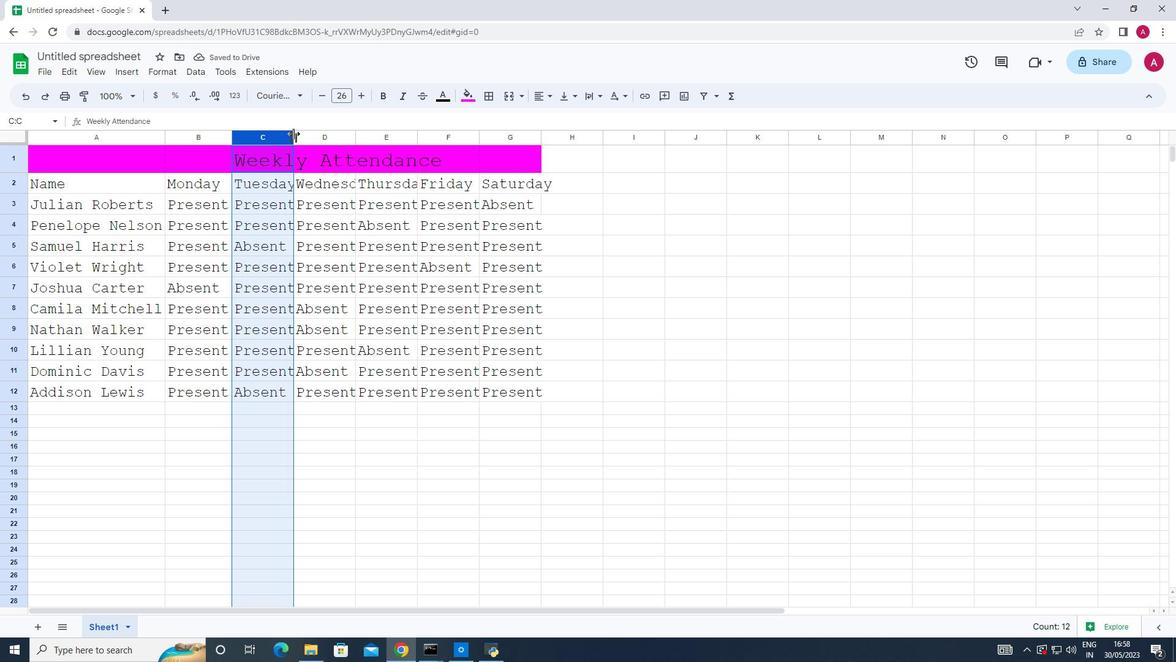 
Action: Mouse pressed left at (293, 133)
Screenshot: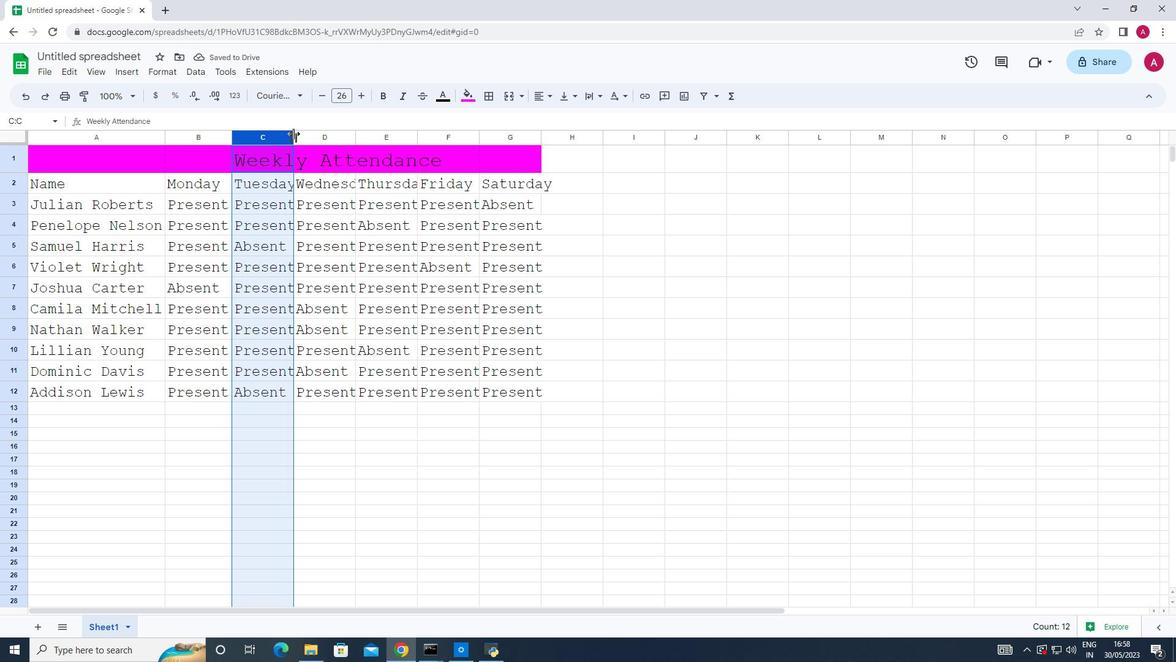
Action: Mouse moved to (506, 136)
Screenshot: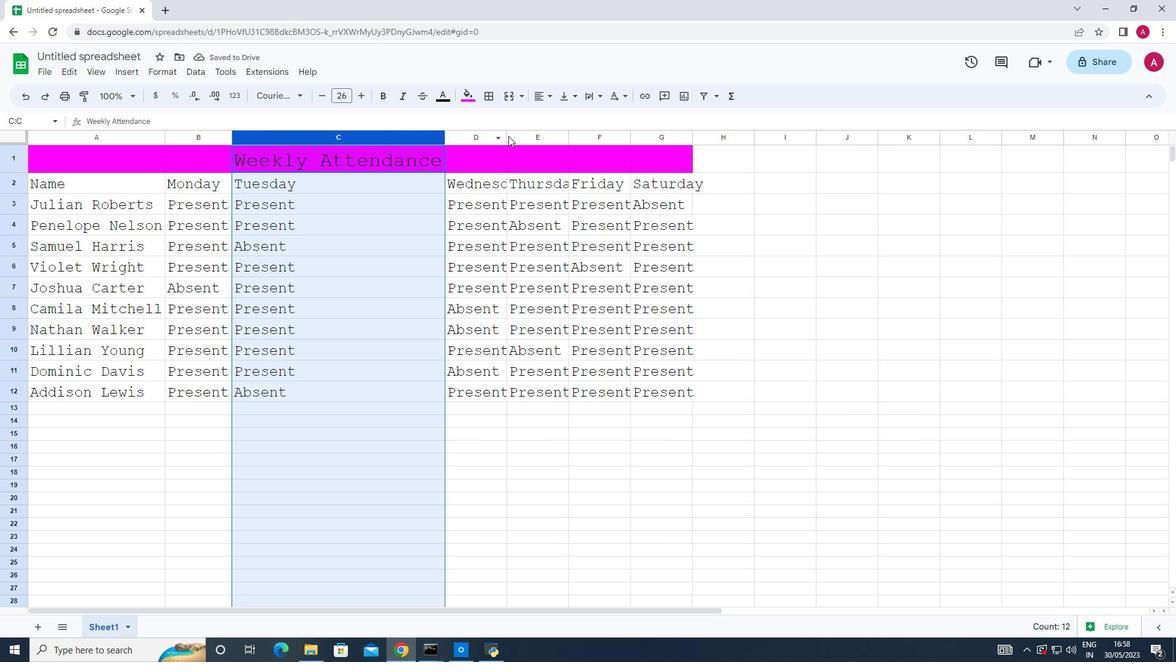 
Action: Mouse pressed left at (506, 136)
Screenshot: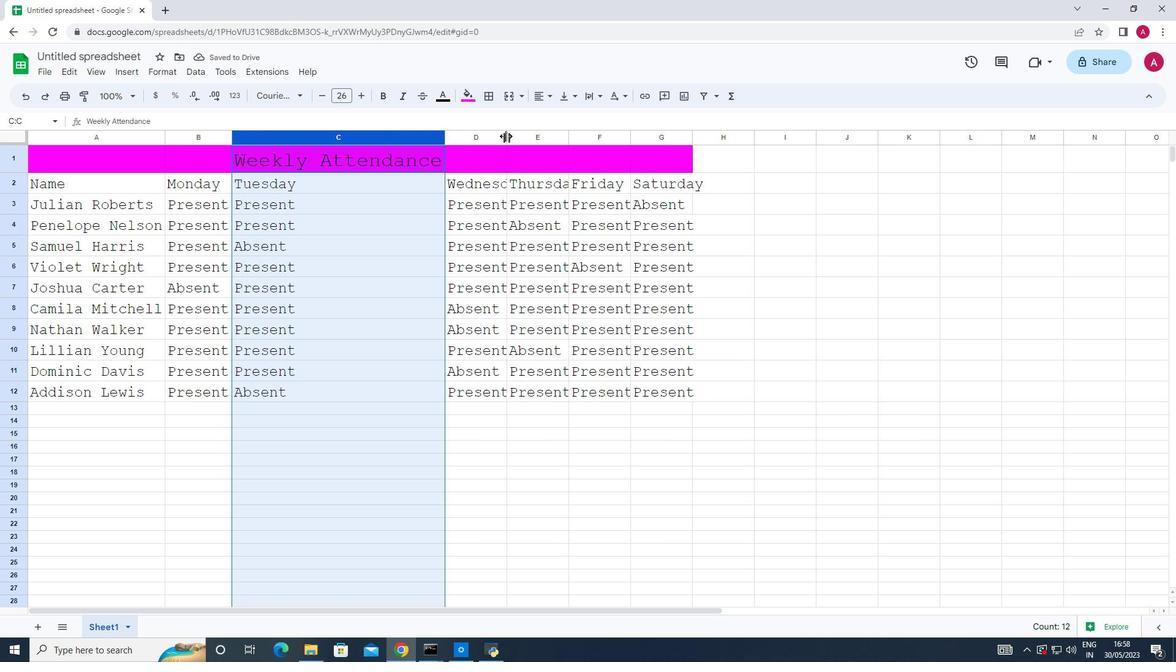 
Action: Mouse pressed left at (506, 136)
Screenshot: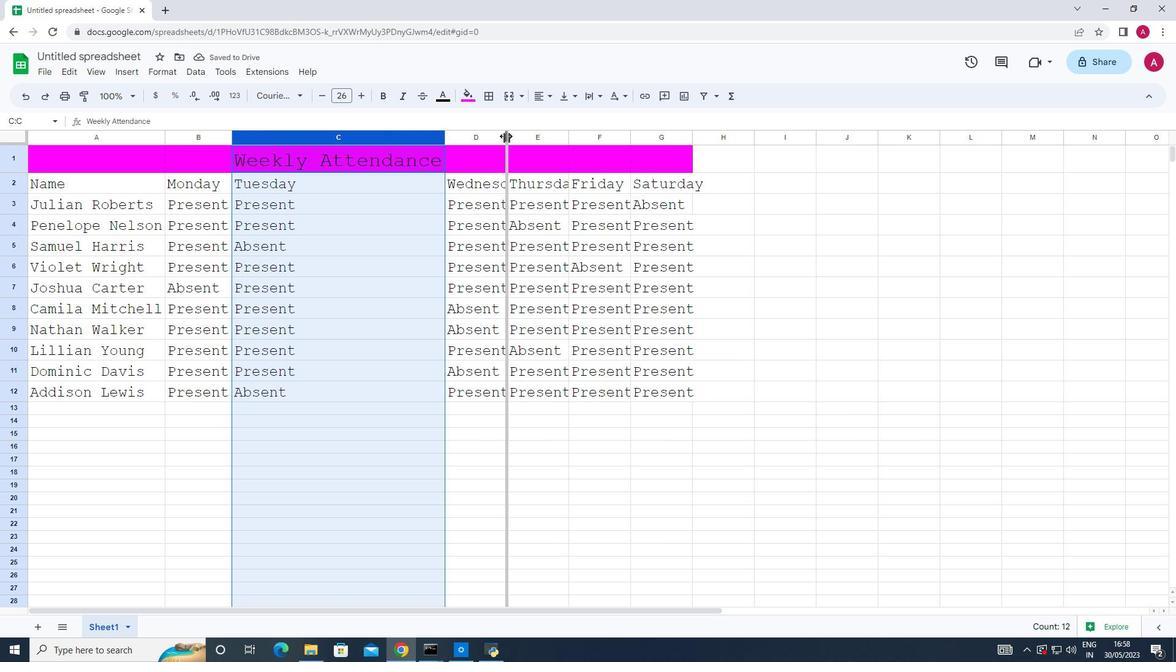 
Action: Mouse moved to (590, 133)
Screenshot: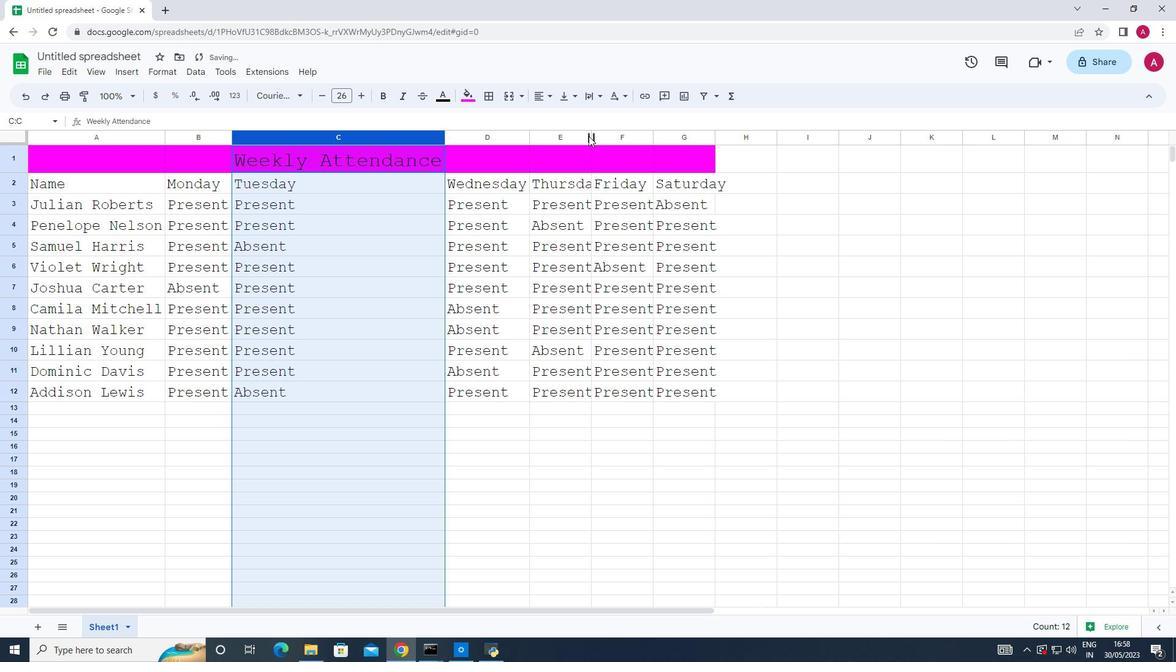 
Action: Mouse pressed left at (590, 133)
Screenshot: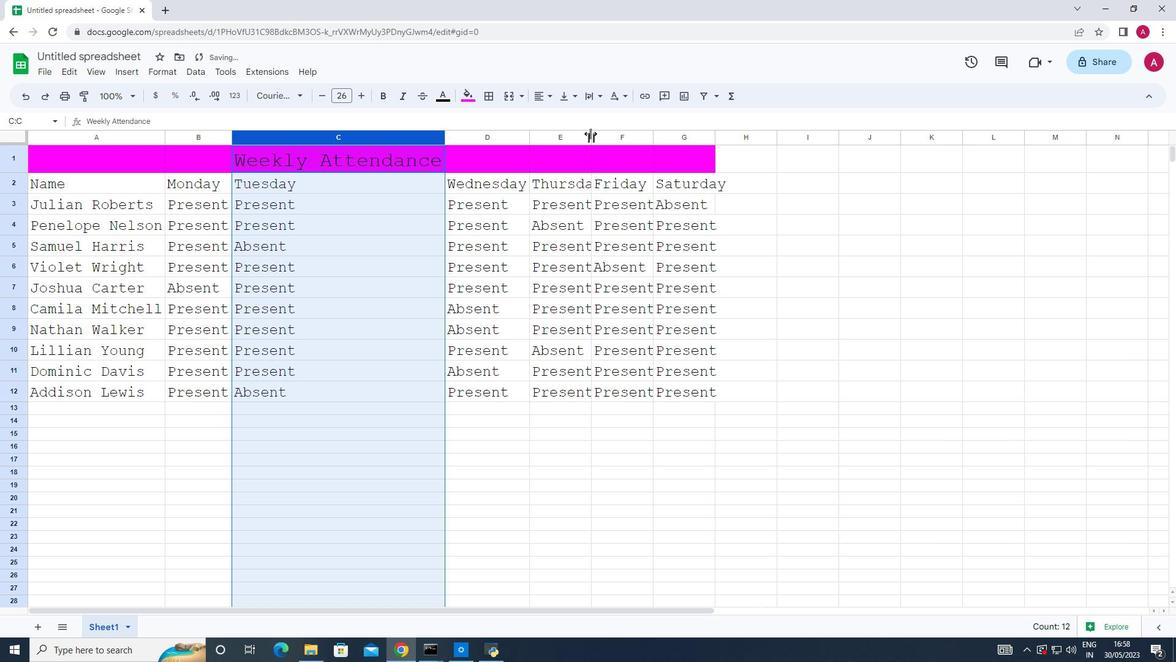 
Action: Mouse pressed left at (590, 133)
Screenshot: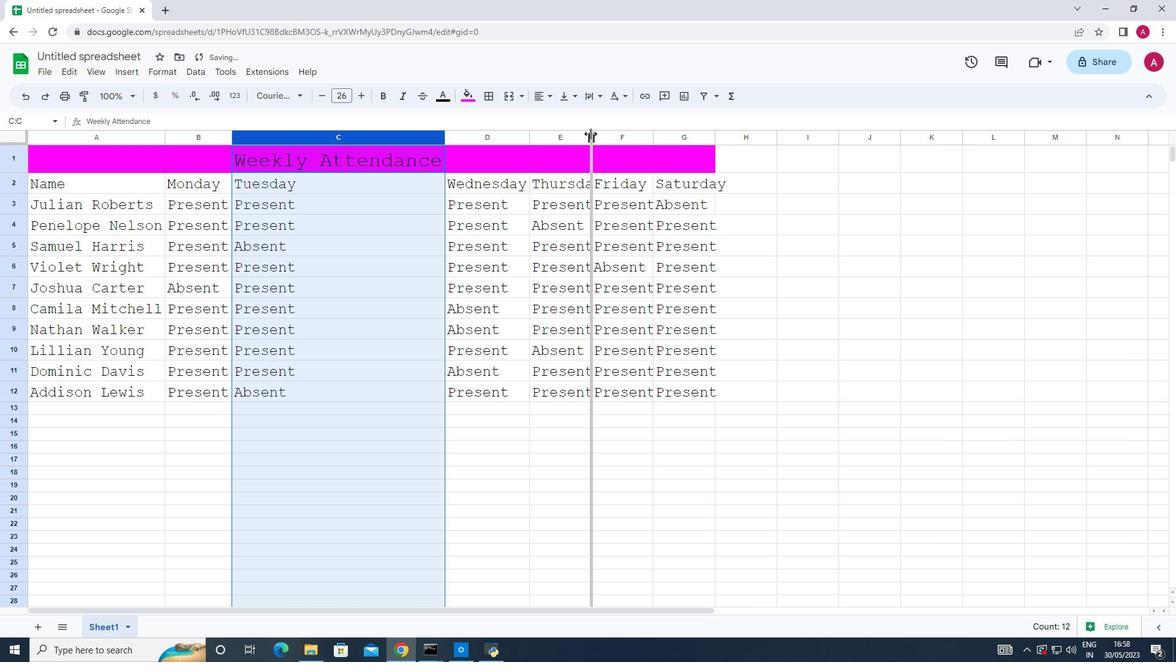 
Action: Mouse moved to (666, 137)
Screenshot: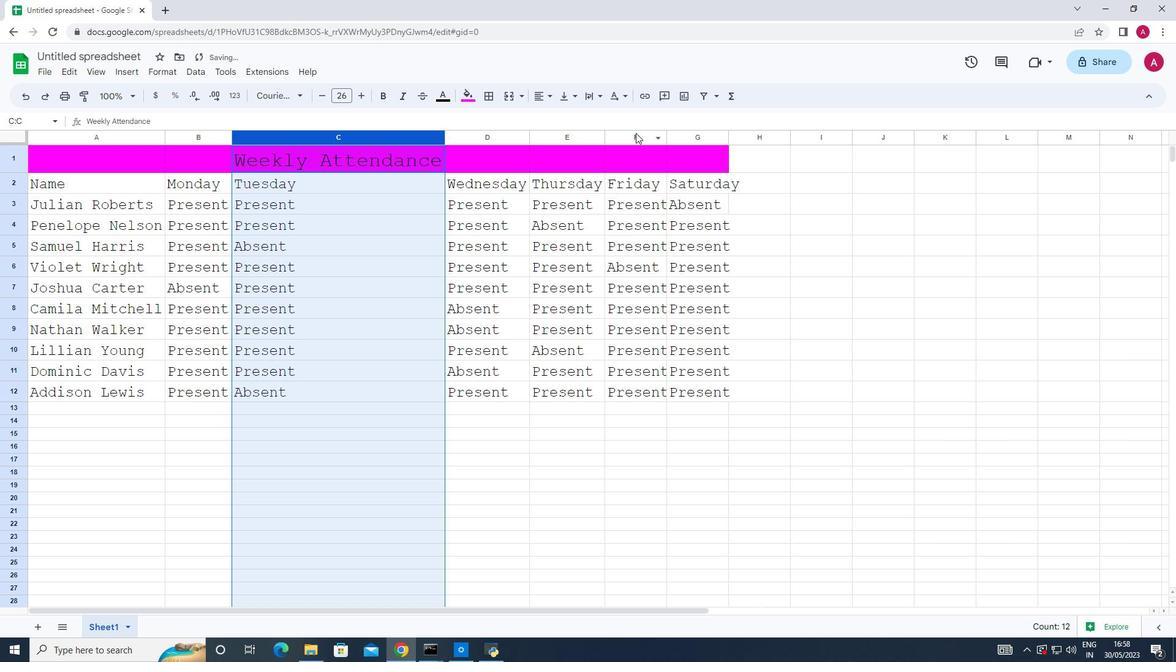 
Action: Mouse pressed left at (666, 137)
Screenshot: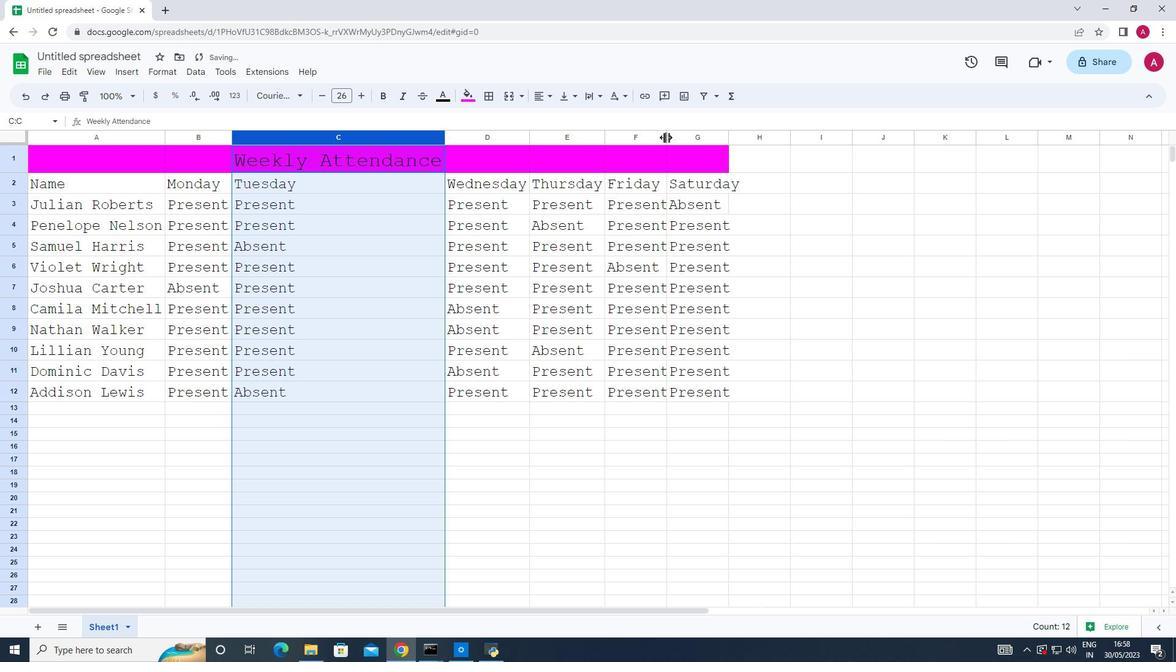 
Action: Mouse pressed left at (666, 137)
Screenshot: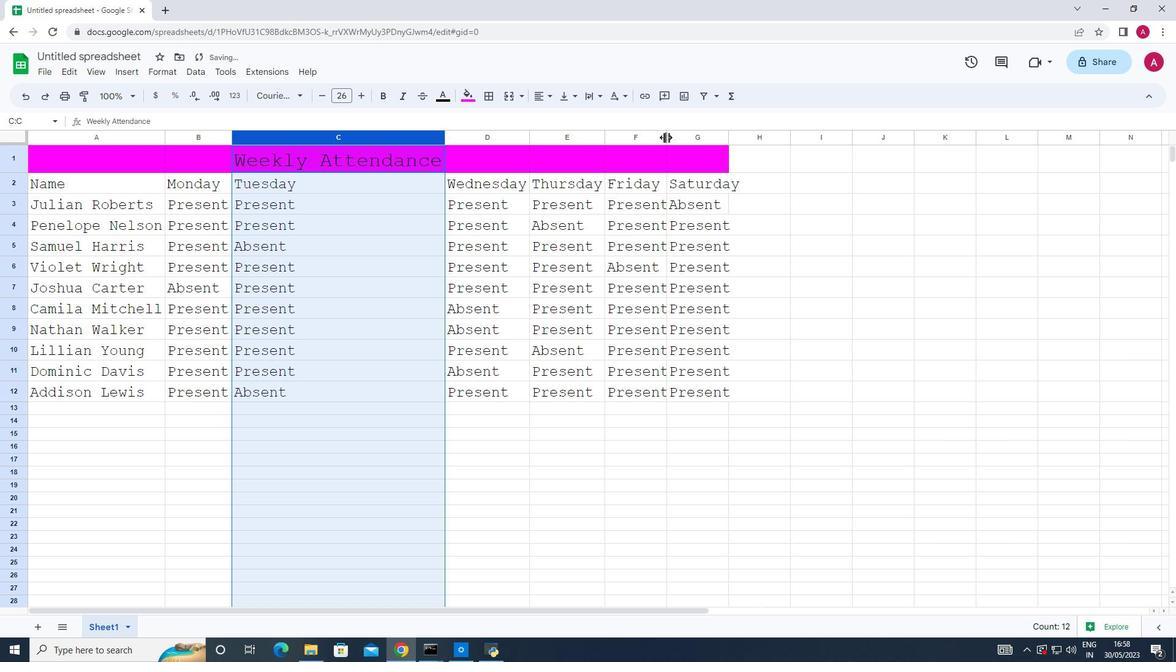 
Action: Mouse moved to (733, 131)
Screenshot: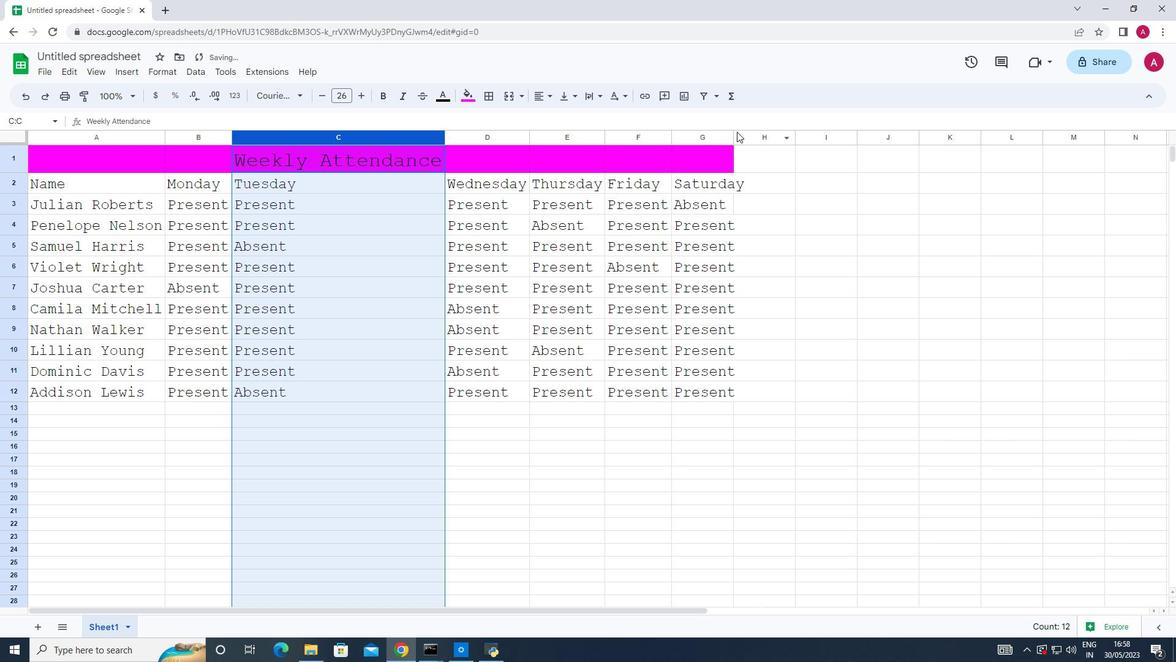 
Action: Mouse pressed left at (733, 131)
Screenshot: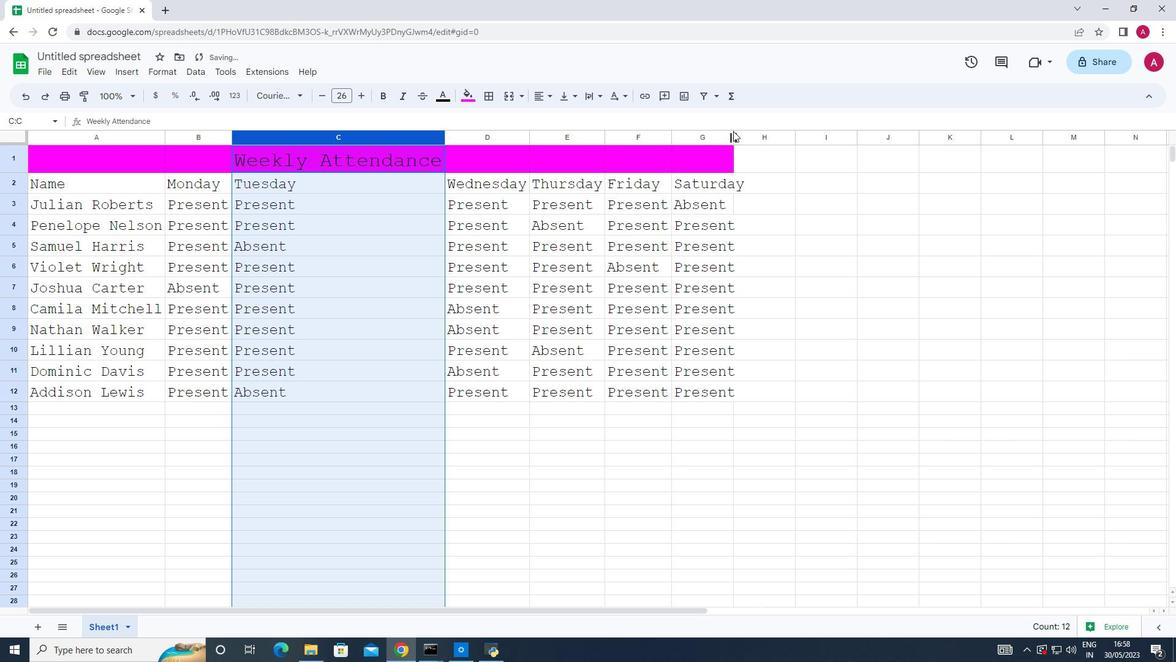 
Action: Mouse pressed left at (733, 131)
Screenshot: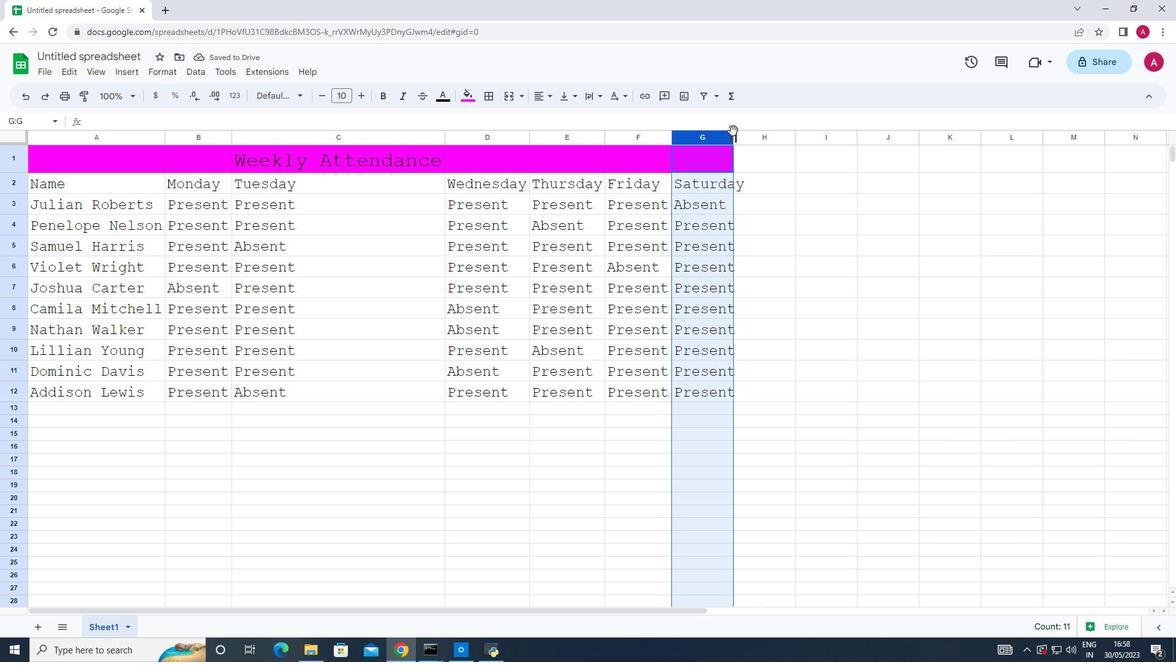 
Action: Mouse moved to (733, 136)
Screenshot: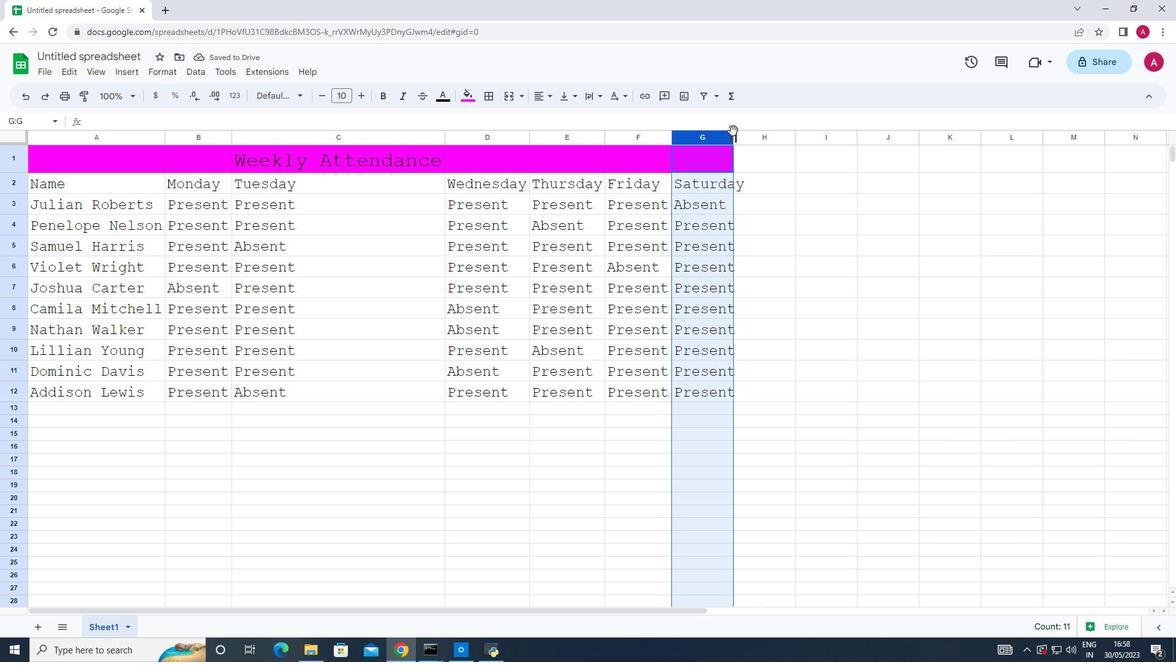 
Action: Mouse pressed left at (733, 136)
Screenshot: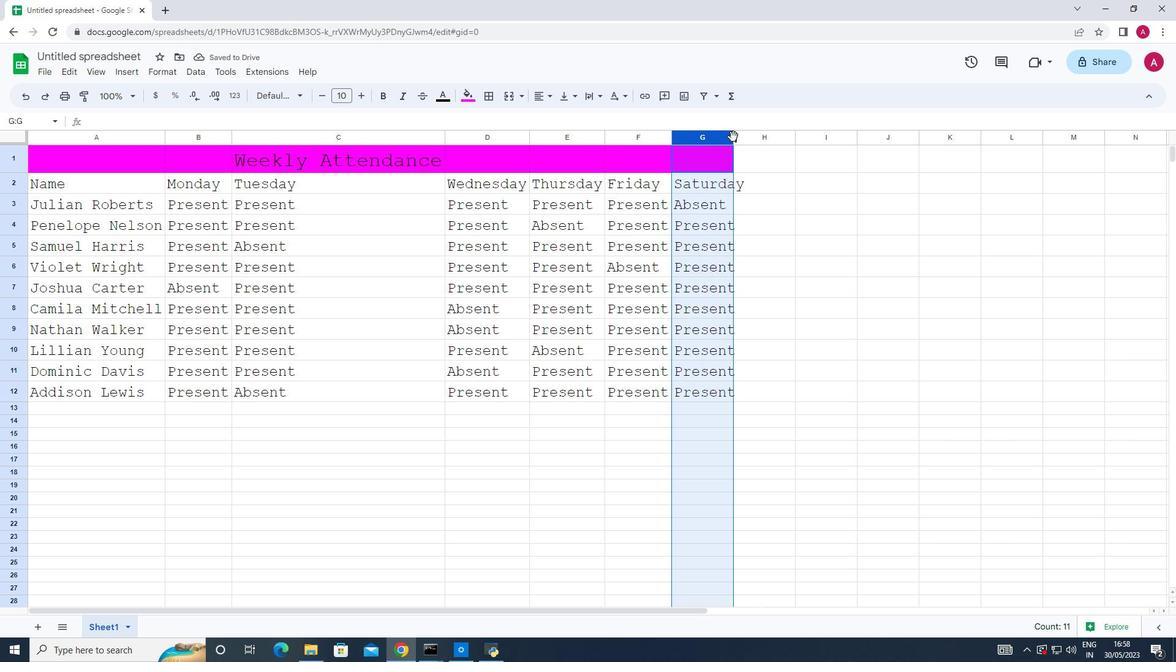 
Action: Mouse pressed left at (733, 136)
Screenshot: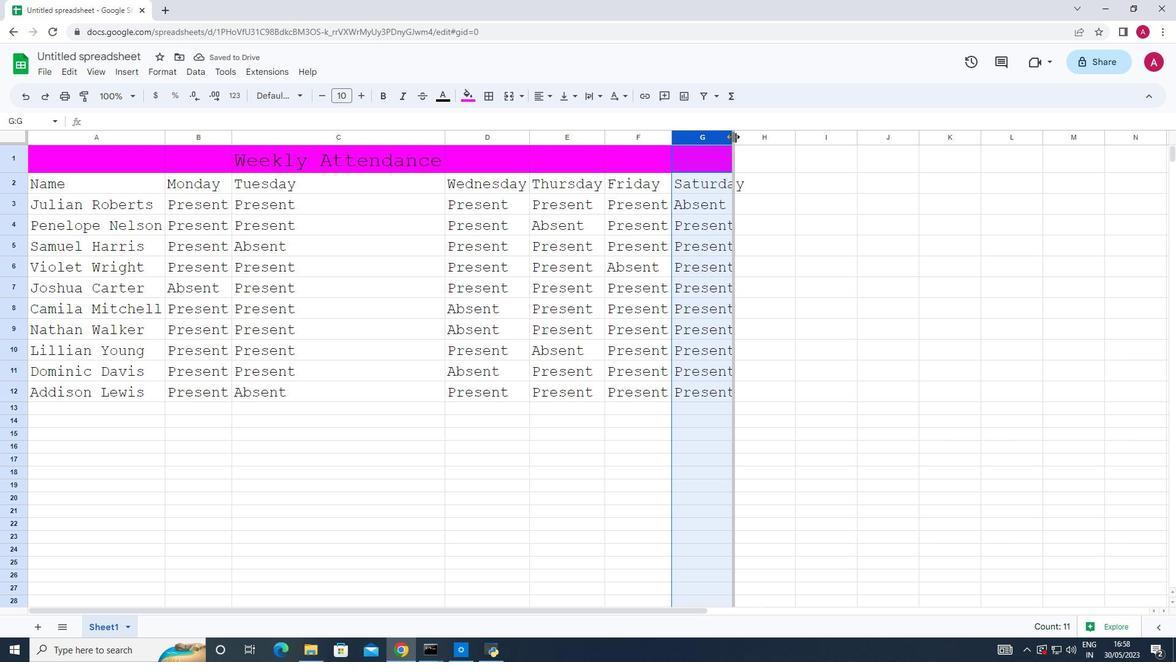 
Action: Mouse pressed left at (733, 136)
Screenshot: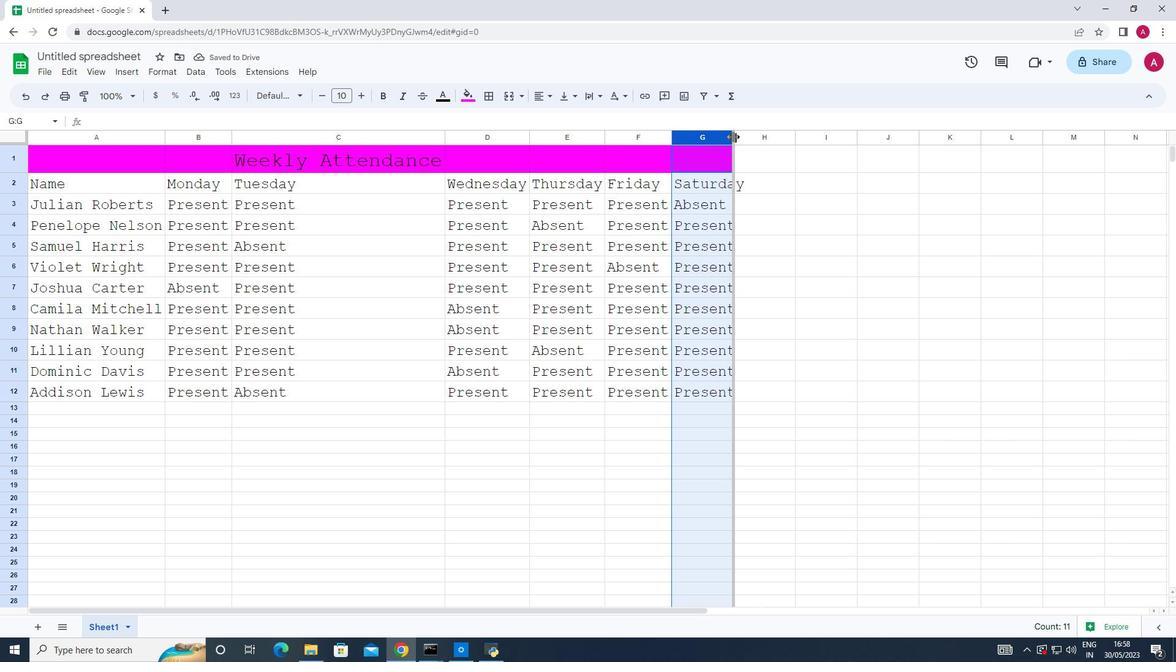 
Action: Mouse moved to (443, 139)
Screenshot: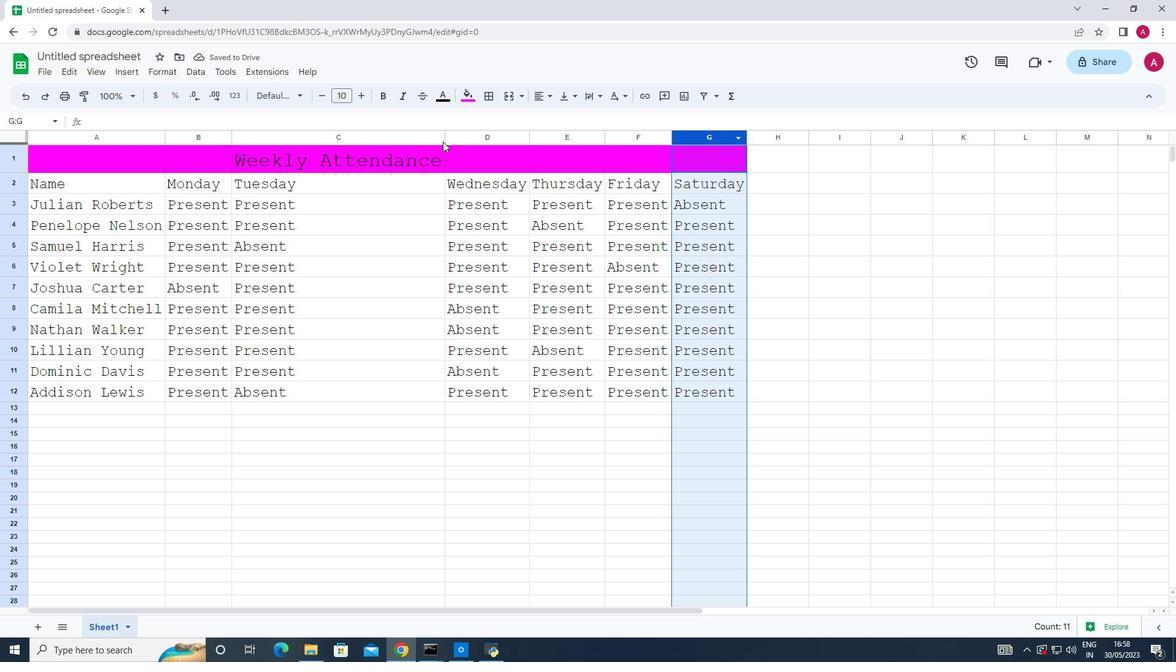 
Action: Mouse pressed left at (443, 139)
Screenshot: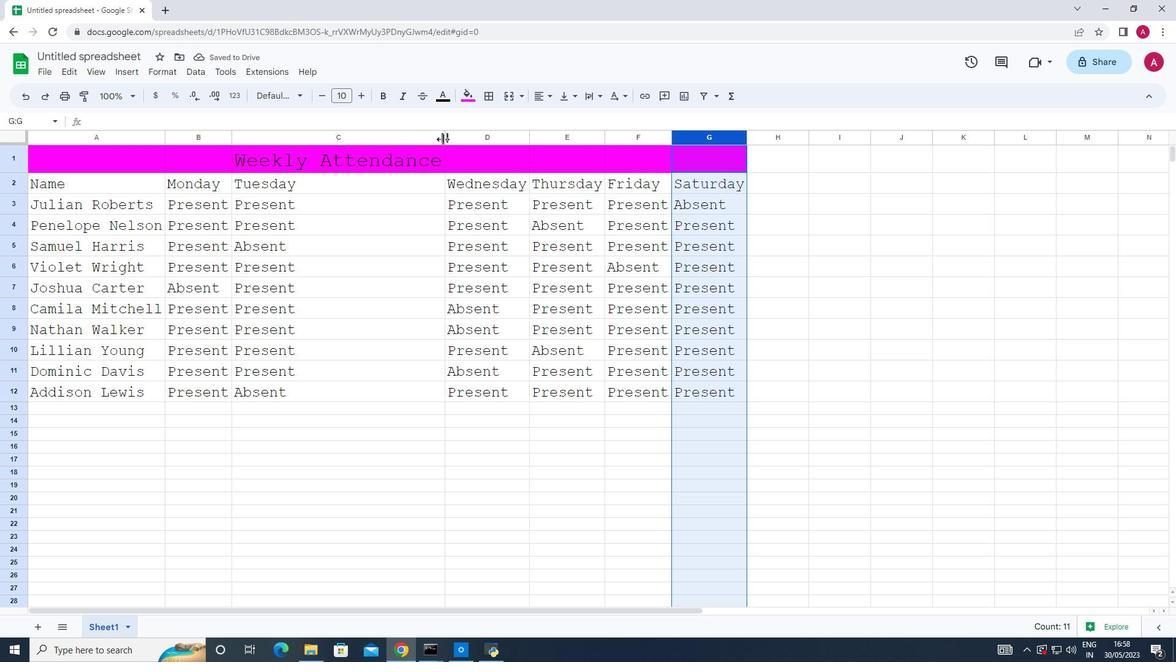 
Action: Mouse pressed left at (443, 139)
Screenshot: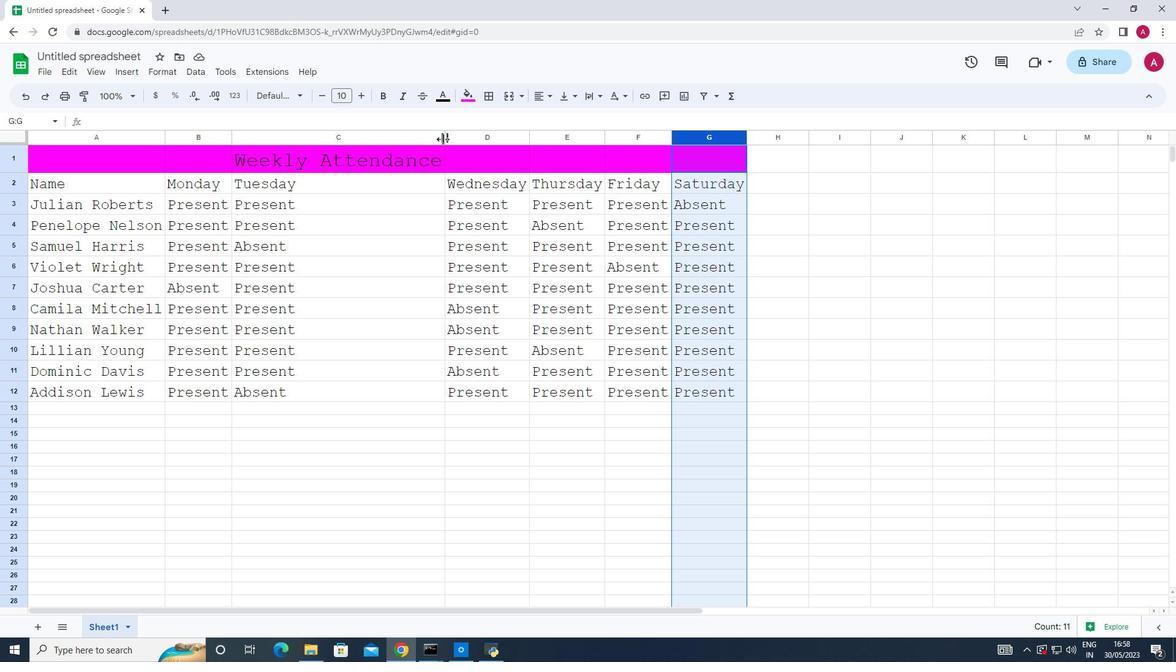 
Action: Mouse moved to (330, 138)
Screenshot: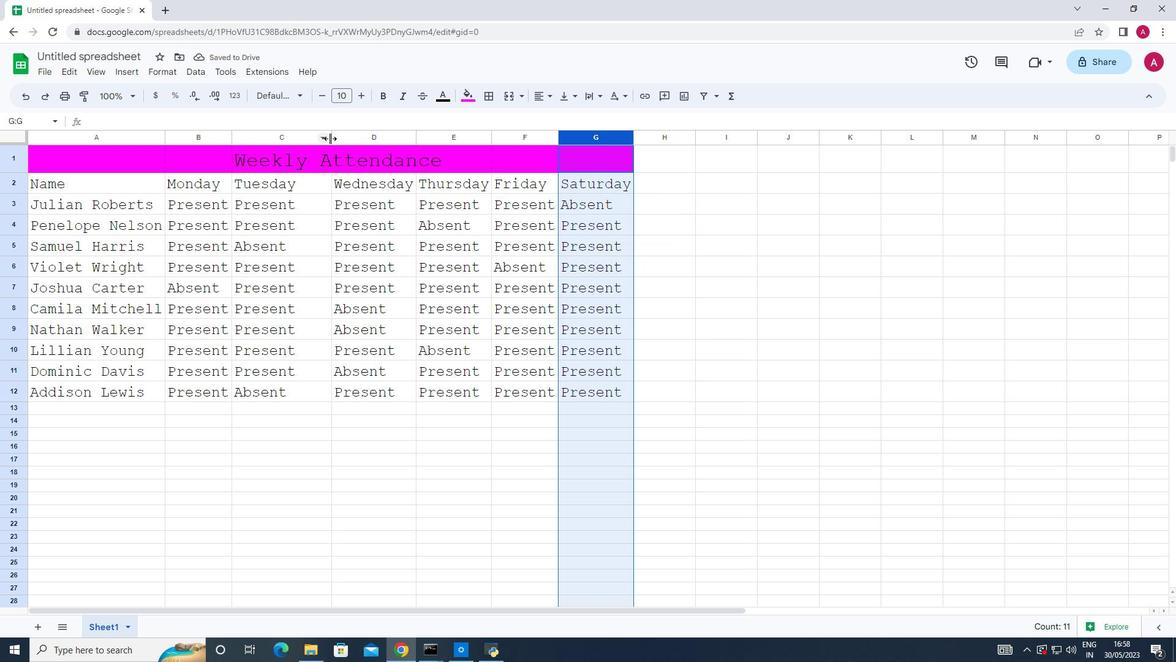 
Action: Mouse pressed left at (330, 138)
Screenshot: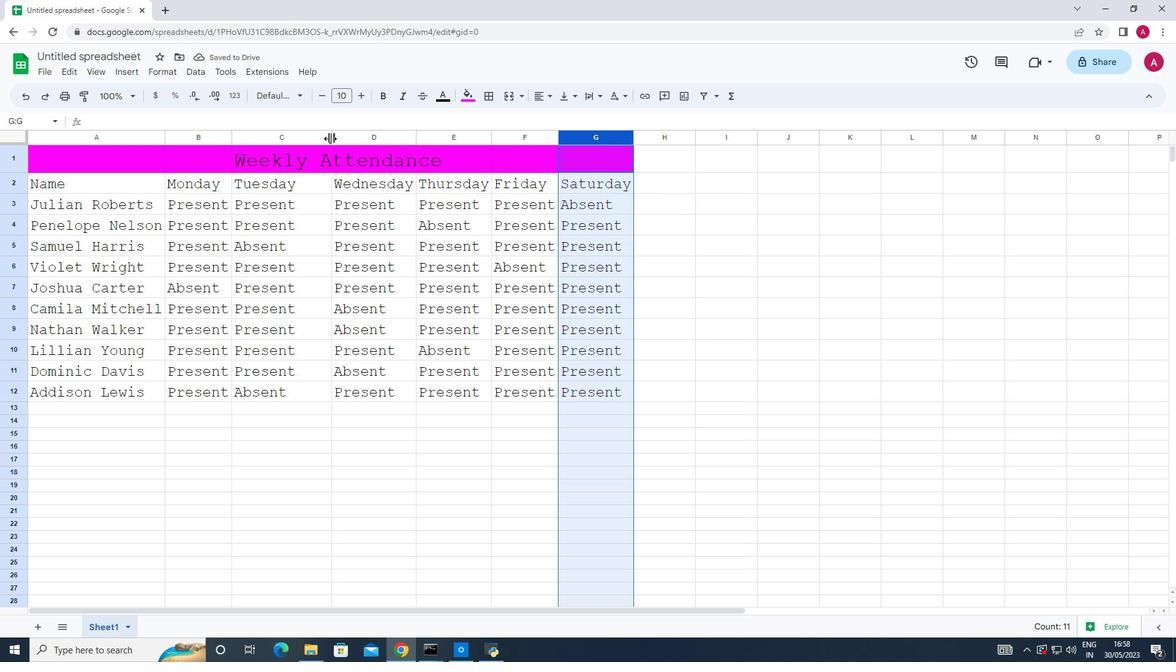 
Action: Mouse moved to (300, 452)
Screenshot: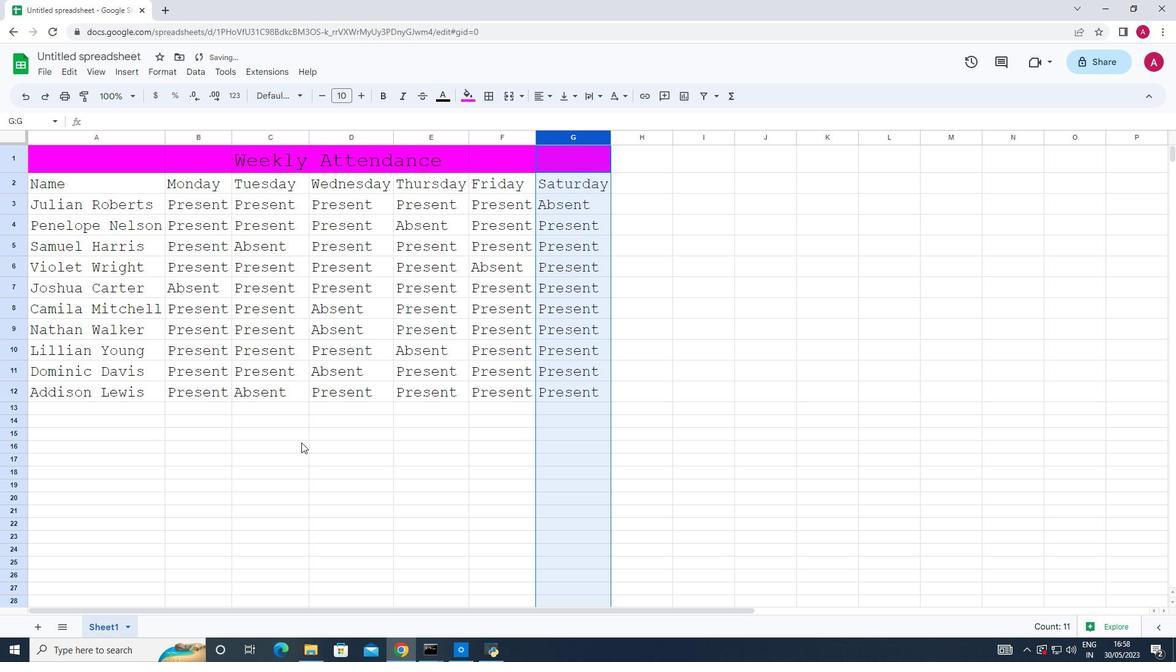 
Action: Mouse pressed left at (300, 452)
Screenshot: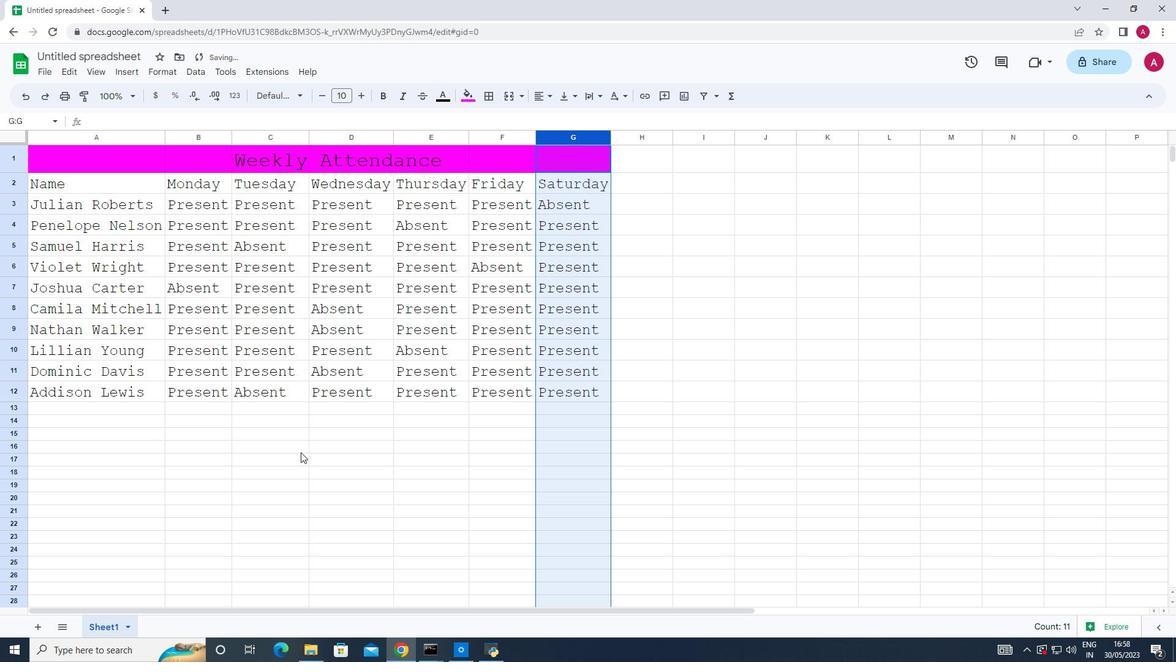 
Action: Mouse moved to (64, 53)
Screenshot: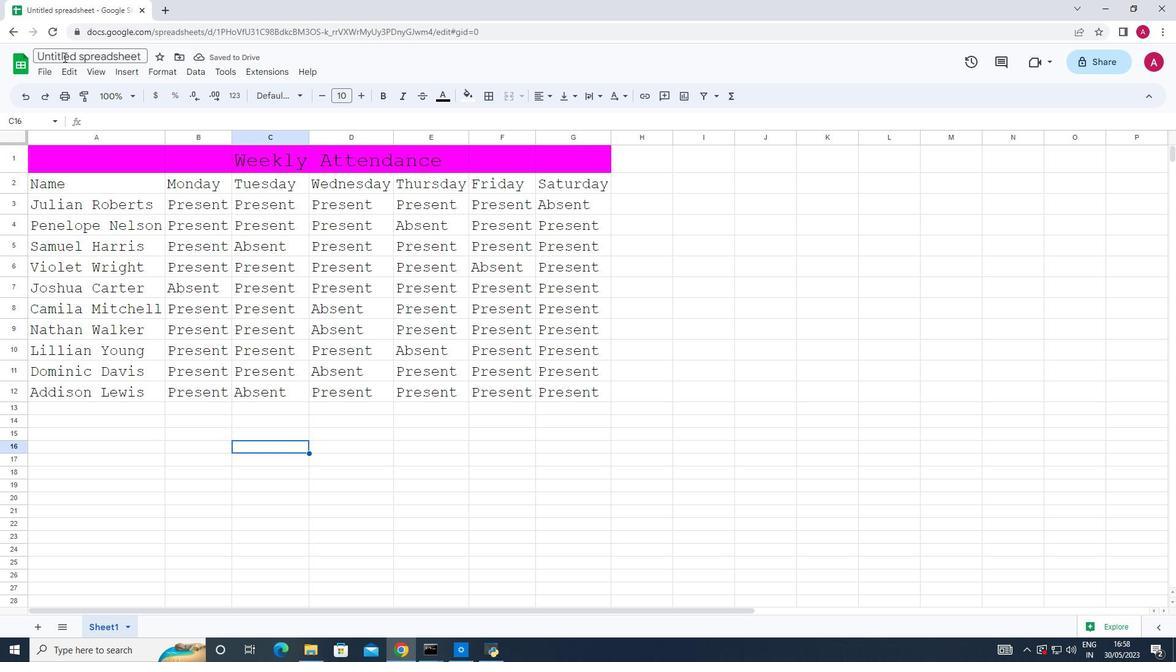 
Action: Mouse pressed left at (64, 53)
Screenshot: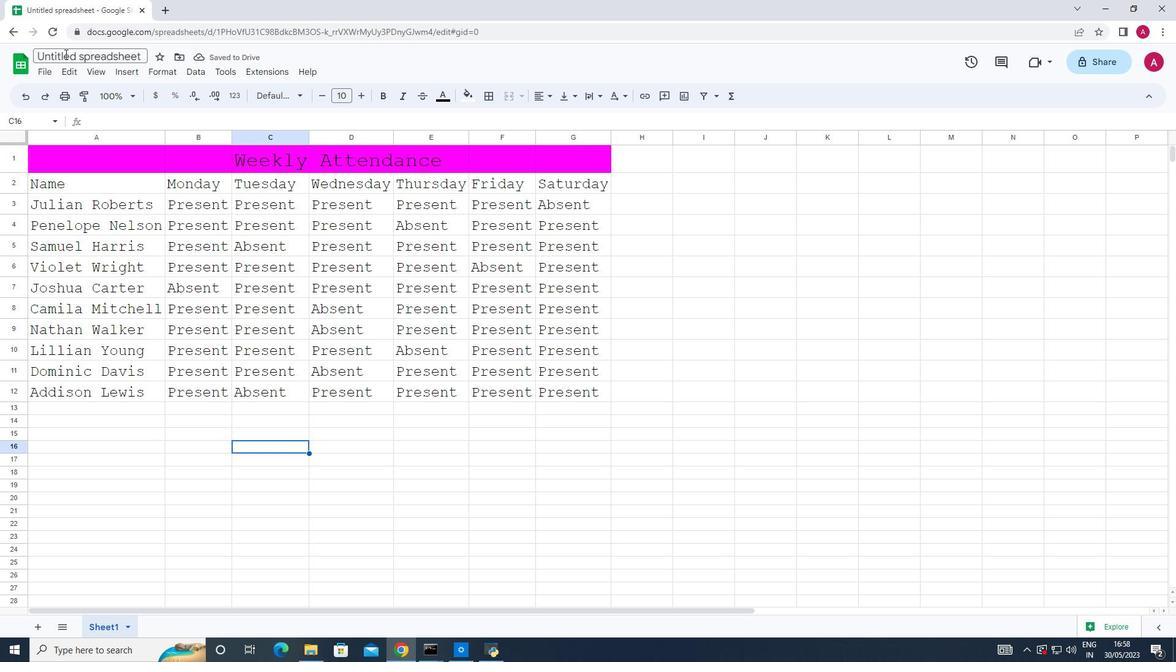 
Action: Key pressed <Key.shift><Key.shift><Key.shift><Key.shift><Key.shift><Key.shift>Budget<Key.space><Key.shift>Analysis<Key.space><Key.shift>T<Key.shift><Key.shift><Key.shift><Key.shift><Key.shift><Key.shift><Key.shift><Key.shift><Key.shift><Key.shift><Key.shift><Key.shift><Key.shift><Key.shift><Key.shift><Key.shift><Key.shift>E<Key.backspace>emplatebook<Key.enter>
Screenshot: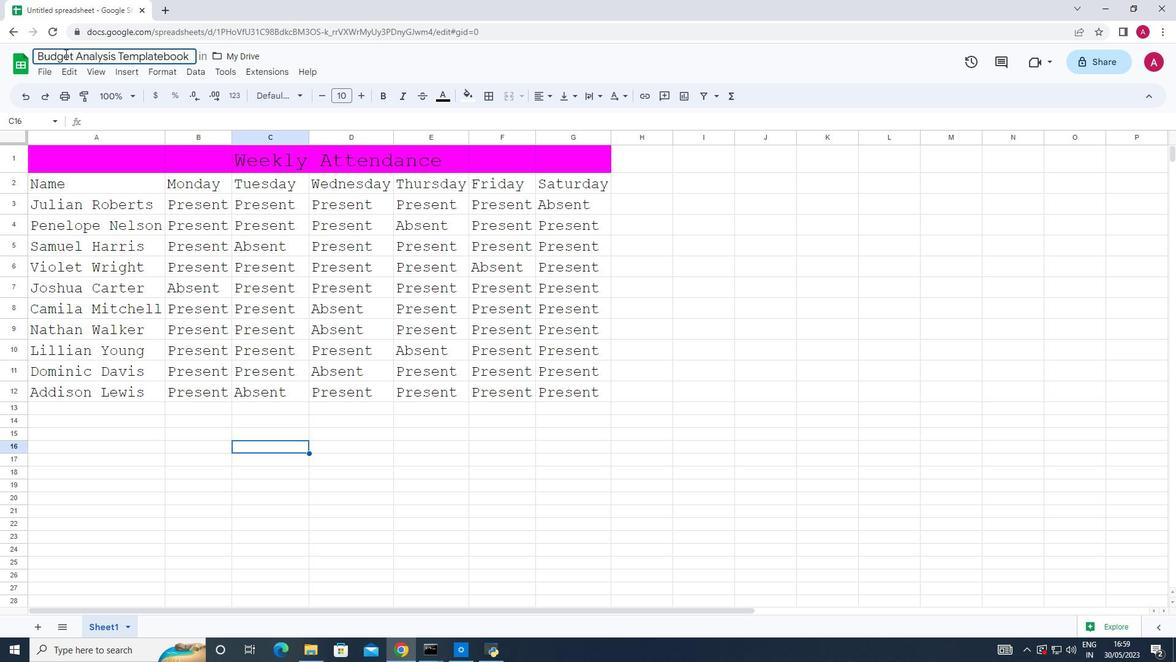 
Action: Mouse moved to (764, 444)
Screenshot: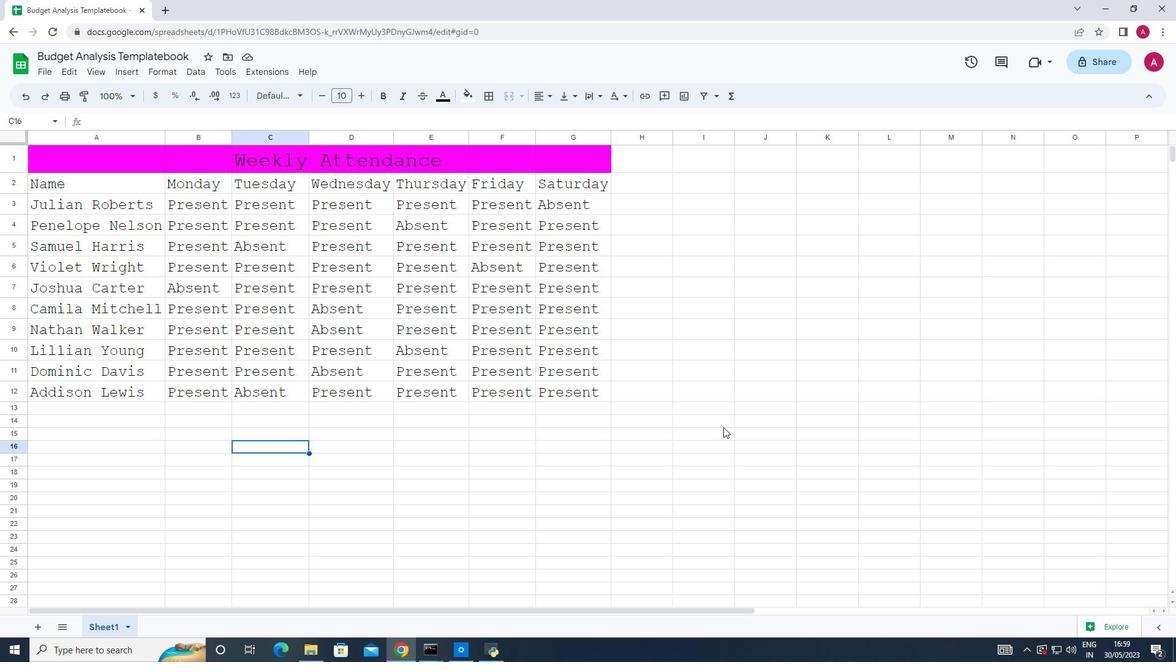 
Action: Mouse pressed left at (764, 444)
Screenshot: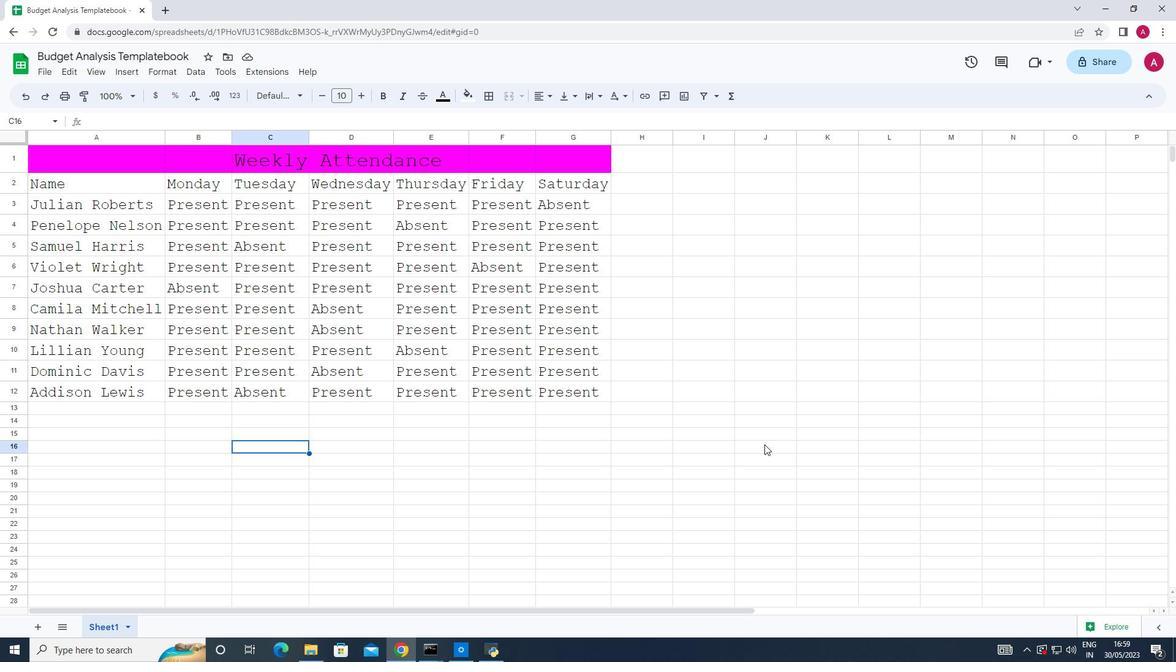 
